Task: Look for space in Maudaha, India from 2nd June, 2023 to 15th June, 2023 for 2 adults and 1 pet in price range Rs.10000 to Rs.15000. Place can be entire place with 1  bedroom having 1 bed and 1 bathroom. Property type can be house, flat, guest house, hotel. Booking option can be shelf check-in. Required host language is English.
Action: Mouse moved to (537, 80)
Screenshot: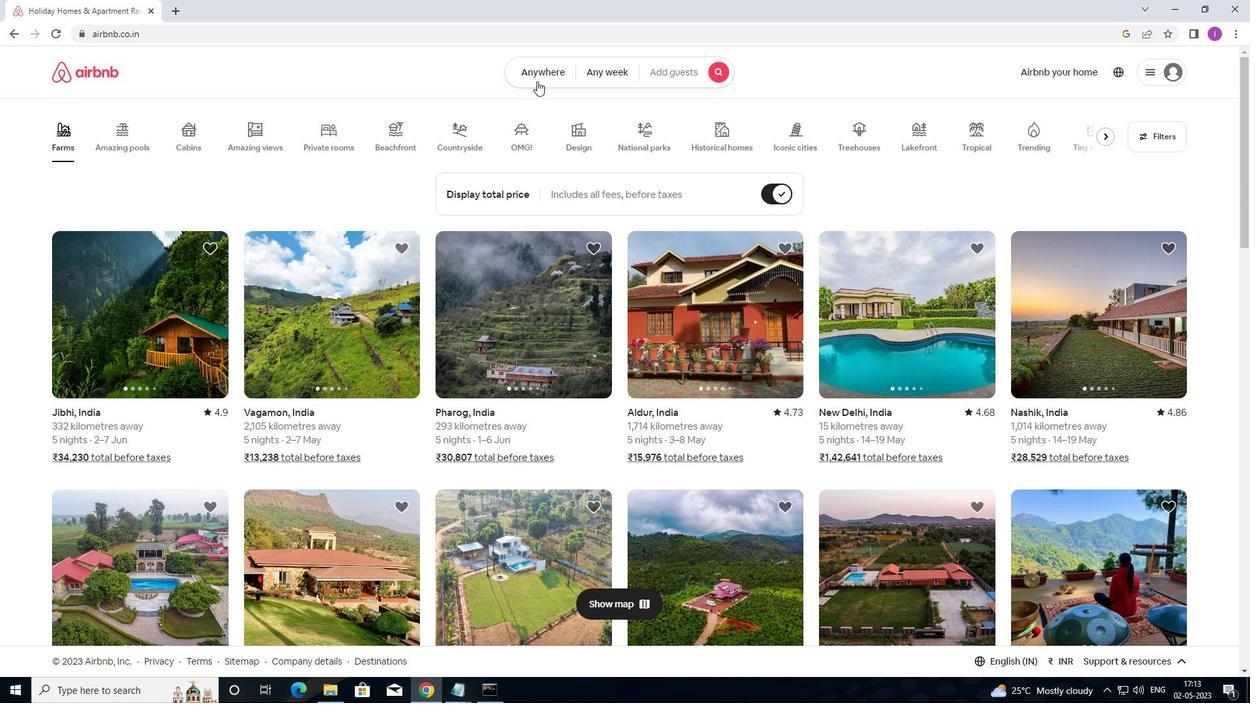 
Action: Mouse pressed left at (537, 80)
Screenshot: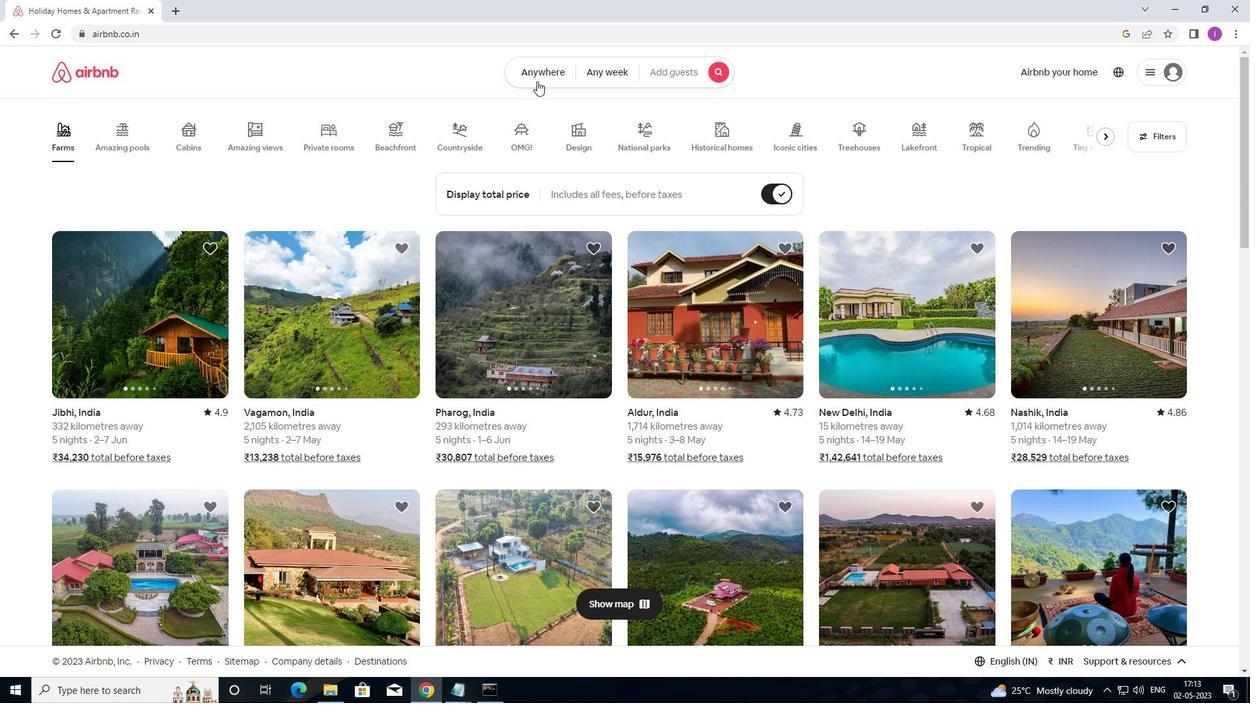 
Action: Mouse moved to (418, 132)
Screenshot: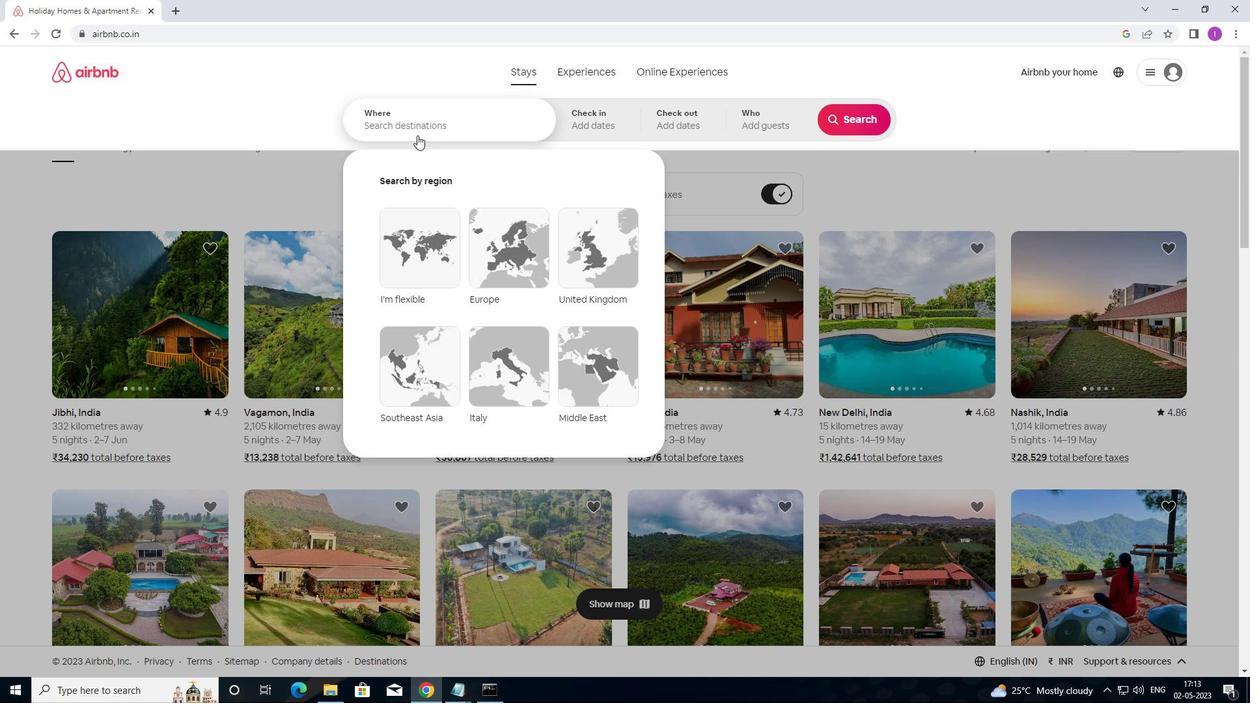 
Action: Mouse pressed left at (418, 132)
Screenshot: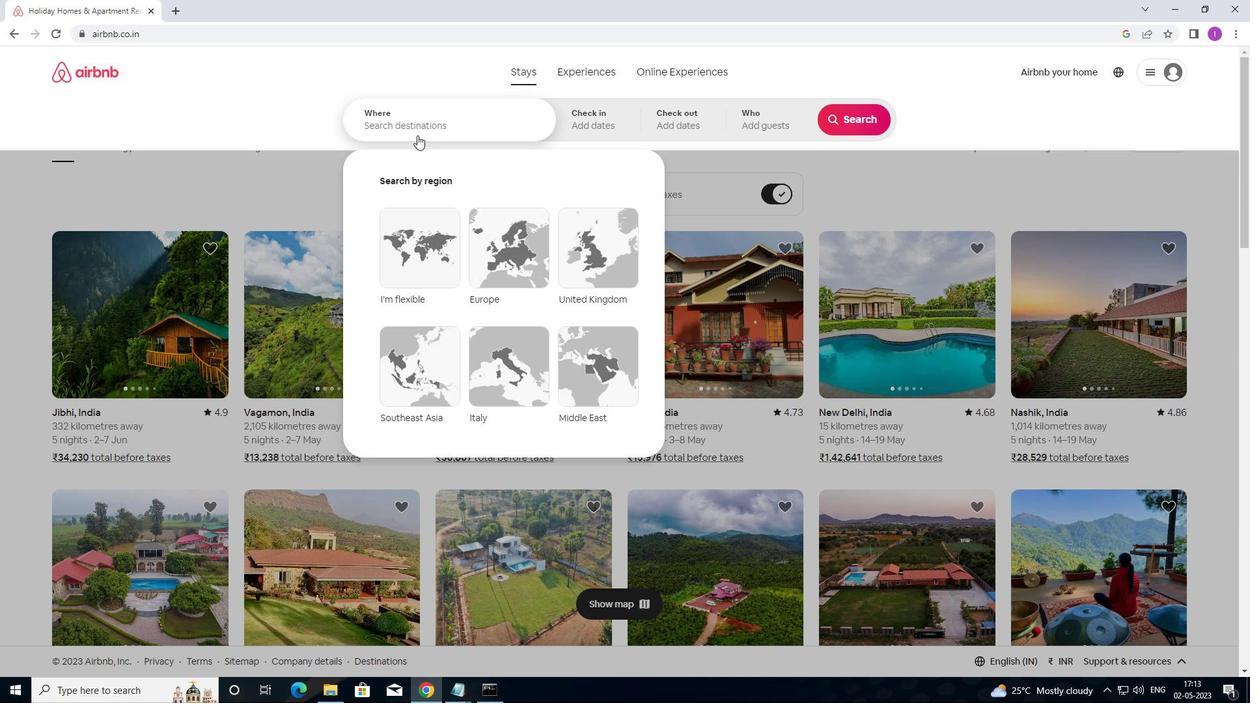 
Action: Mouse moved to (1250, 0)
Screenshot: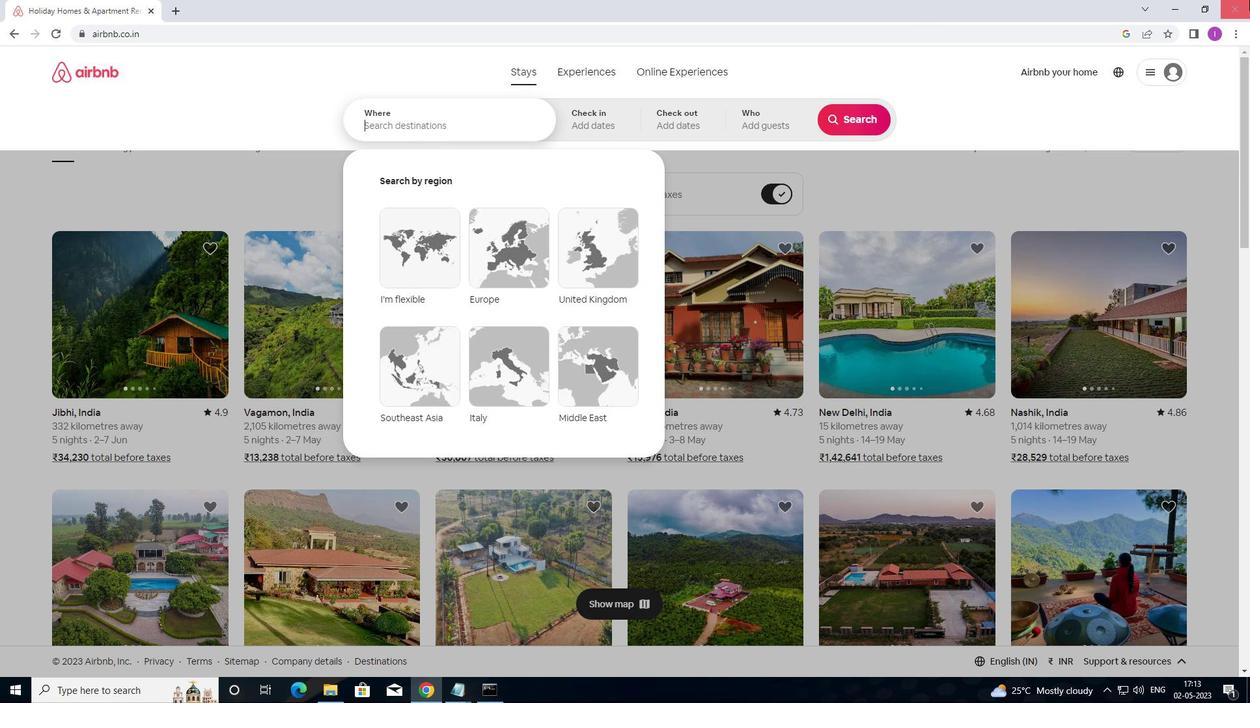 
Action: Key pressed <Key.shift>MAUDAHA,<Key.shift>INDIA
Screenshot: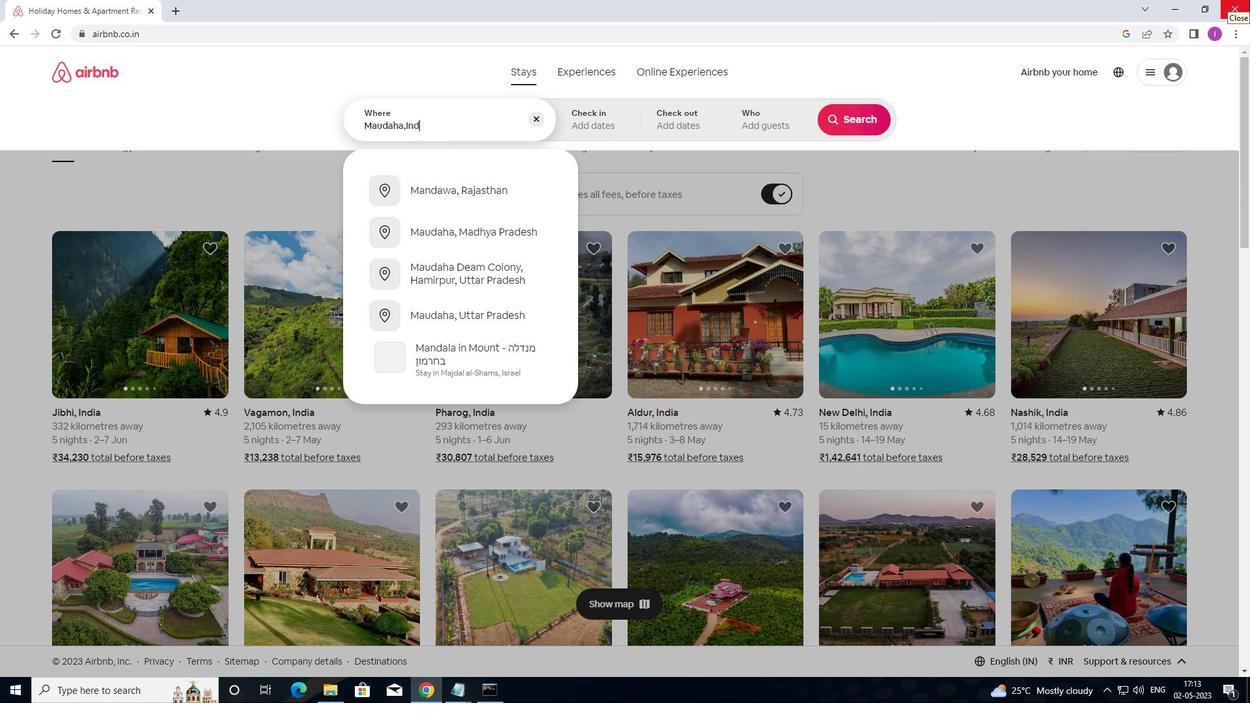
Action: Mouse moved to (608, 119)
Screenshot: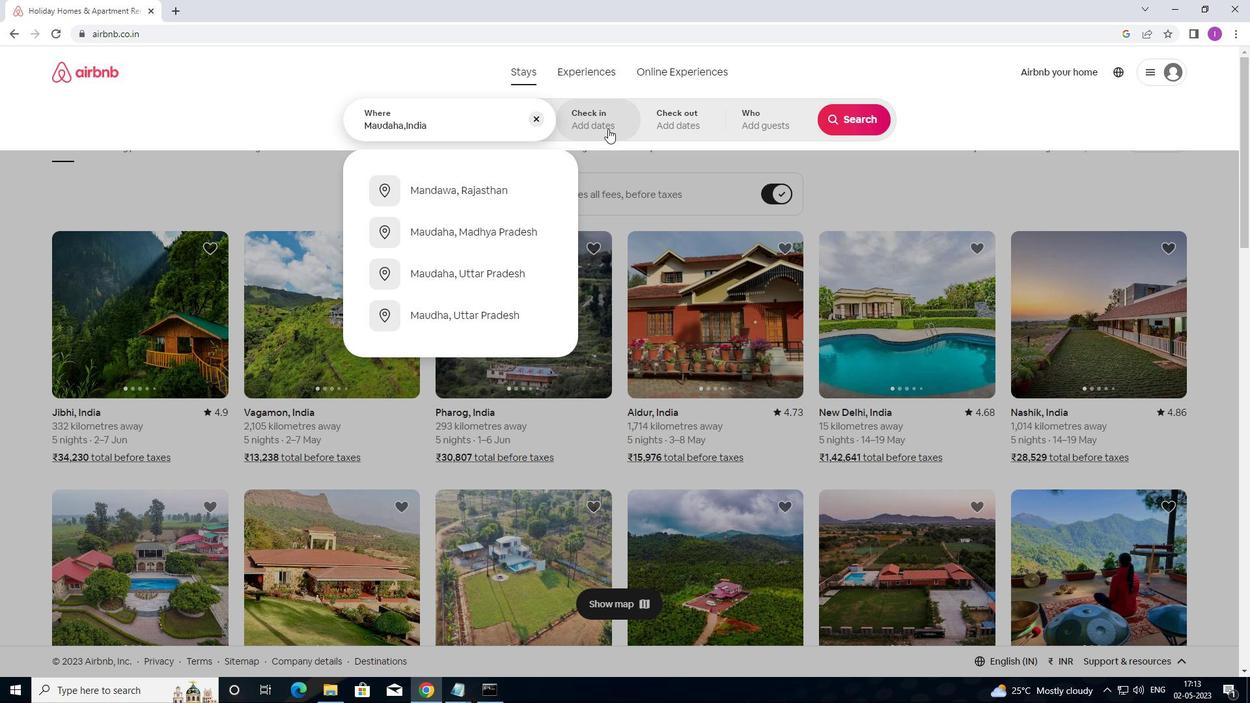 
Action: Mouse pressed left at (608, 119)
Screenshot: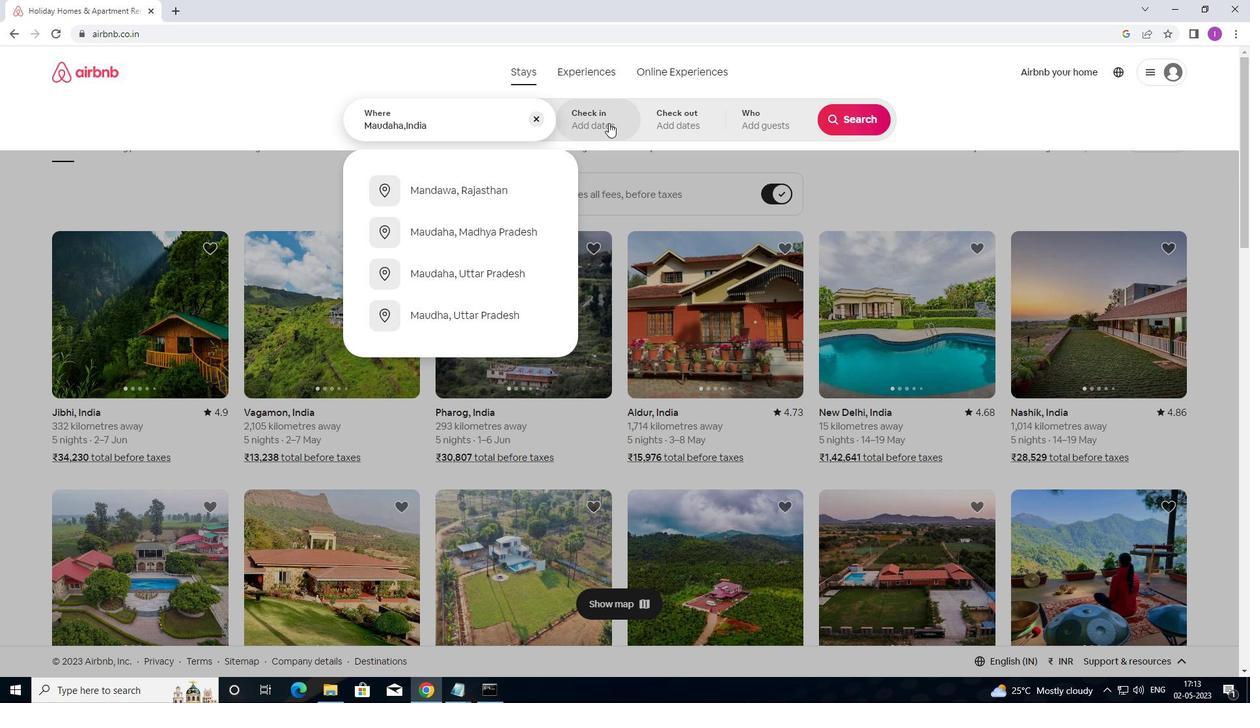 
Action: Mouse moved to (808, 281)
Screenshot: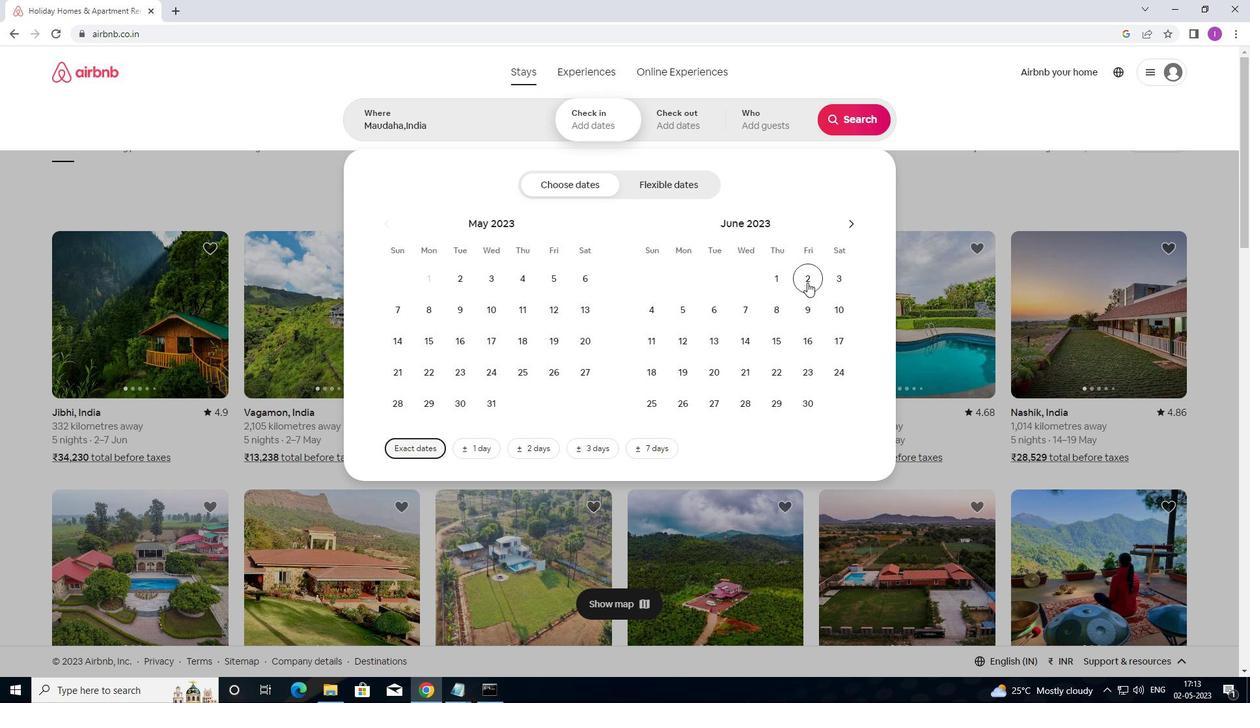 
Action: Mouse pressed left at (808, 281)
Screenshot: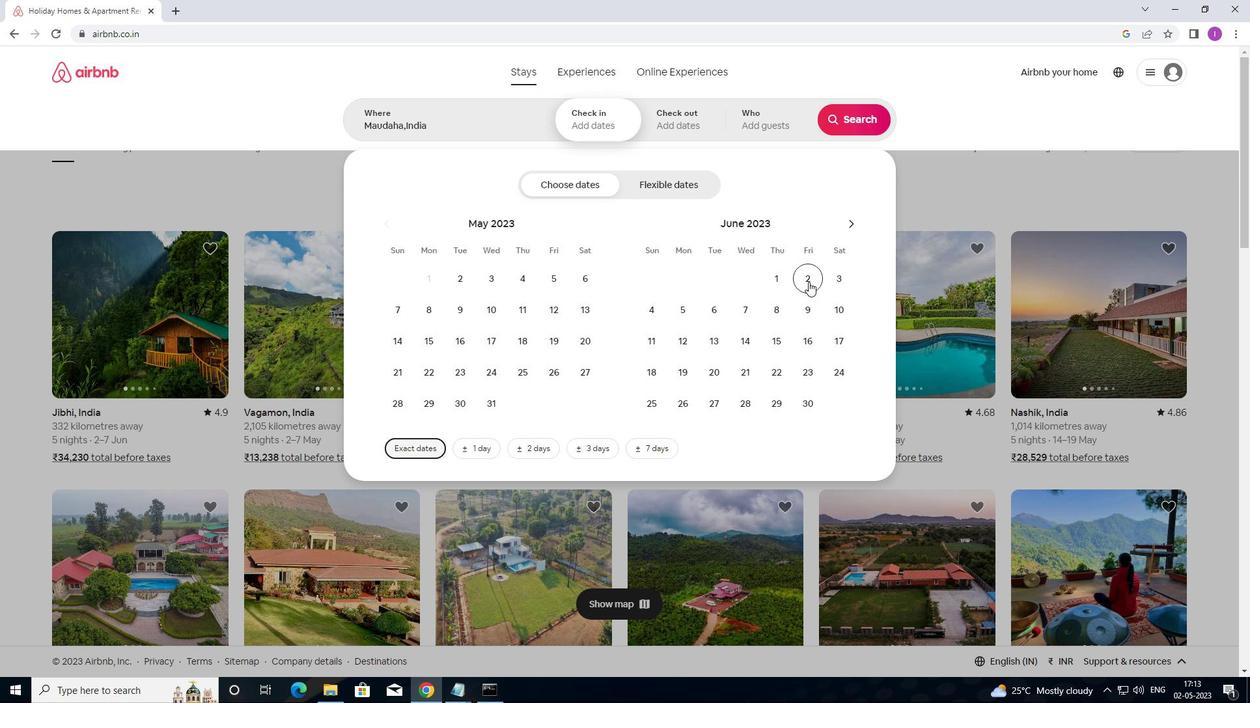
Action: Mouse moved to (785, 341)
Screenshot: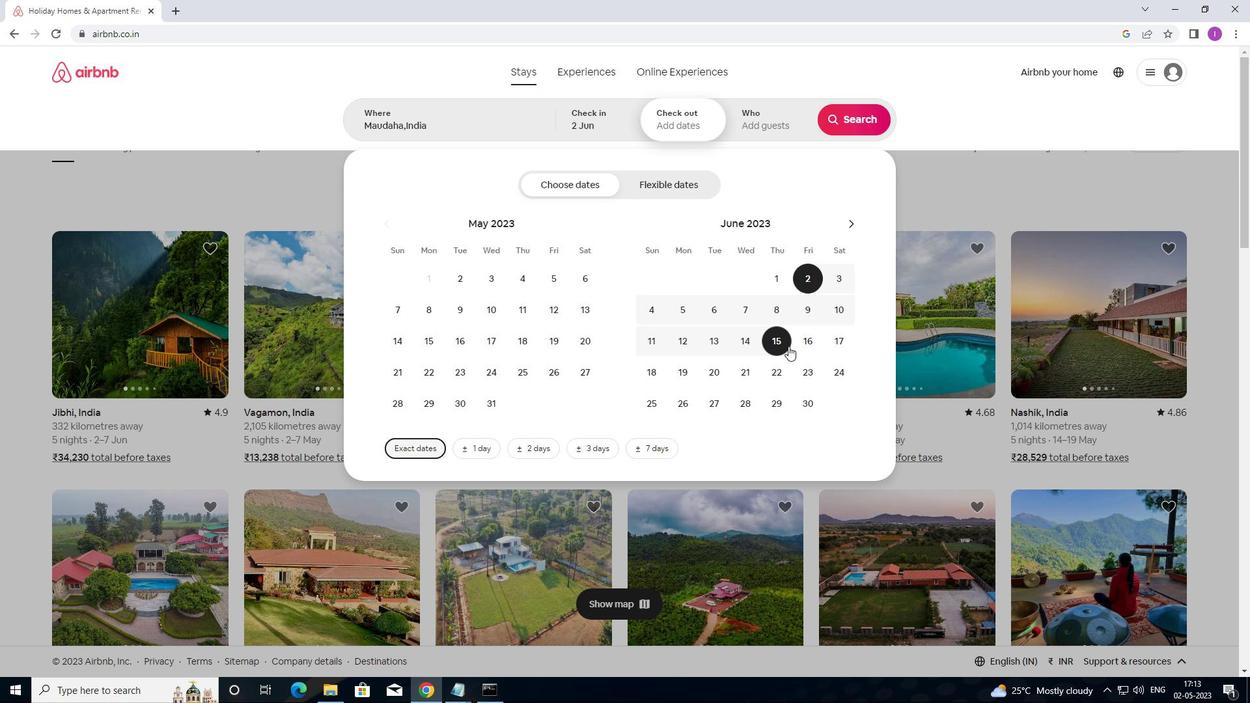 
Action: Mouse pressed left at (785, 341)
Screenshot: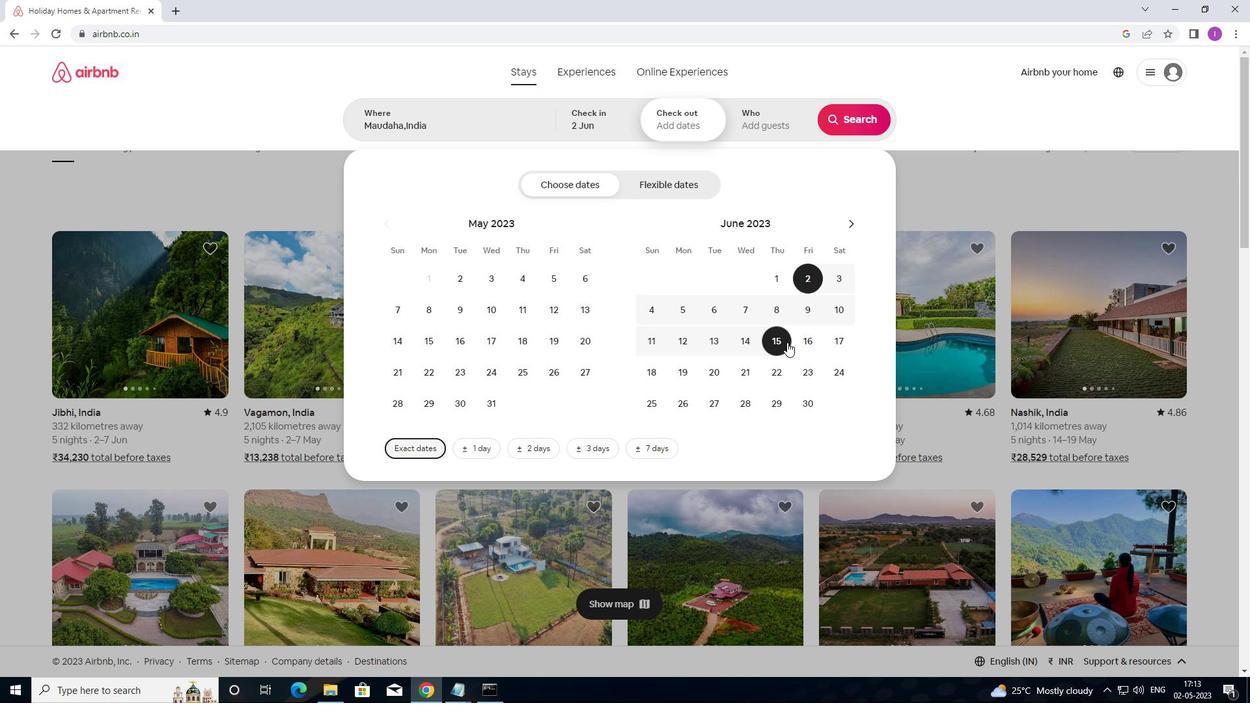
Action: Mouse moved to (791, 121)
Screenshot: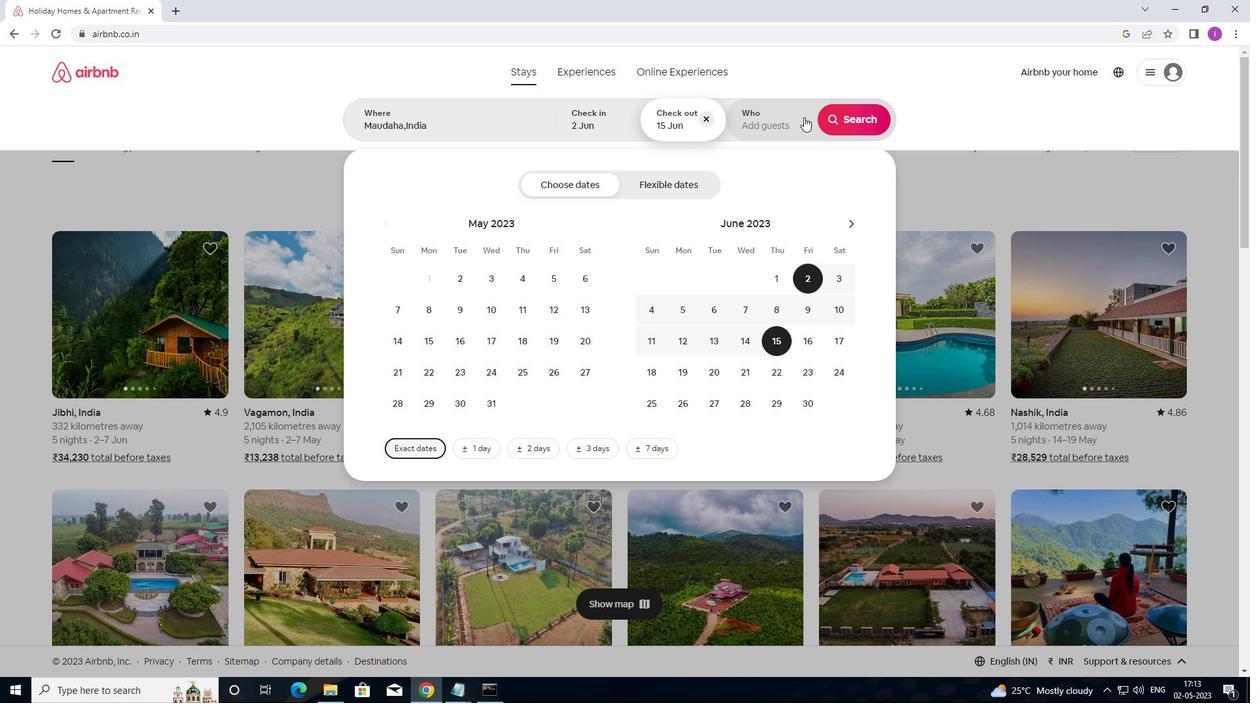 
Action: Mouse pressed left at (791, 121)
Screenshot: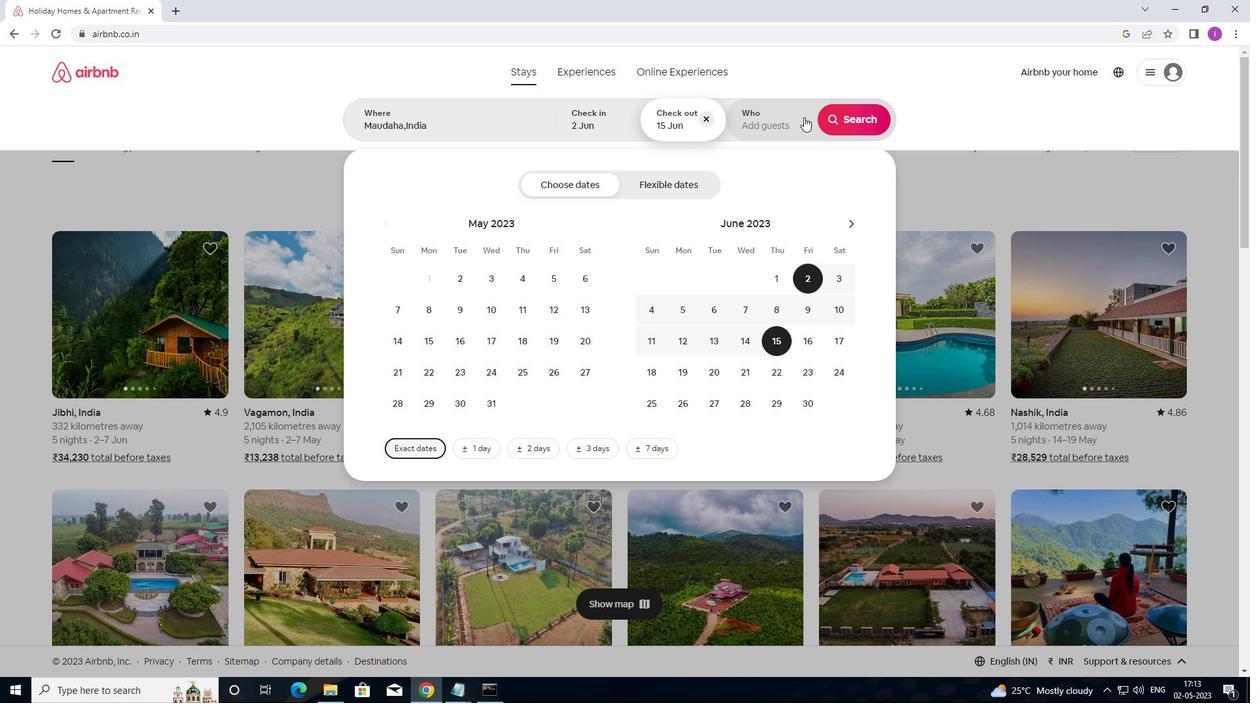 
Action: Mouse moved to (865, 187)
Screenshot: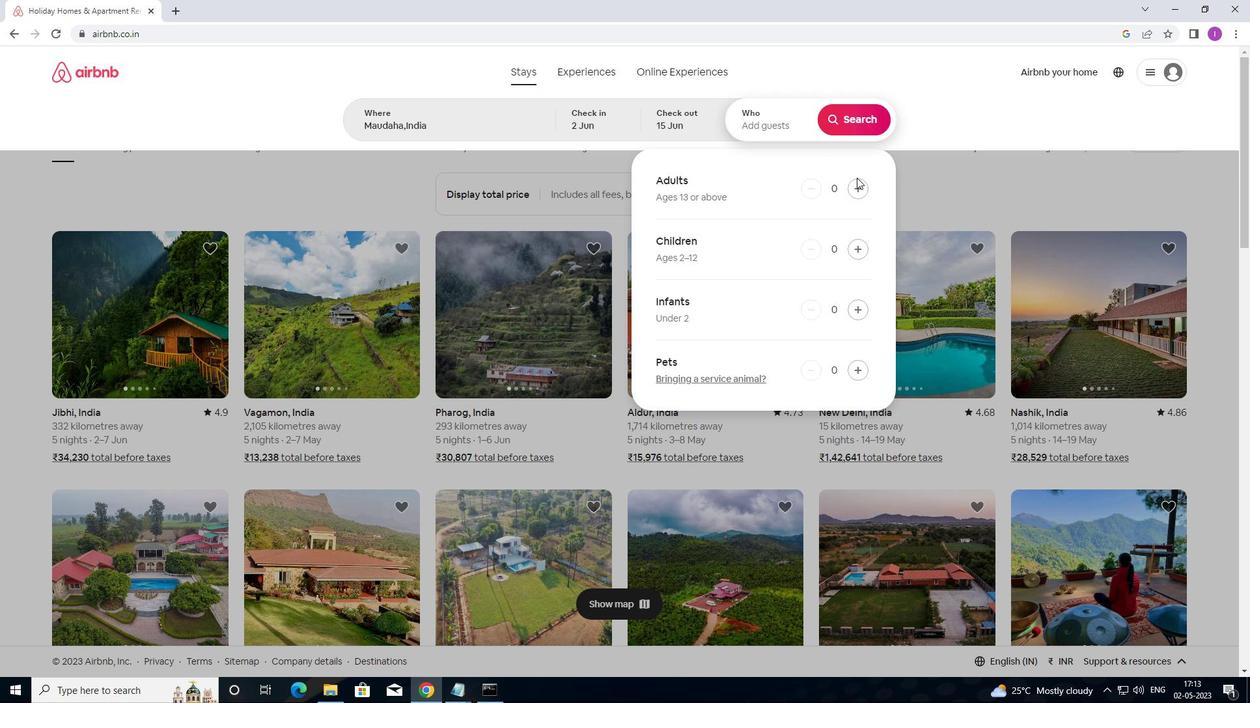 
Action: Mouse pressed left at (865, 187)
Screenshot: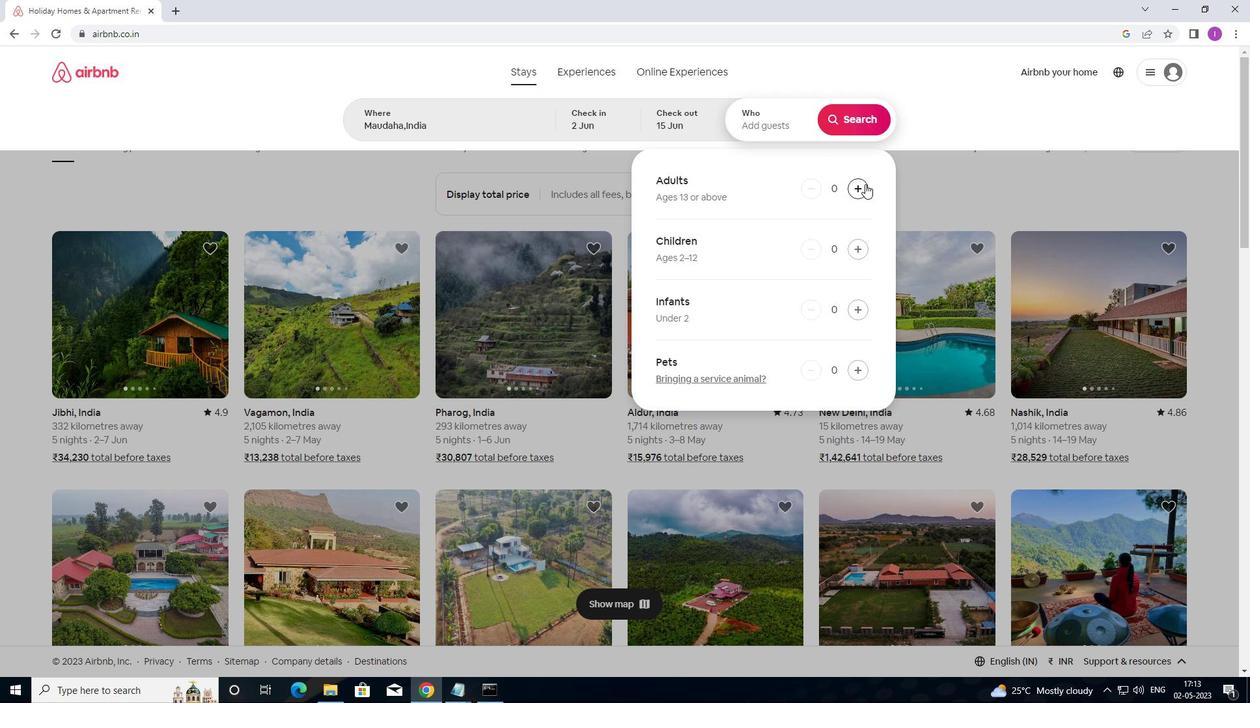
Action: Mouse moved to (867, 187)
Screenshot: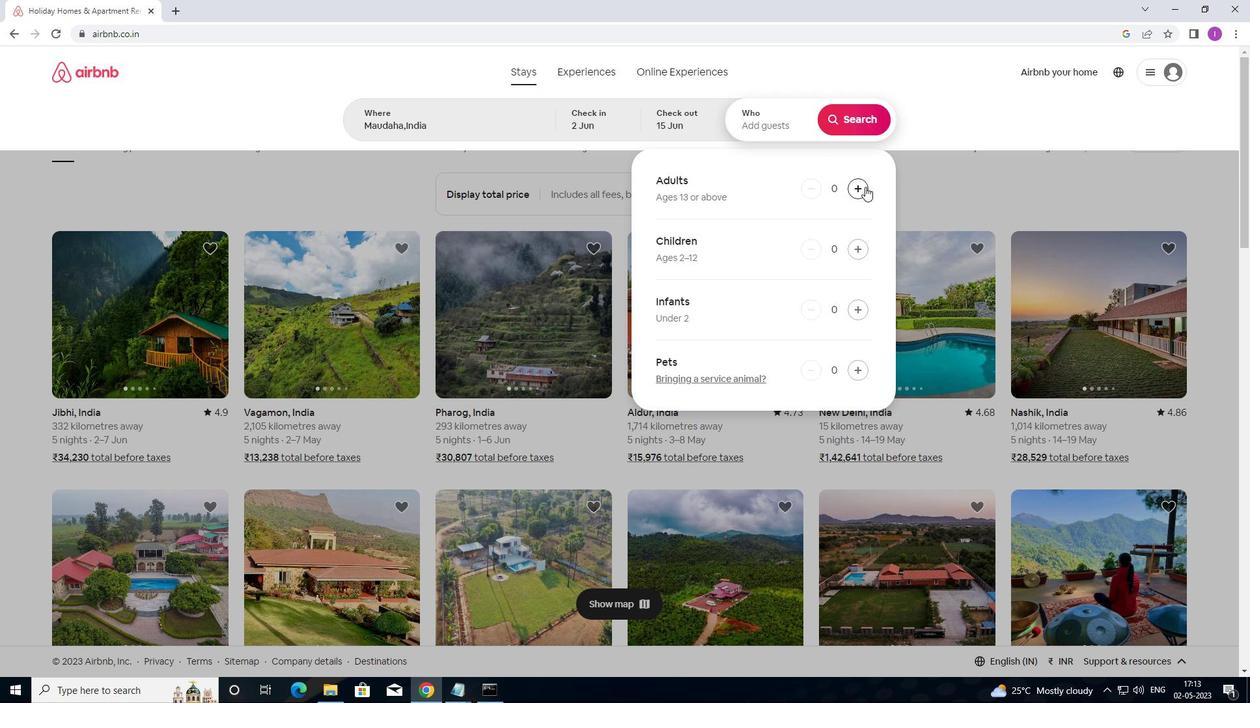 
Action: Mouse pressed left at (867, 187)
Screenshot: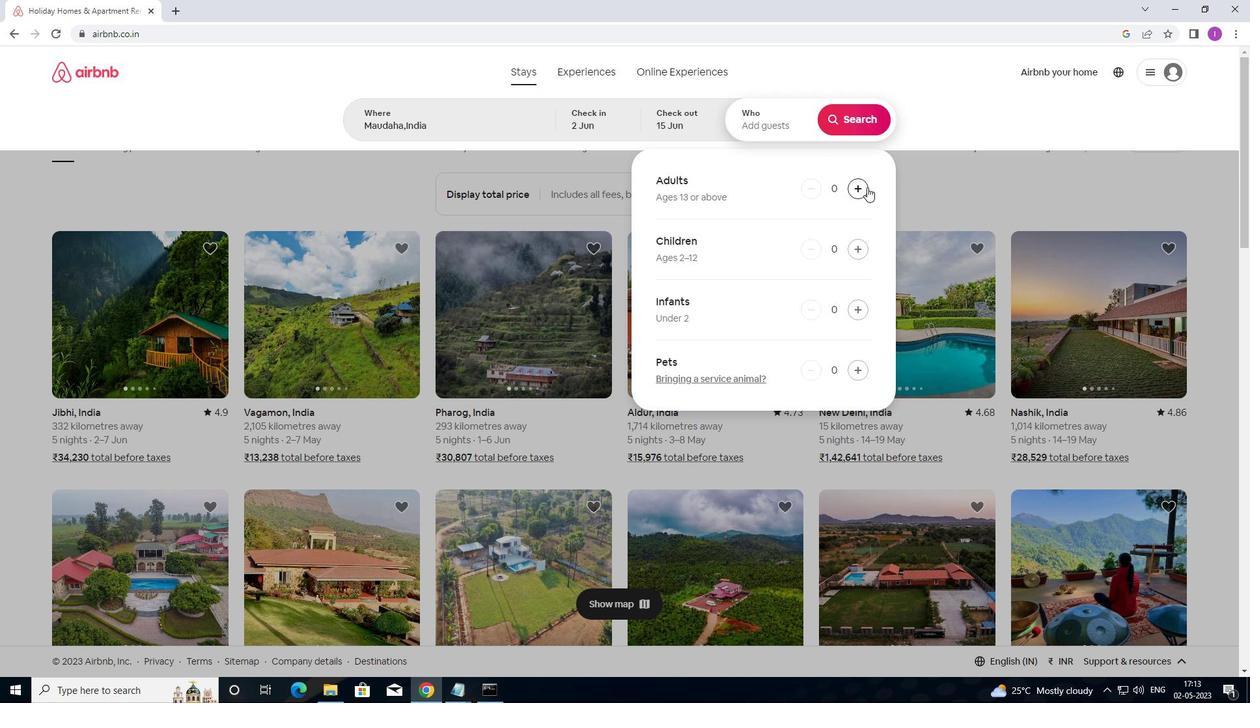 
Action: Mouse moved to (854, 186)
Screenshot: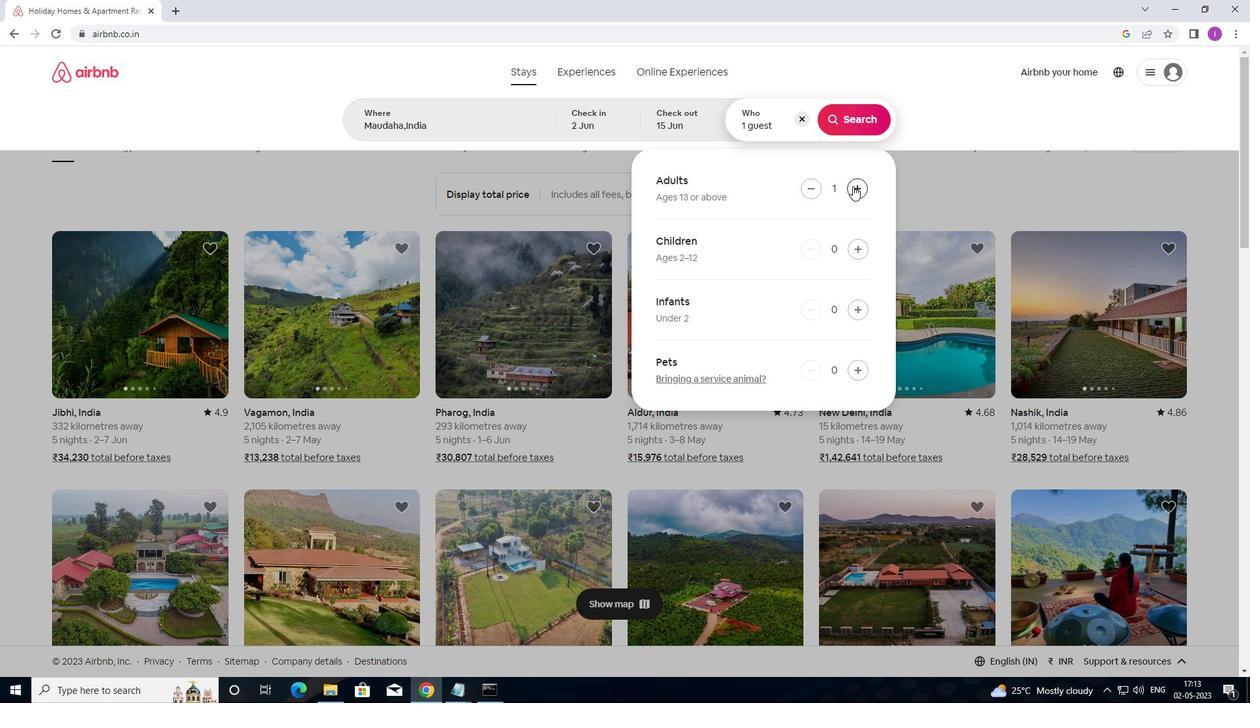 
Action: Mouse pressed left at (854, 186)
Screenshot: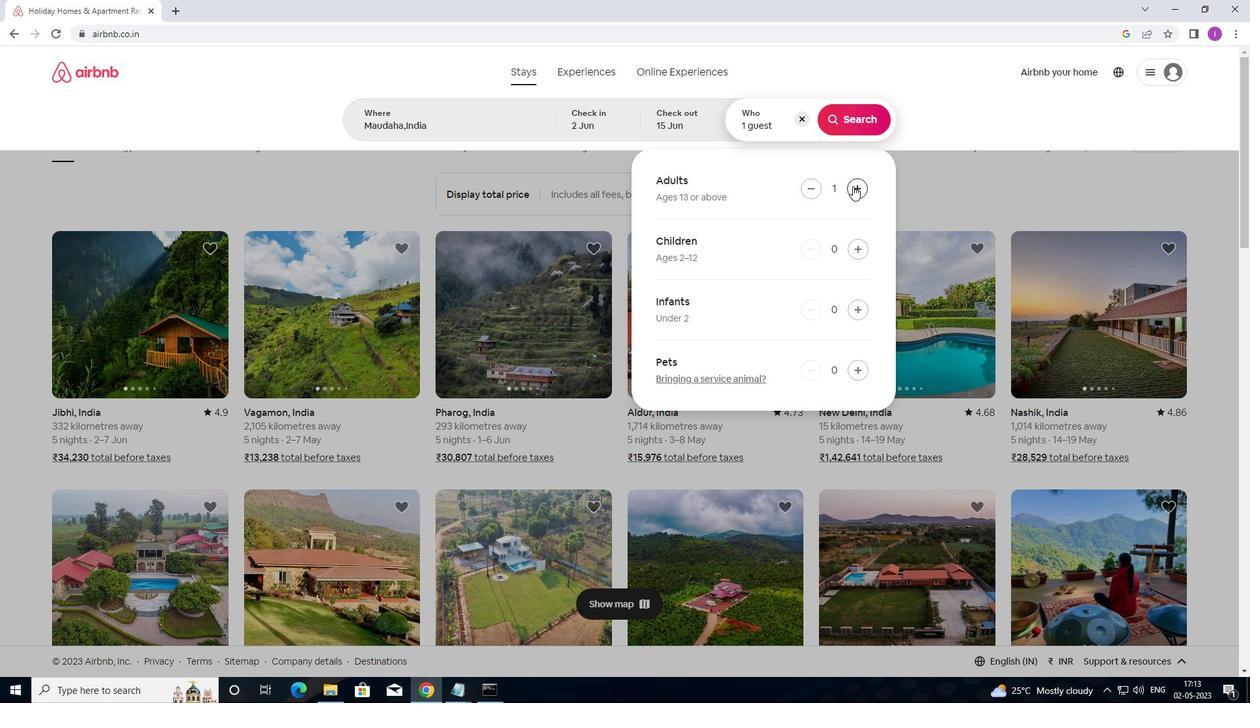 
Action: Mouse moved to (865, 364)
Screenshot: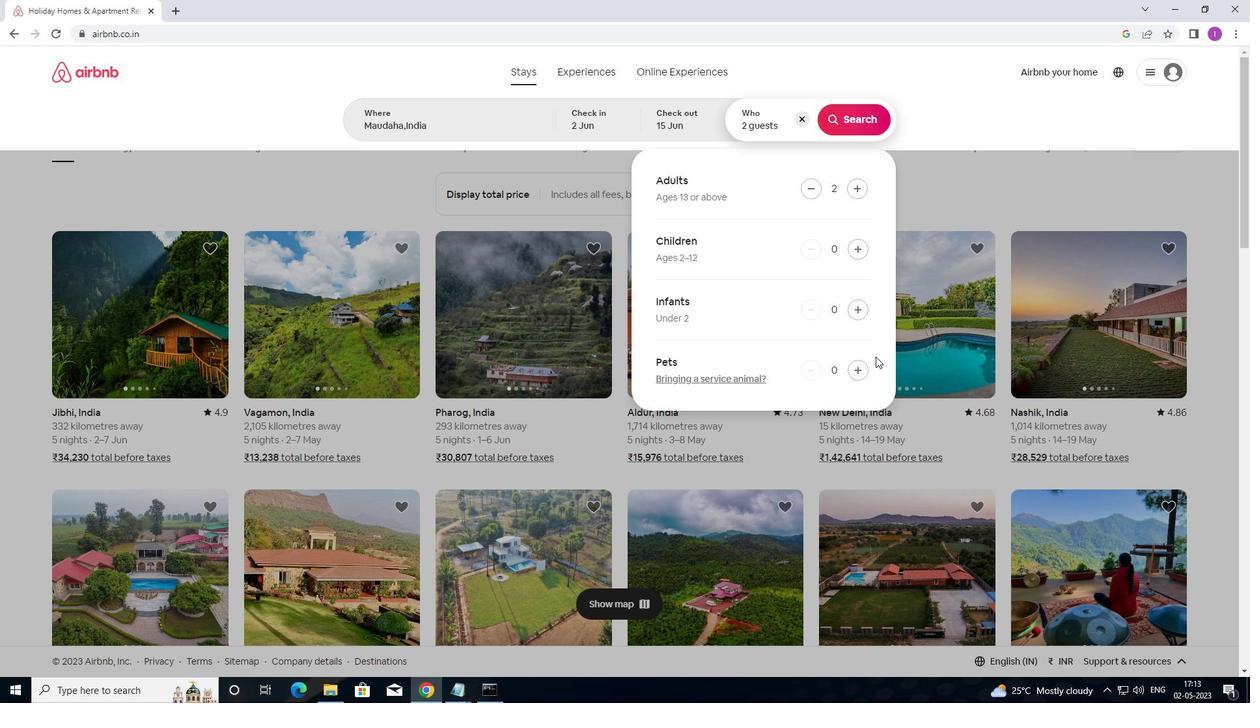 
Action: Mouse pressed left at (865, 364)
Screenshot: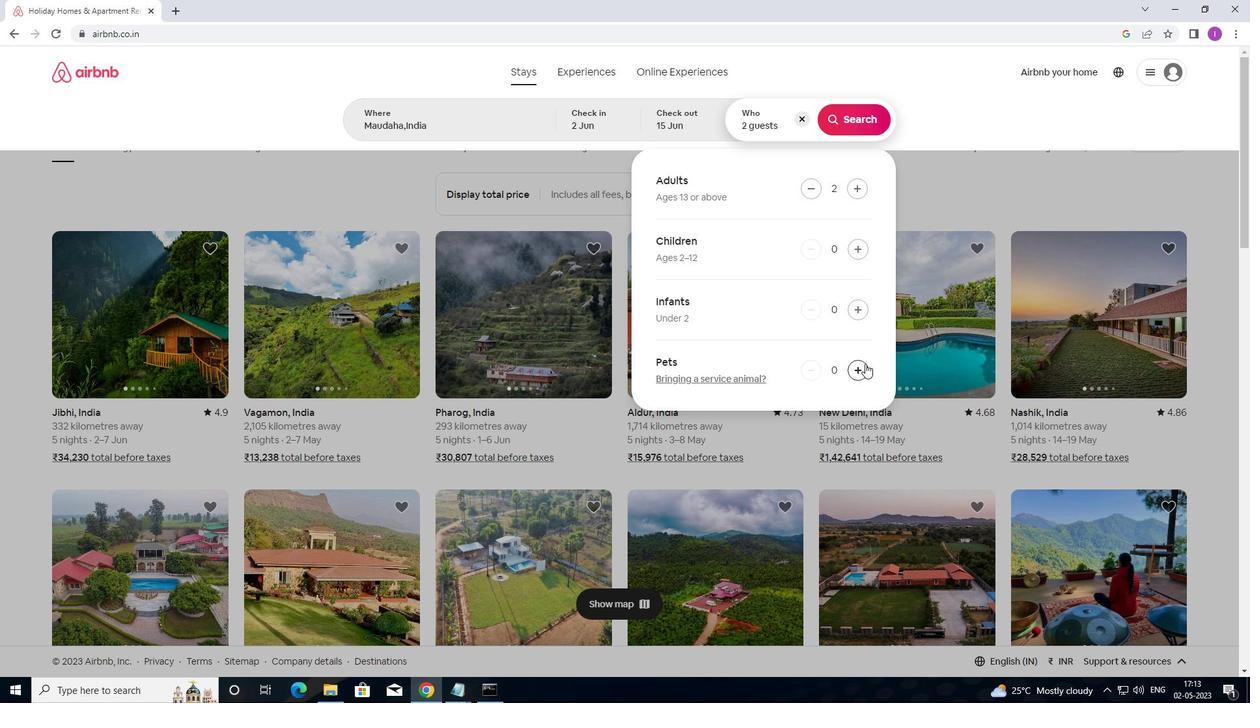 
Action: Mouse moved to (853, 116)
Screenshot: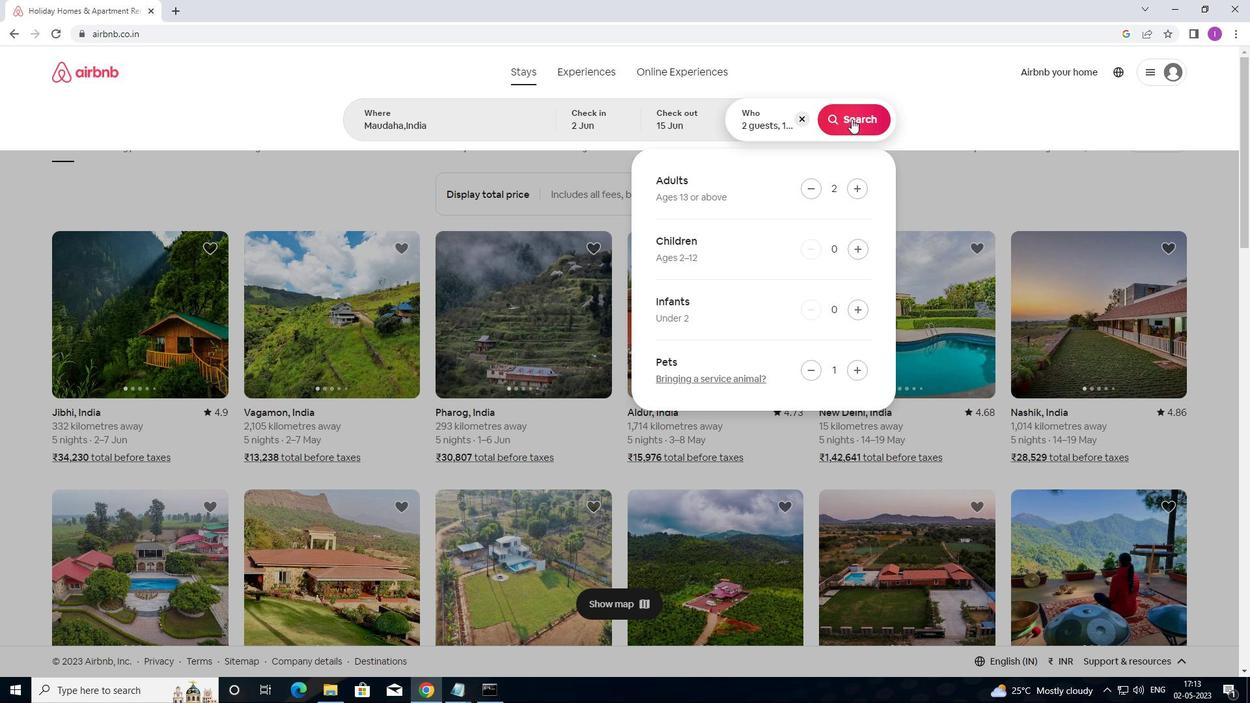 
Action: Mouse pressed left at (853, 116)
Screenshot: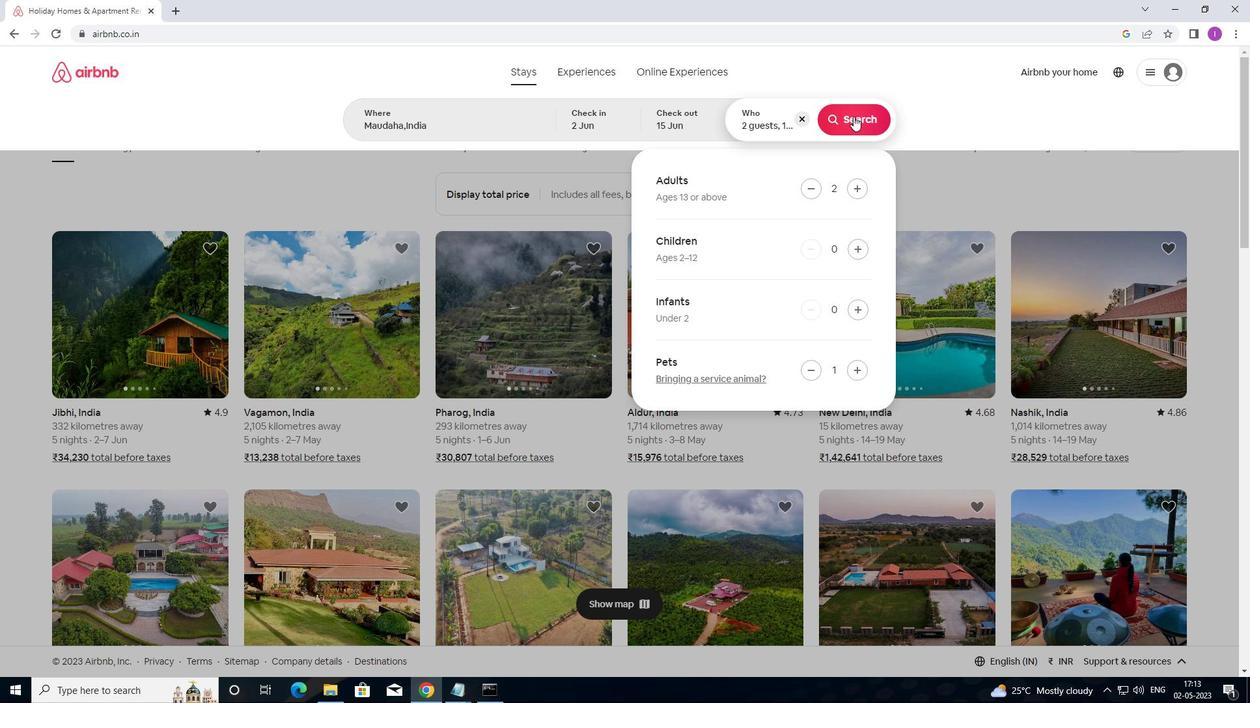 
Action: Mouse moved to (1203, 115)
Screenshot: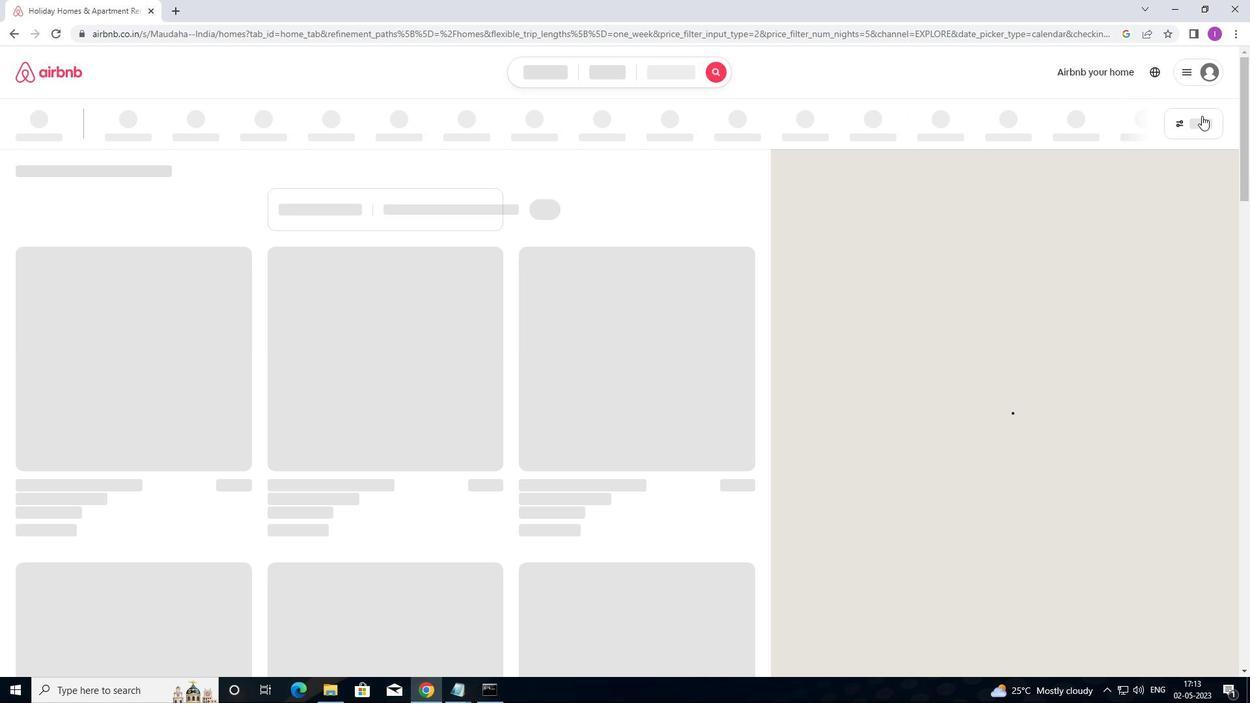 
Action: Mouse pressed left at (1203, 115)
Screenshot: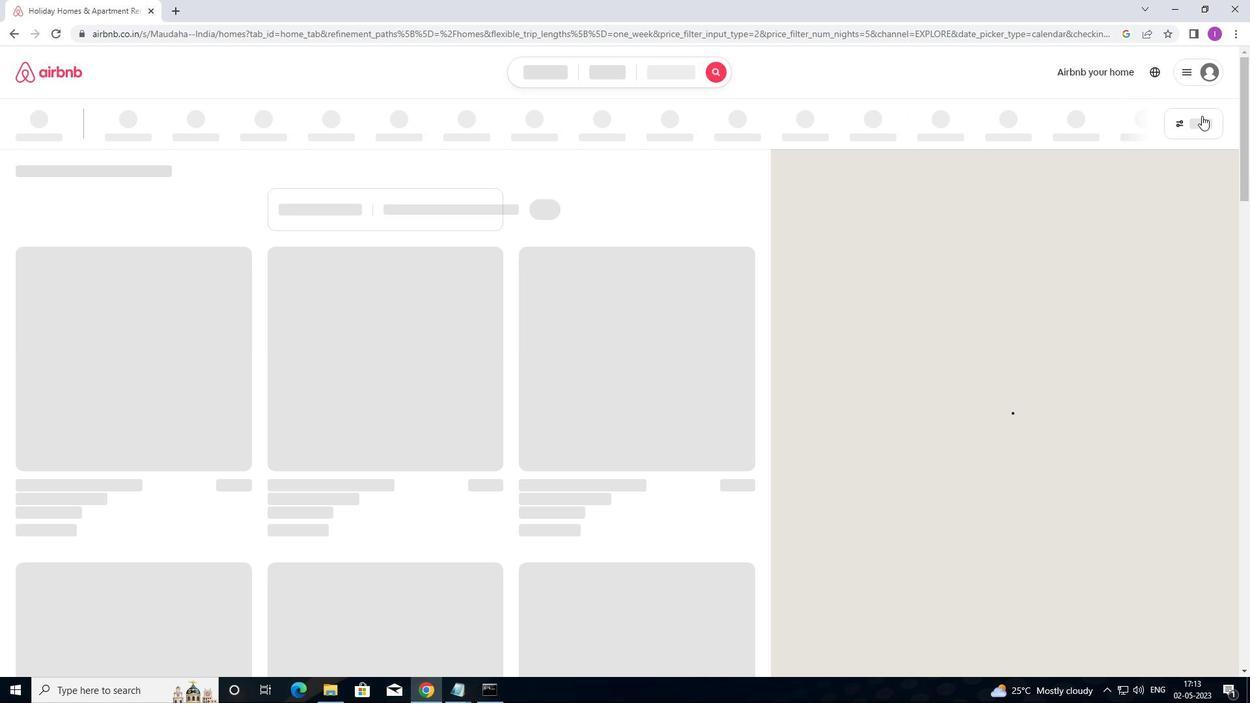 
Action: Mouse moved to (1202, 132)
Screenshot: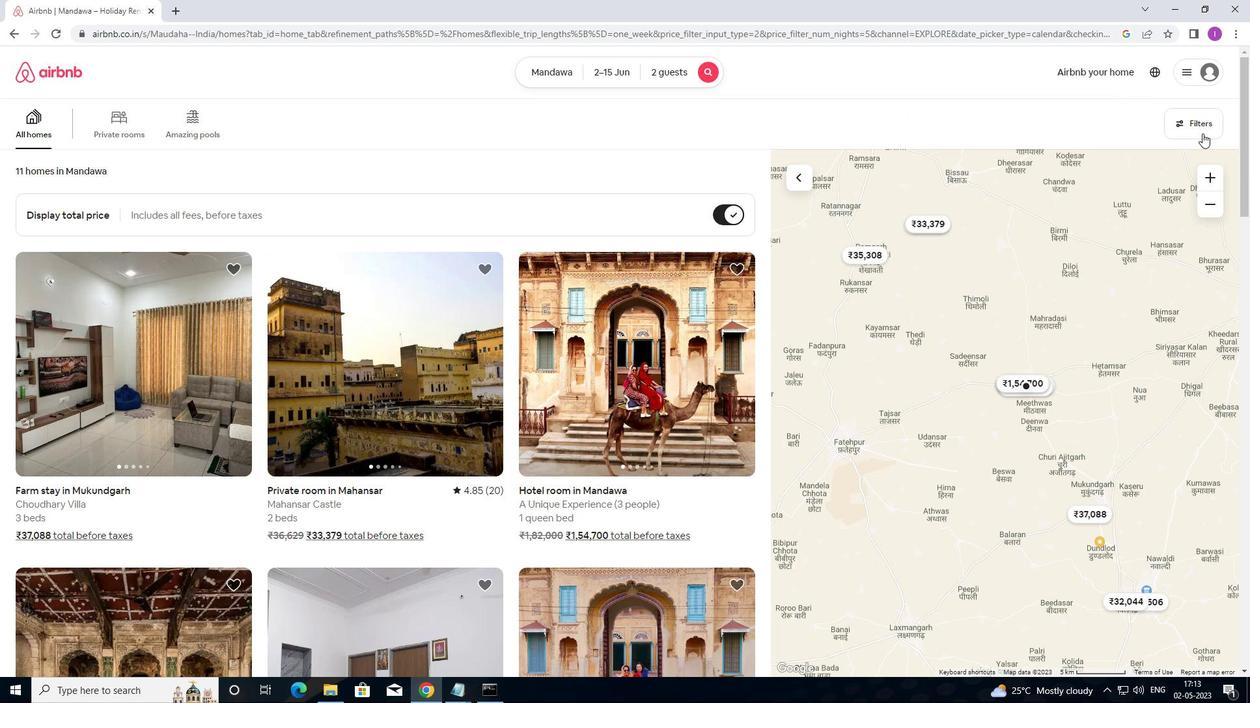 
Action: Mouse pressed left at (1202, 132)
Screenshot: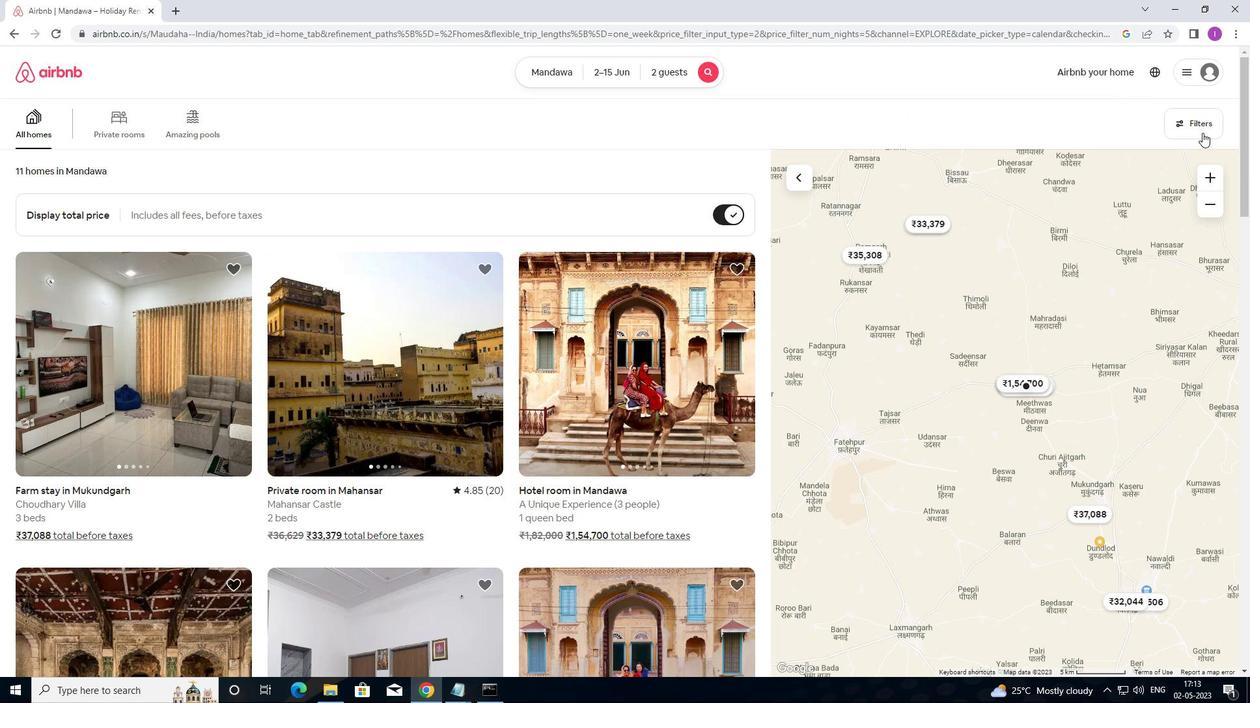 
Action: Mouse moved to (471, 285)
Screenshot: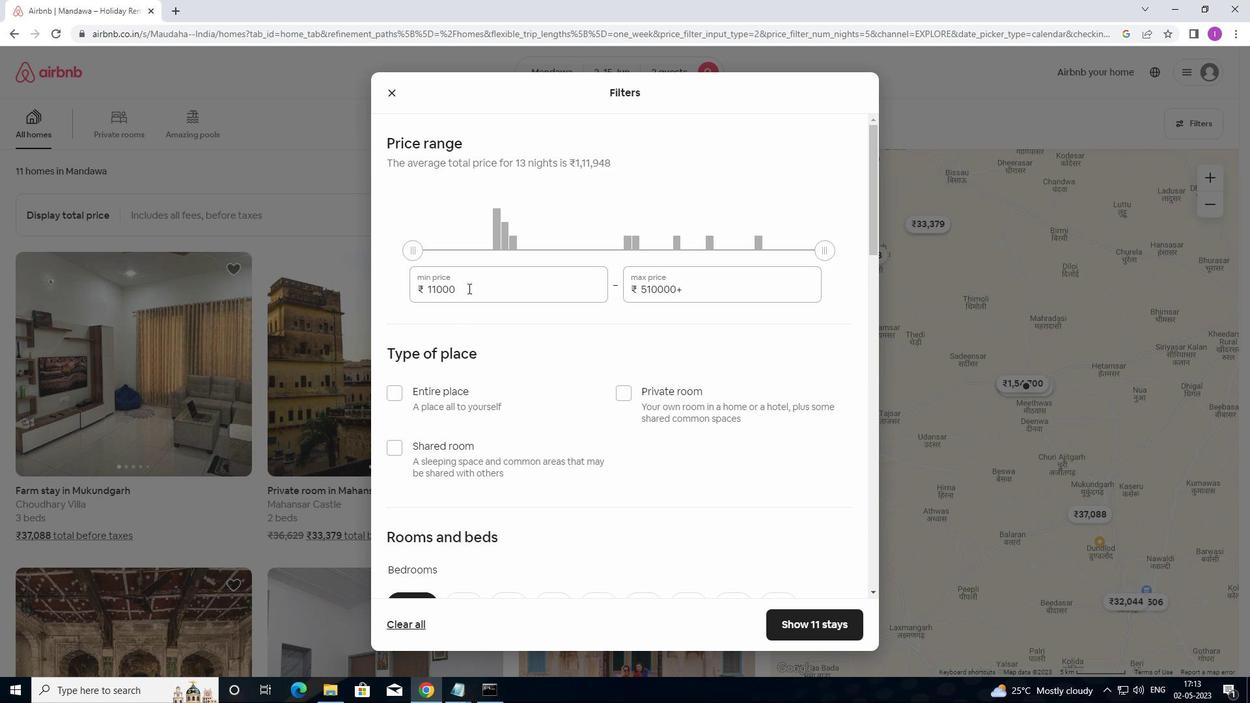 
Action: Mouse pressed left at (471, 285)
Screenshot: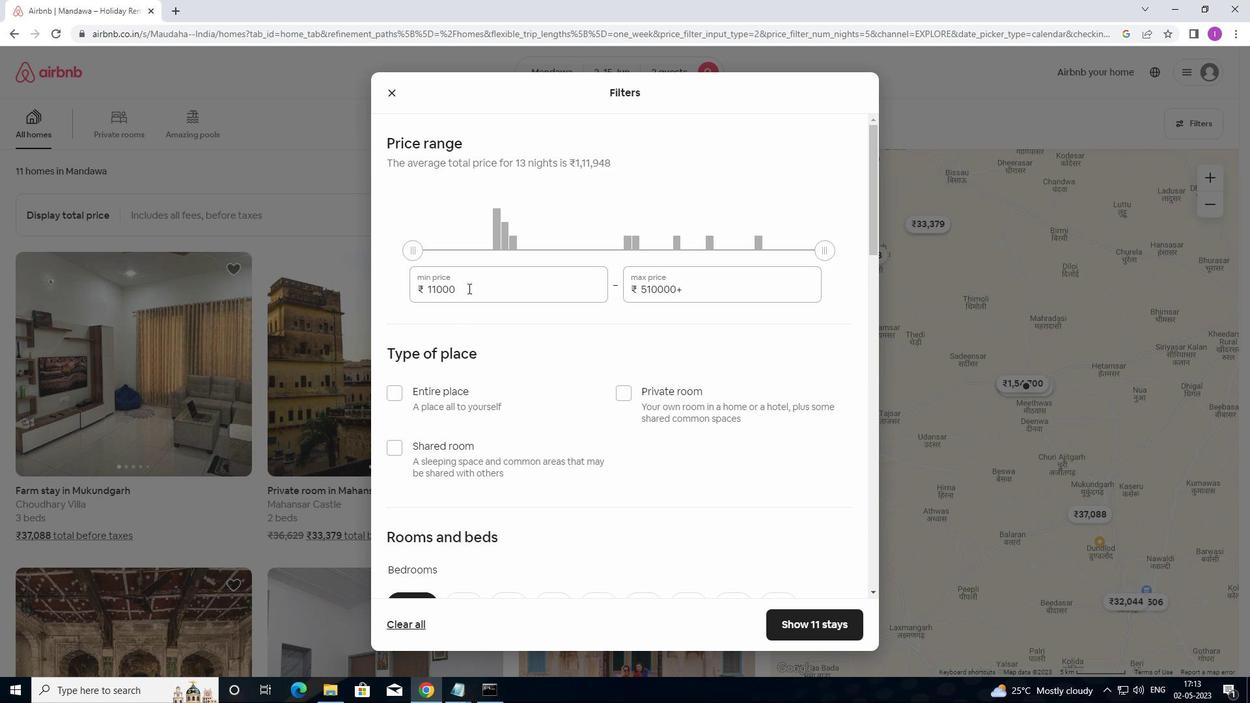 
Action: Mouse moved to (413, 291)
Screenshot: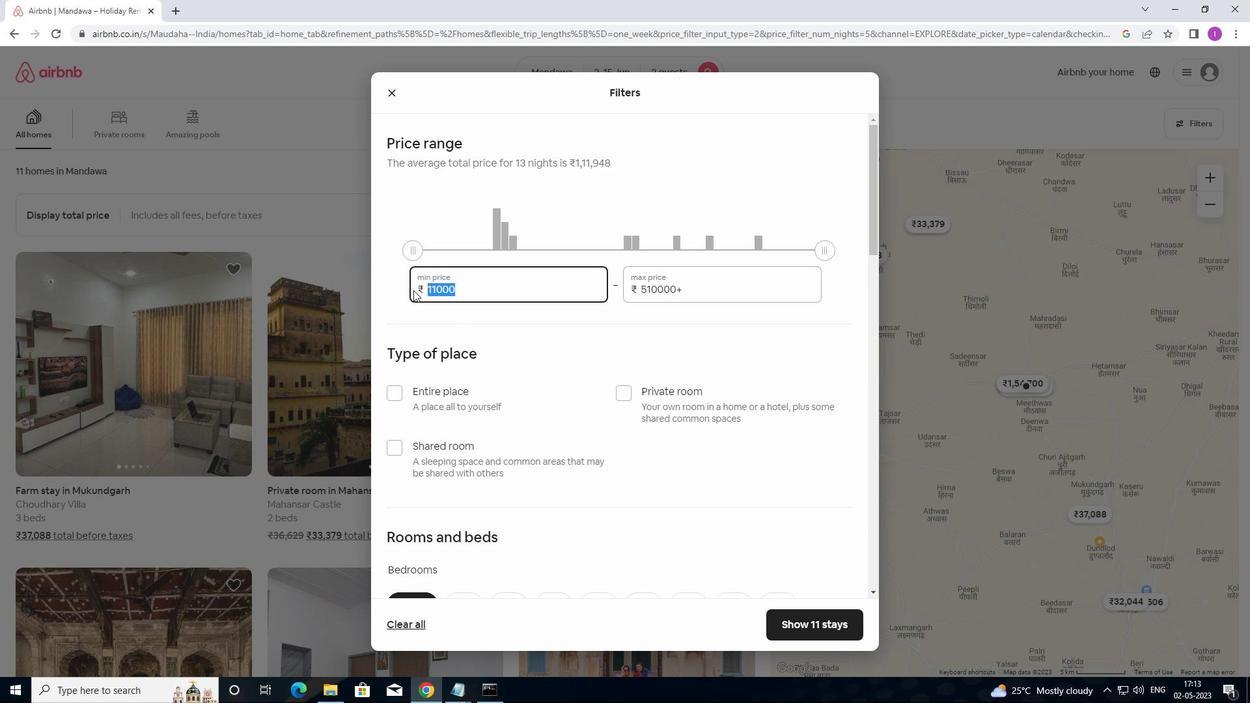 
Action: Key pressed 1
Screenshot: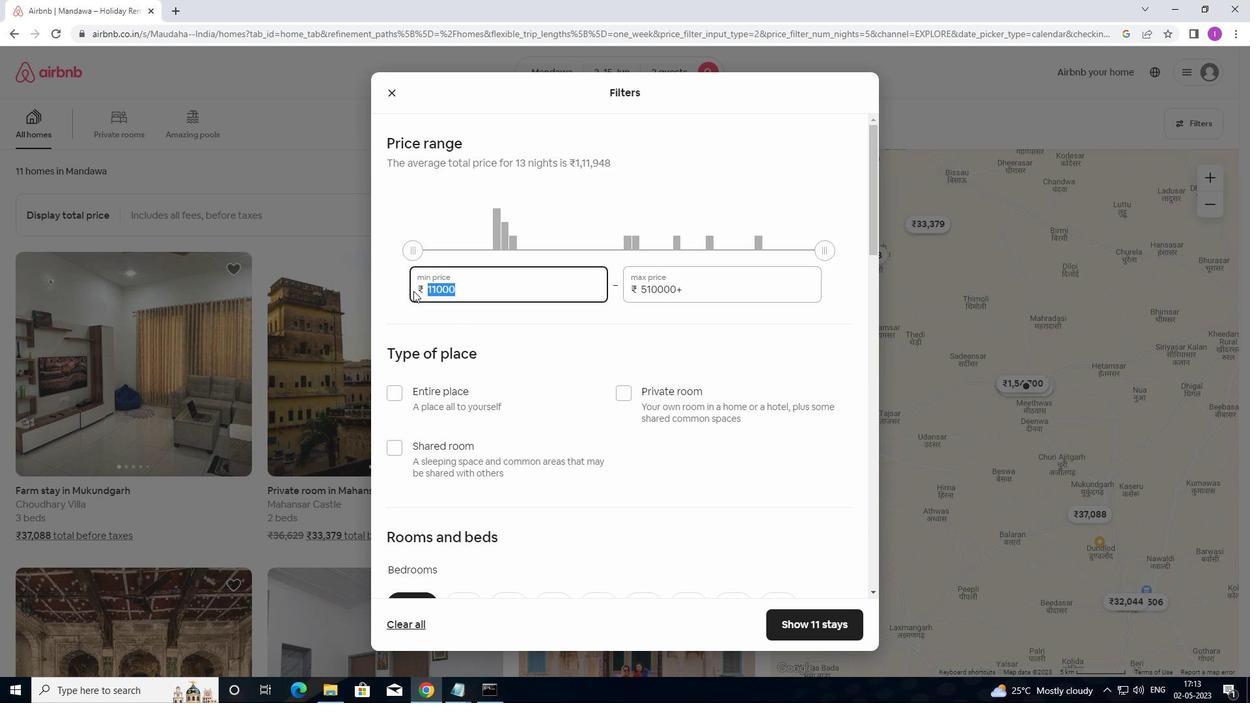 
Action: Mouse moved to (421, 287)
Screenshot: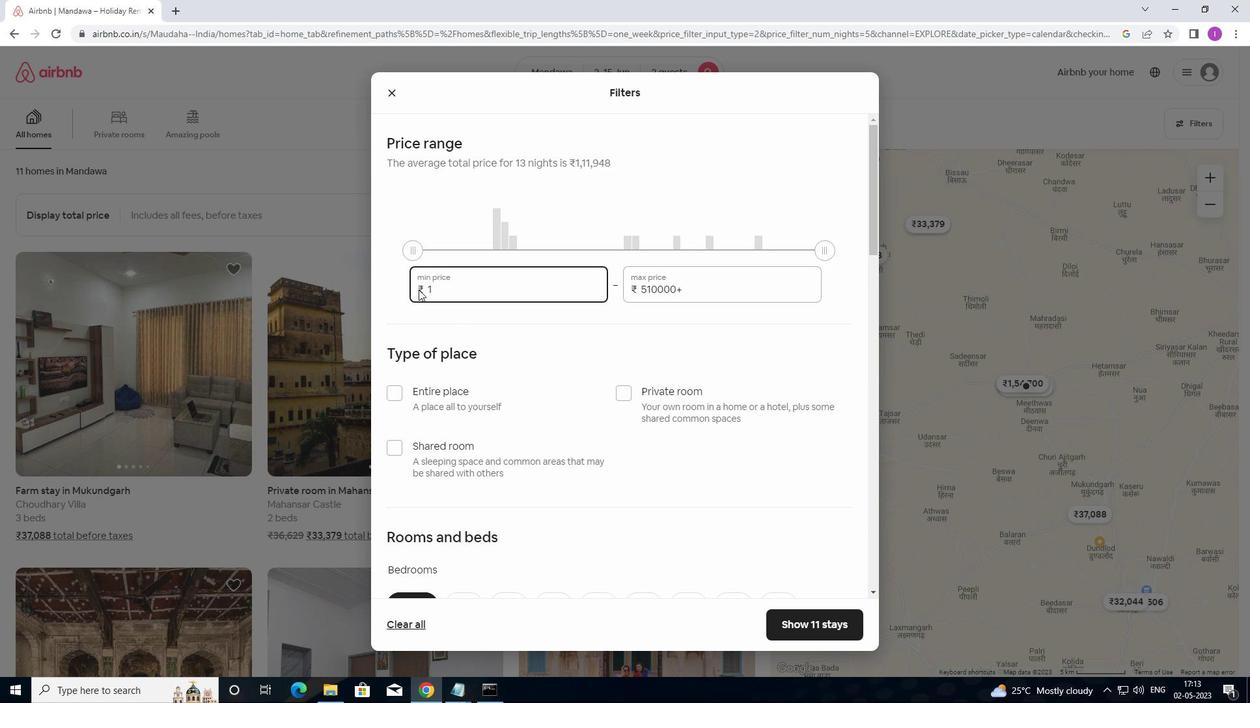 
Action: Key pressed 0
Screenshot: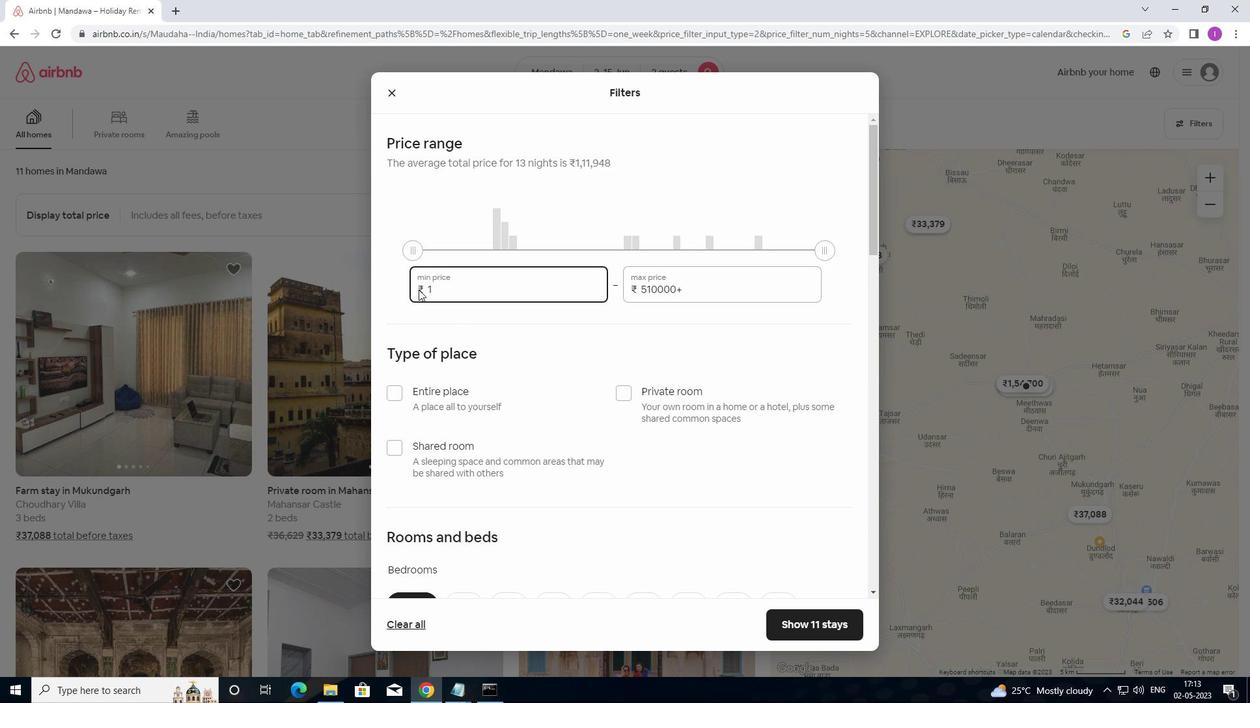 
Action: Mouse moved to (434, 282)
Screenshot: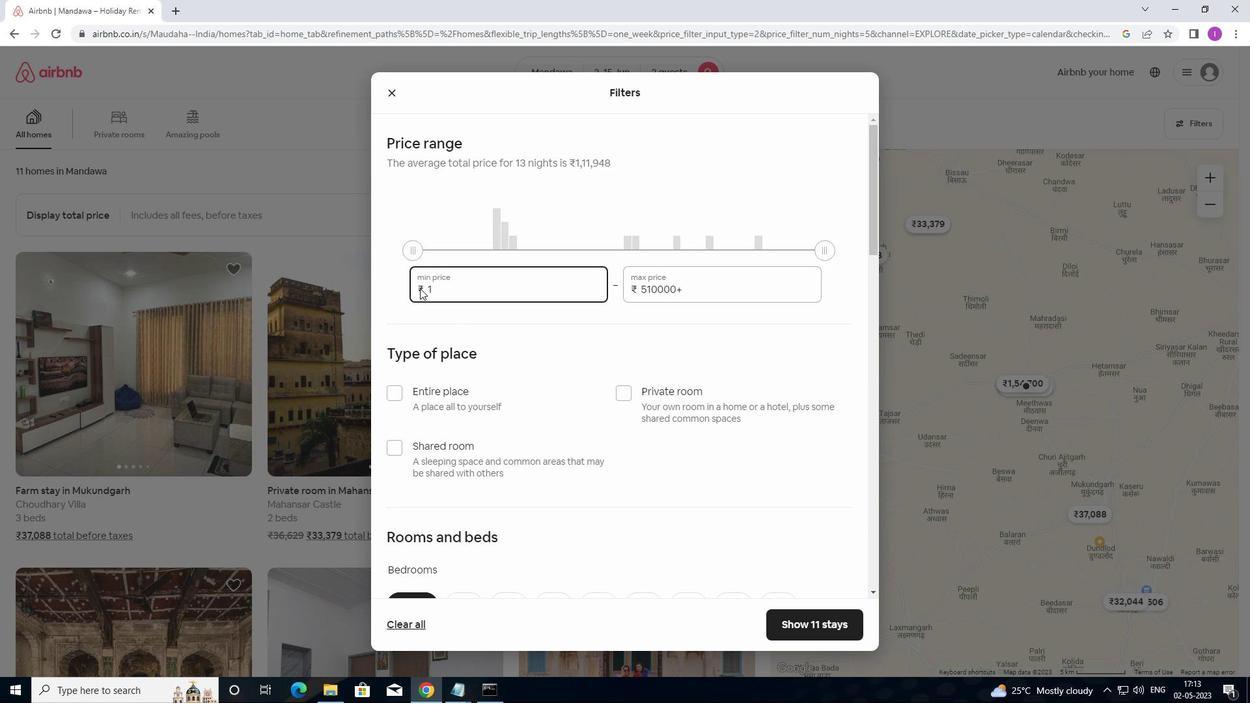 
Action: Key pressed 0
Screenshot: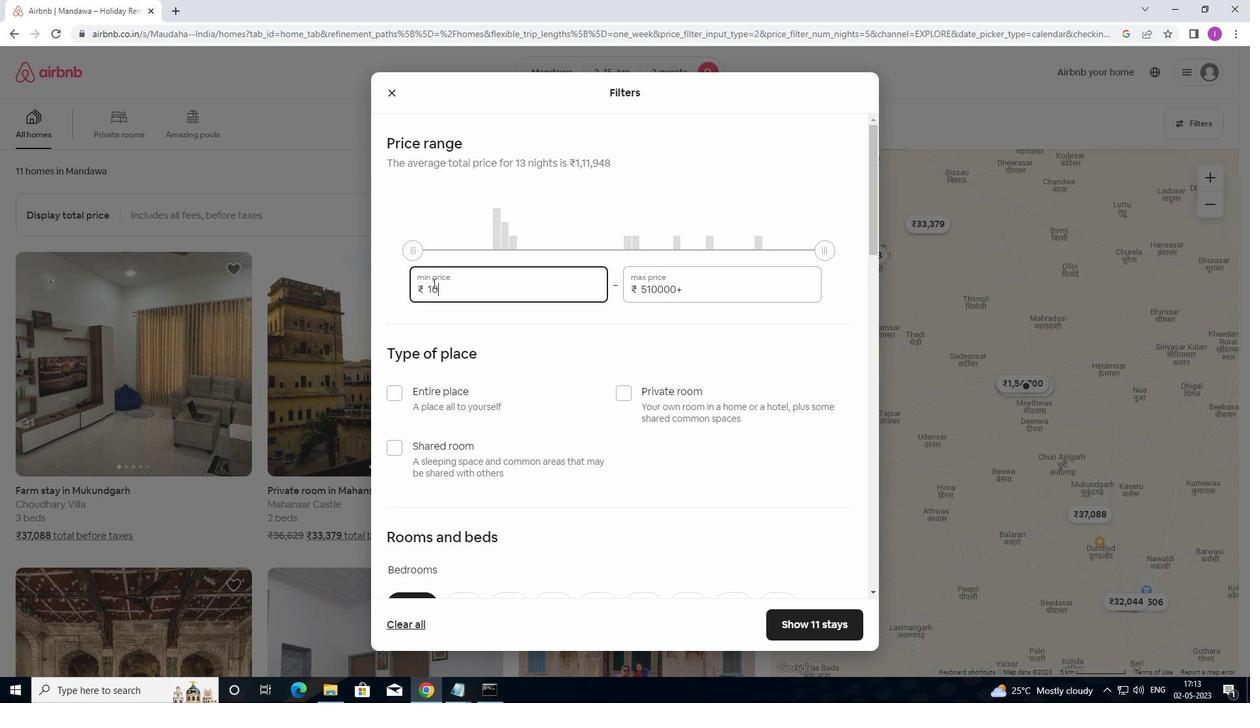
Action: Mouse moved to (434, 282)
Screenshot: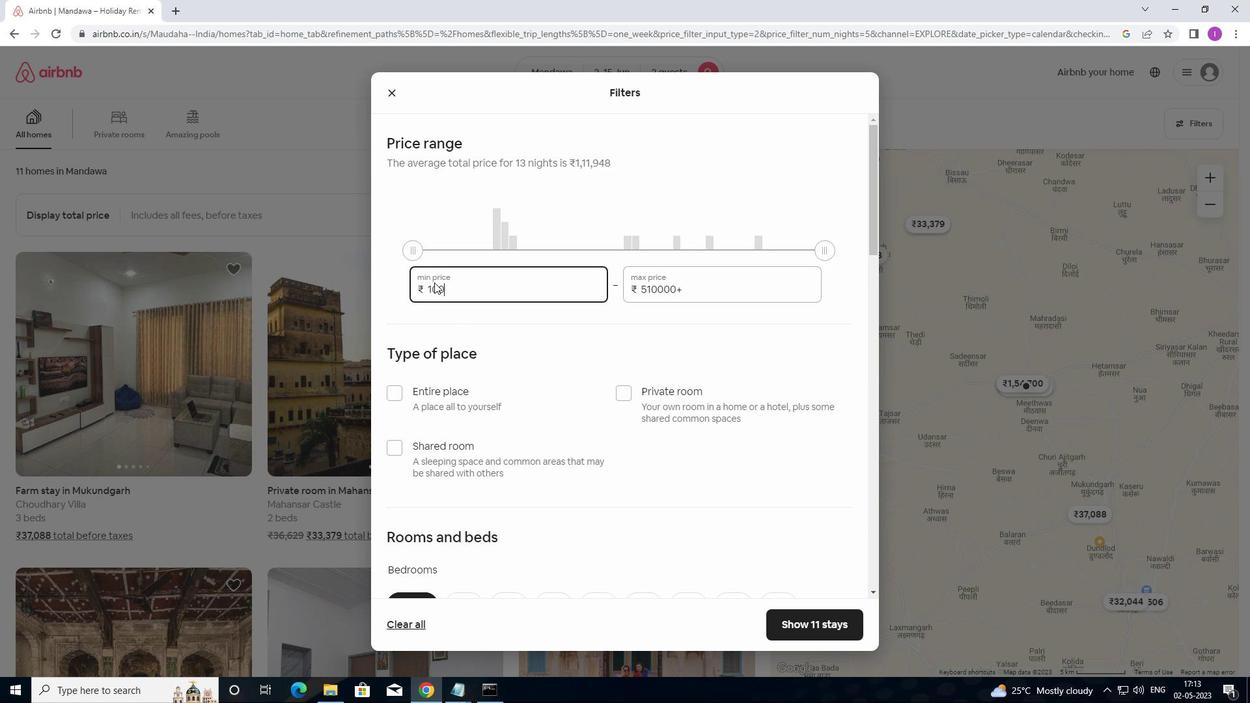 
Action: Key pressed 0
Screenshot: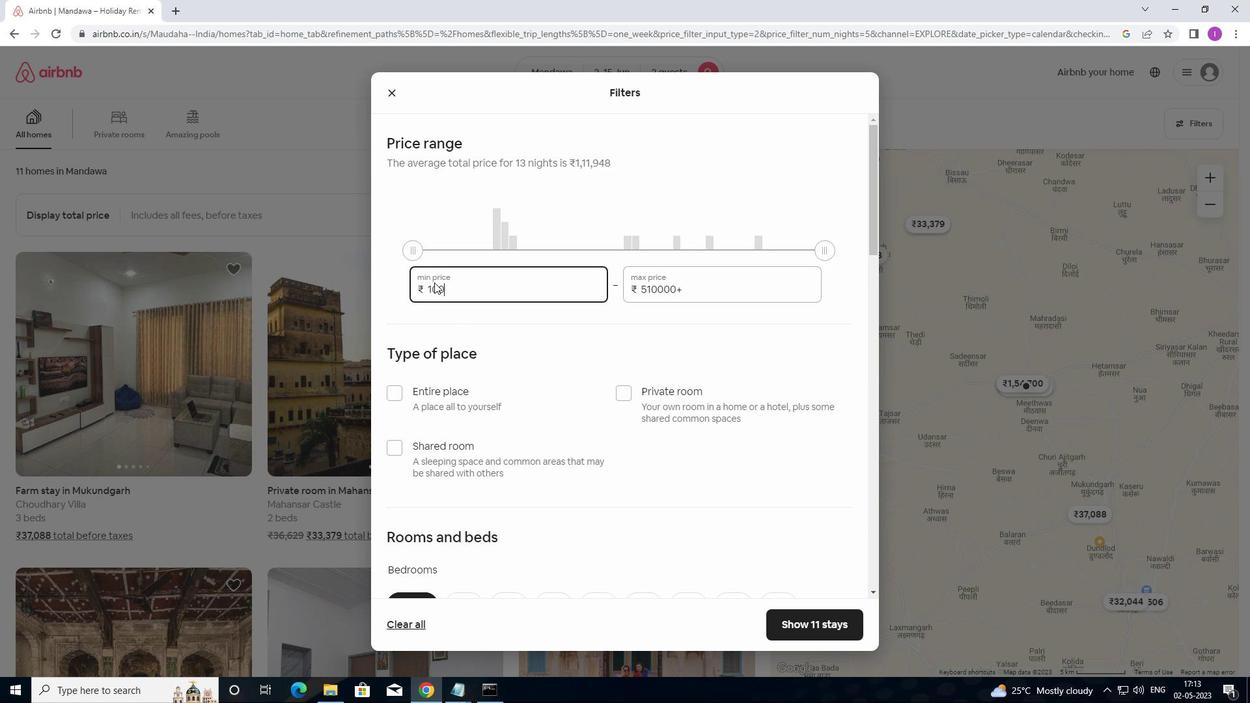 
Action: Mouse moved to (473, 273)
Screenshot: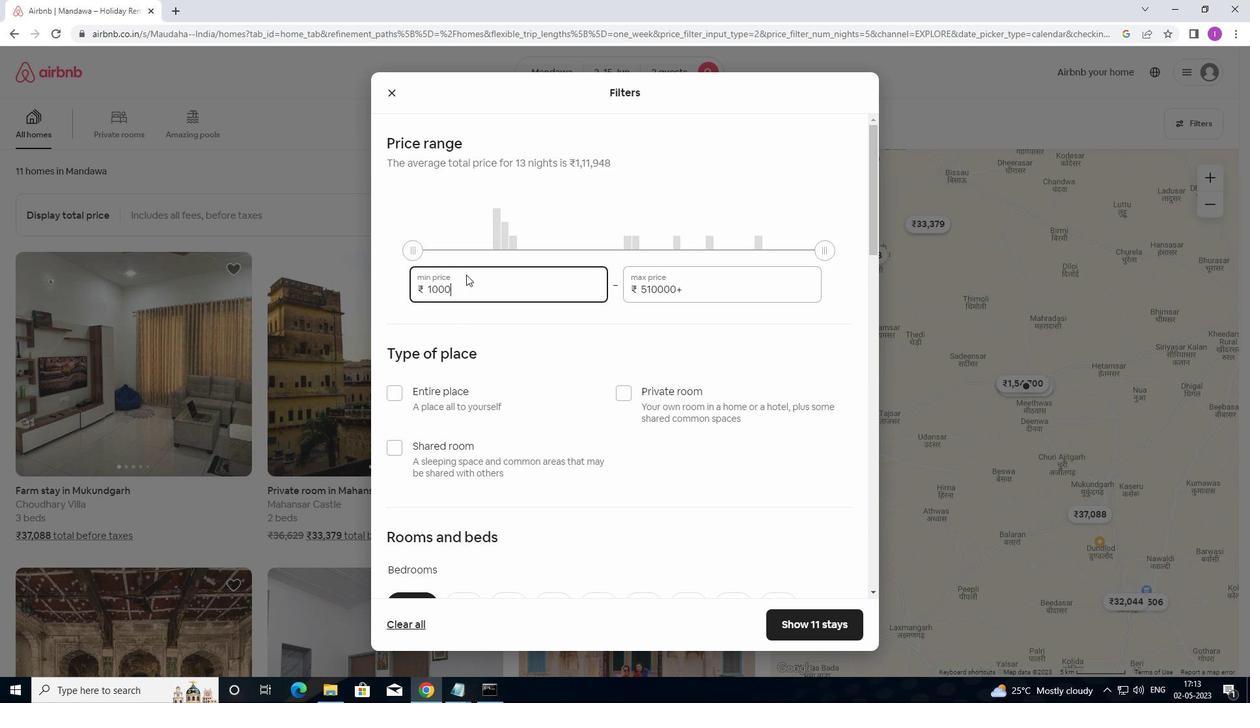 
Action: Key pressed 0
Screenshot: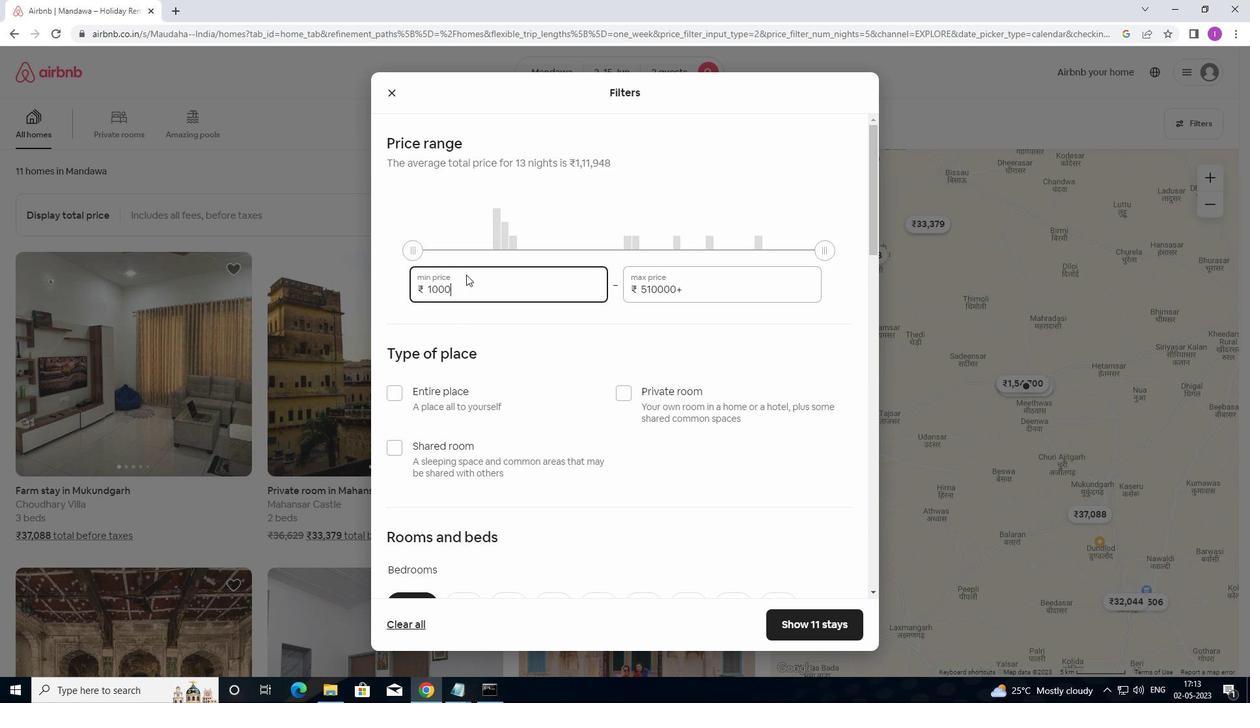 
Action: Mouse moved to (681, 289)
Screenshot: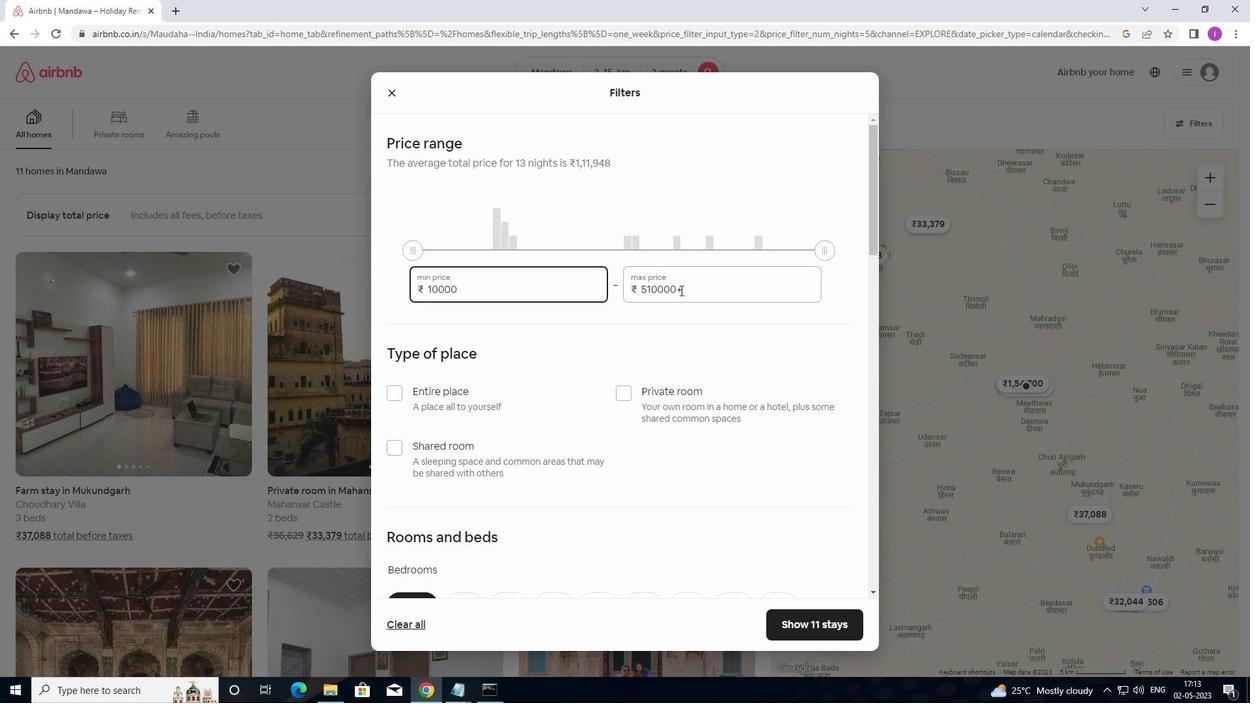 
Action: Mouse pressed left at (681, 289)
Screenshot: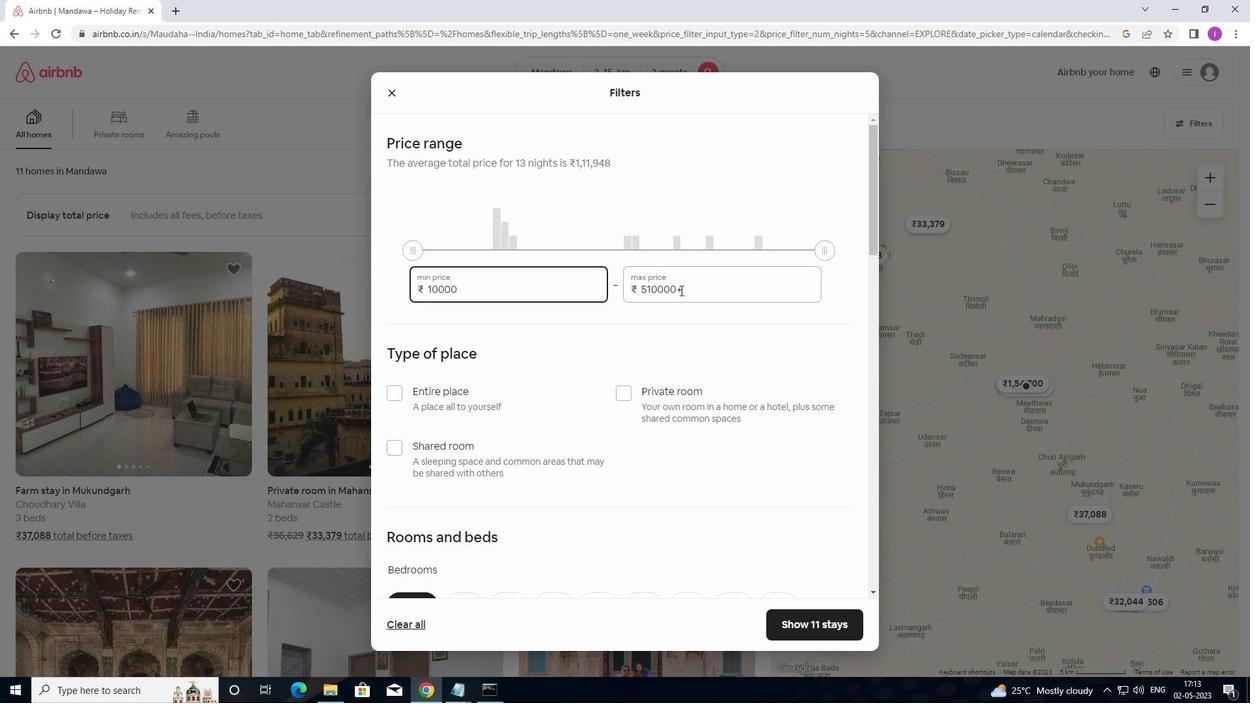 
Action: Mouse moved to (627, 289)
Screenshot: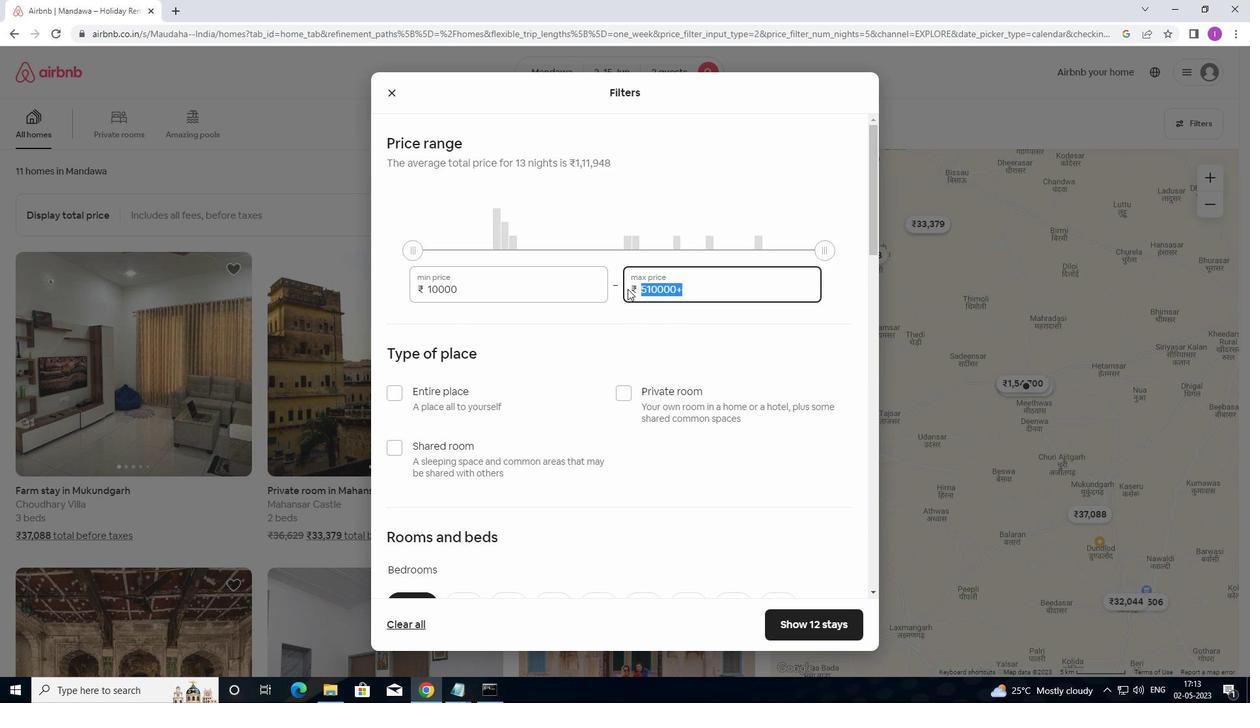 
Action: Key pressed 1
Screenshot: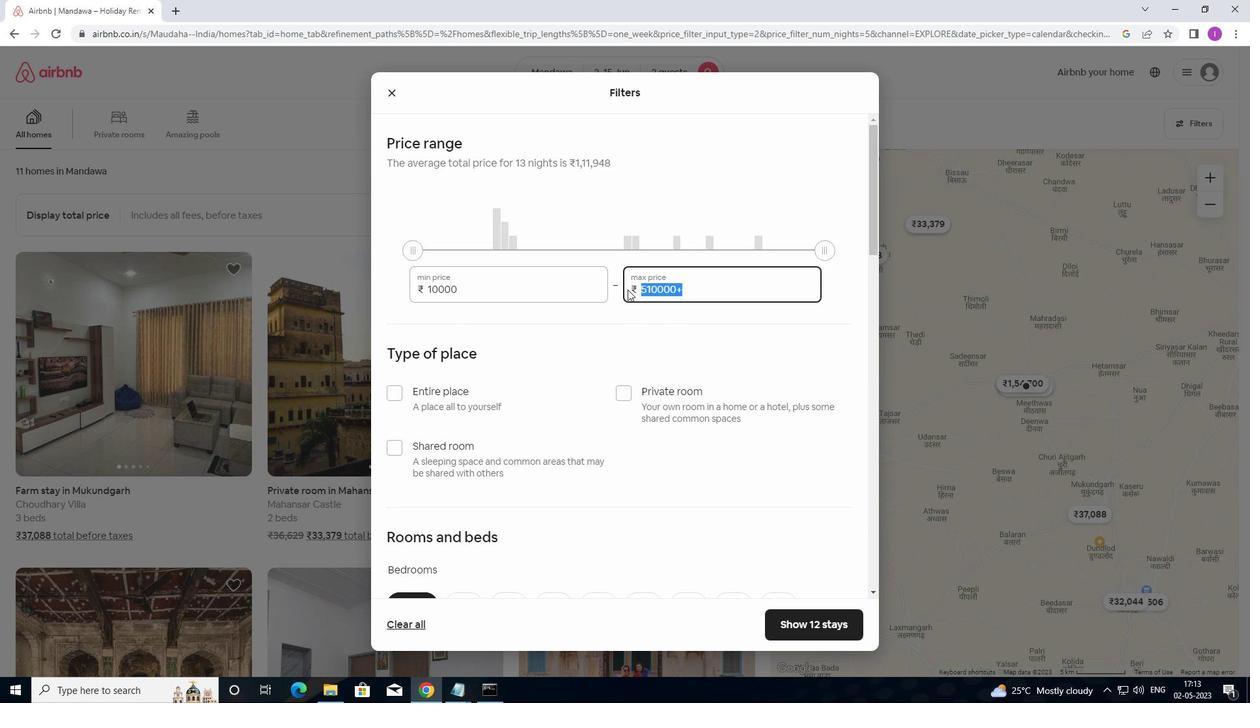 
Action: Mouse moved to (627, 289)
Screenshot: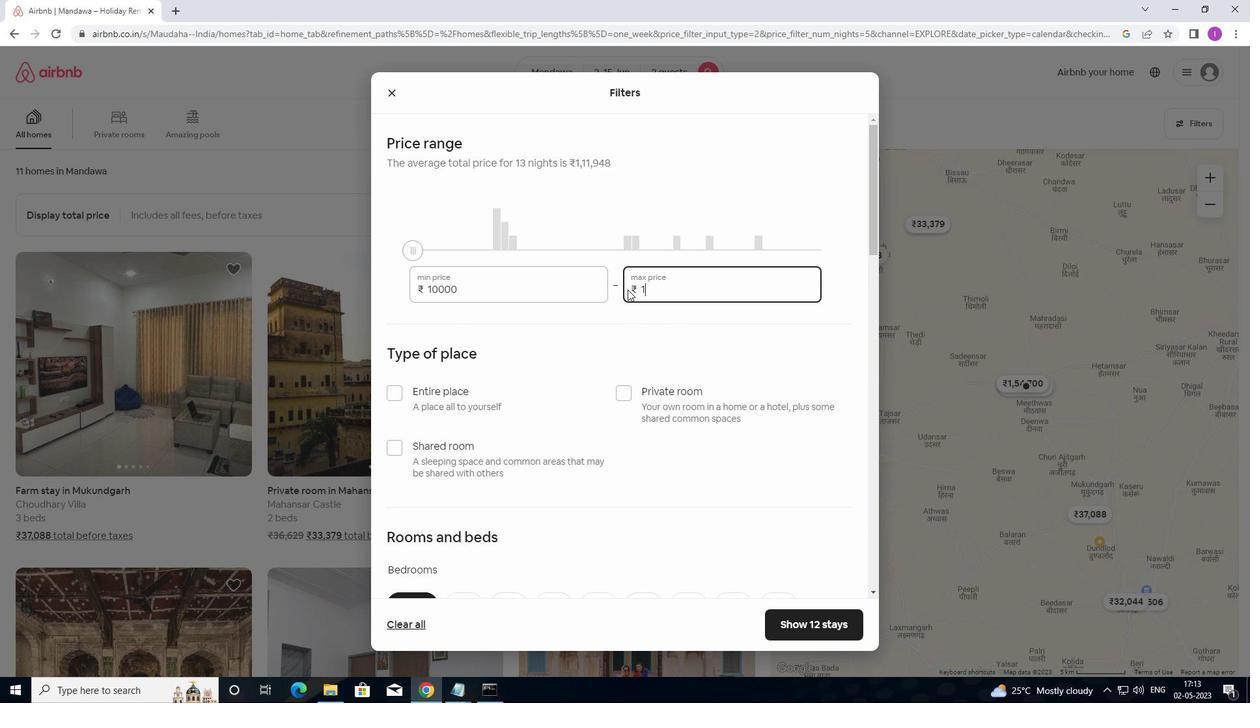 
Action: Key pressed 5
Screenshot: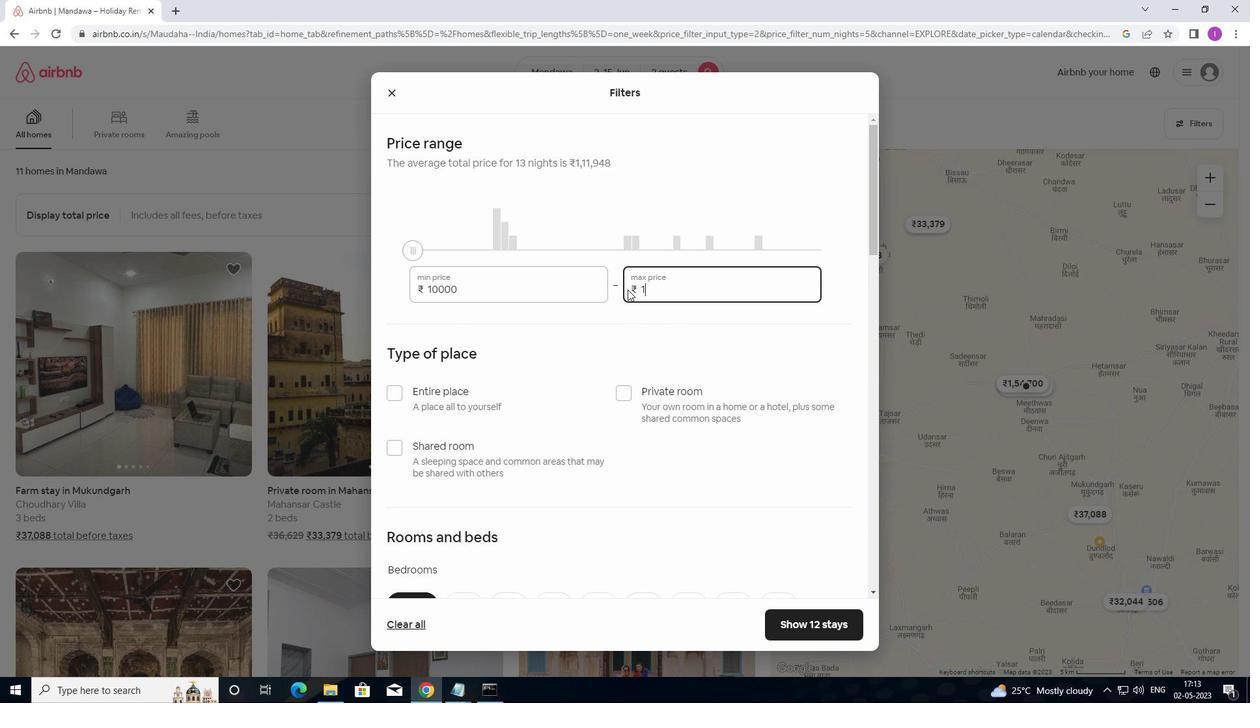 
Action: Mouse moved to (628, 289)
Screenshot: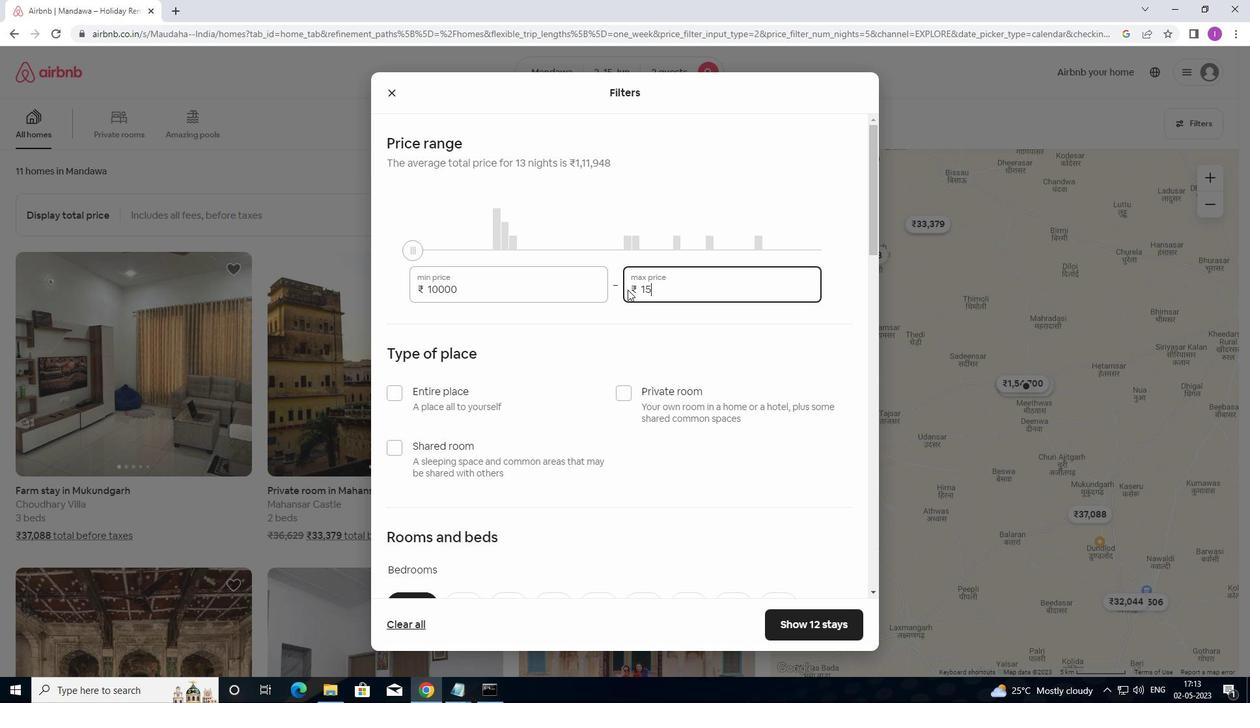 
Action: Key pressed 0
Screenshot: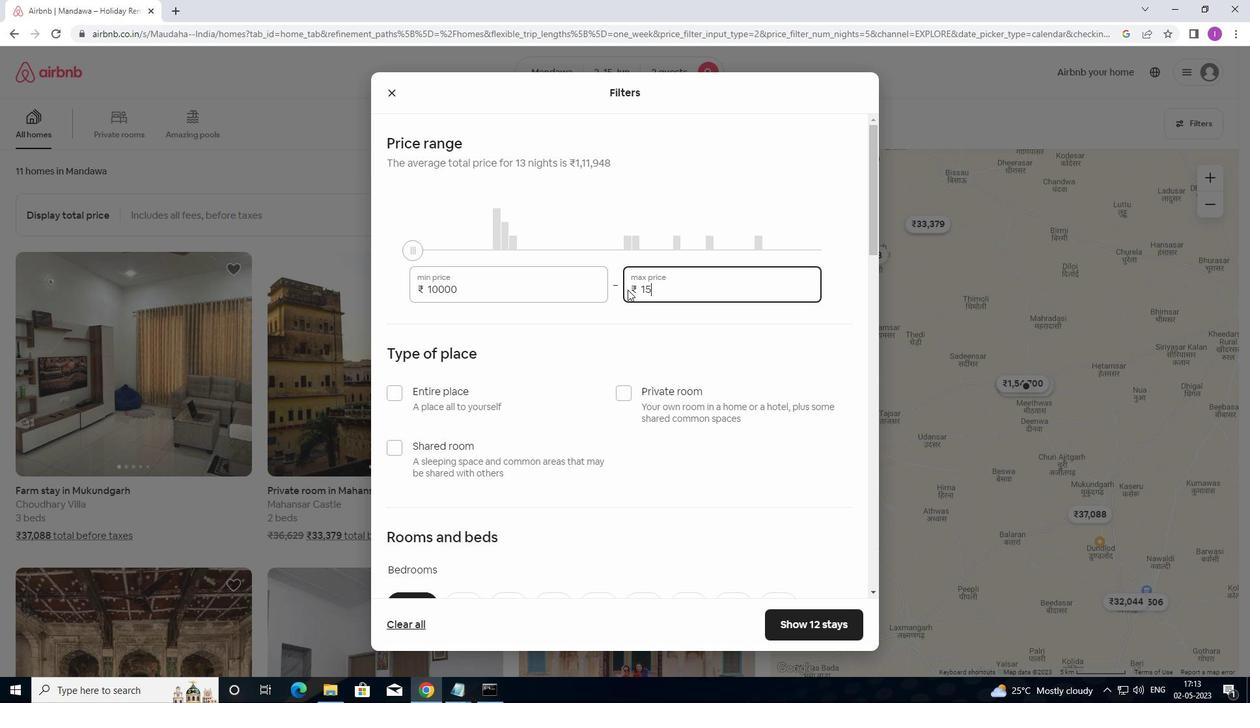 
Action: Mouse moved to (629, 289)
Screenshot: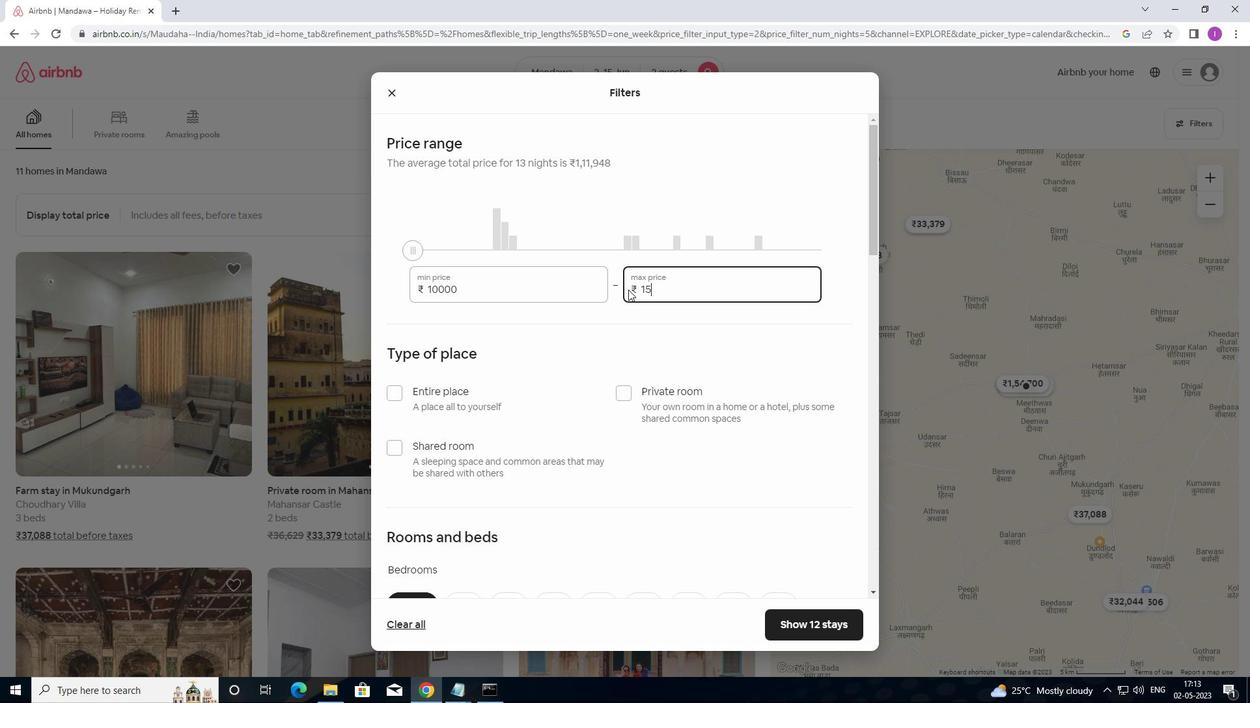 
Action: Key pressed 0
Screenshot: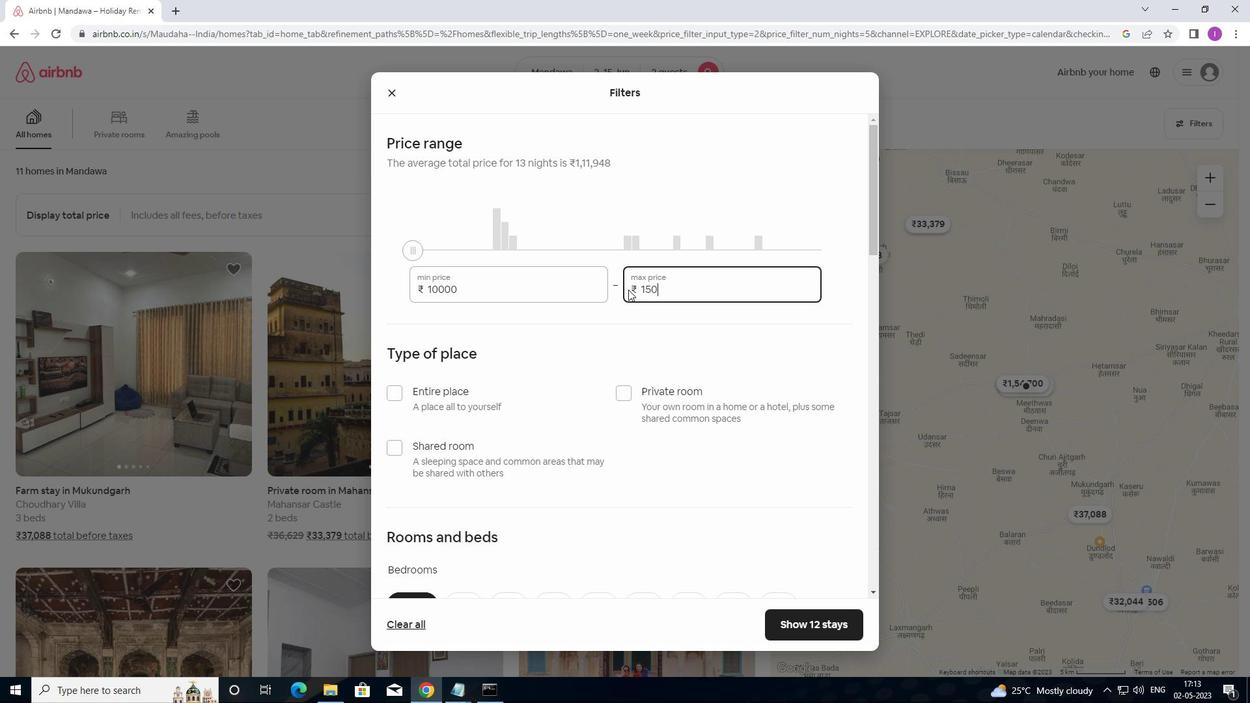 
Action: Mouse moved to (658, 284)
Screenshot: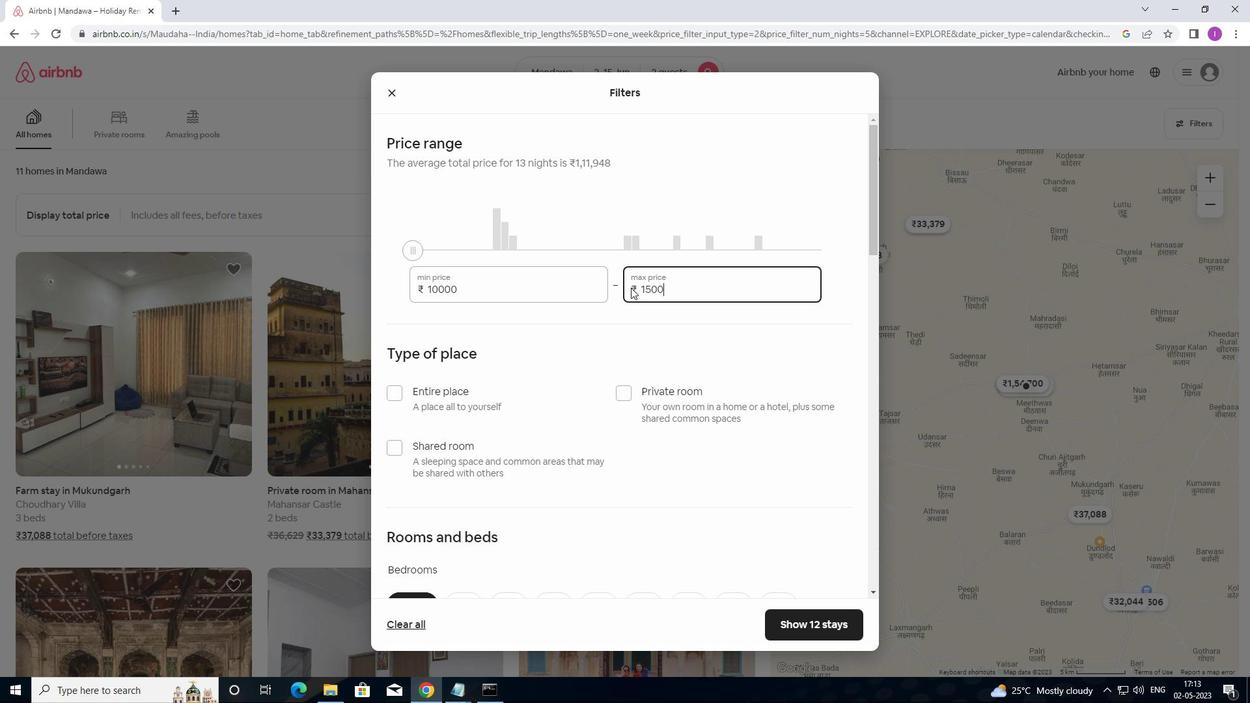 
Action: Key pressed 0
Screenshot: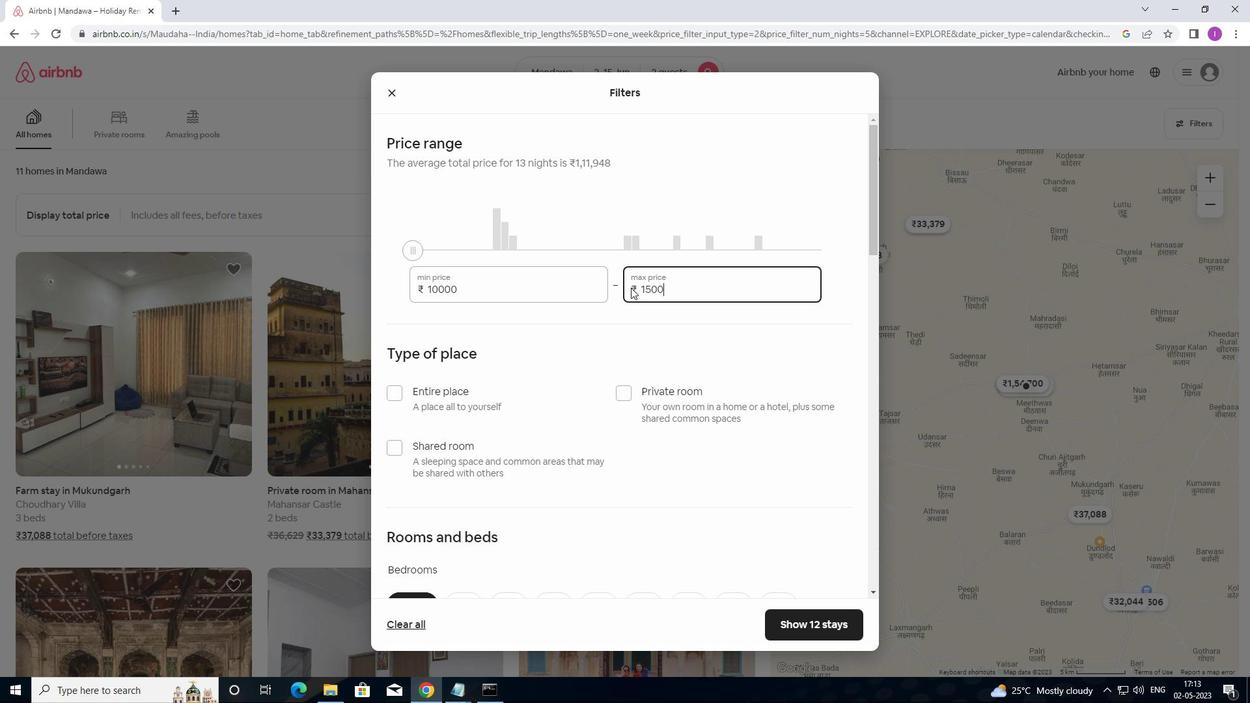 
Action: Mouse moved to (453, 430)
Screenshot: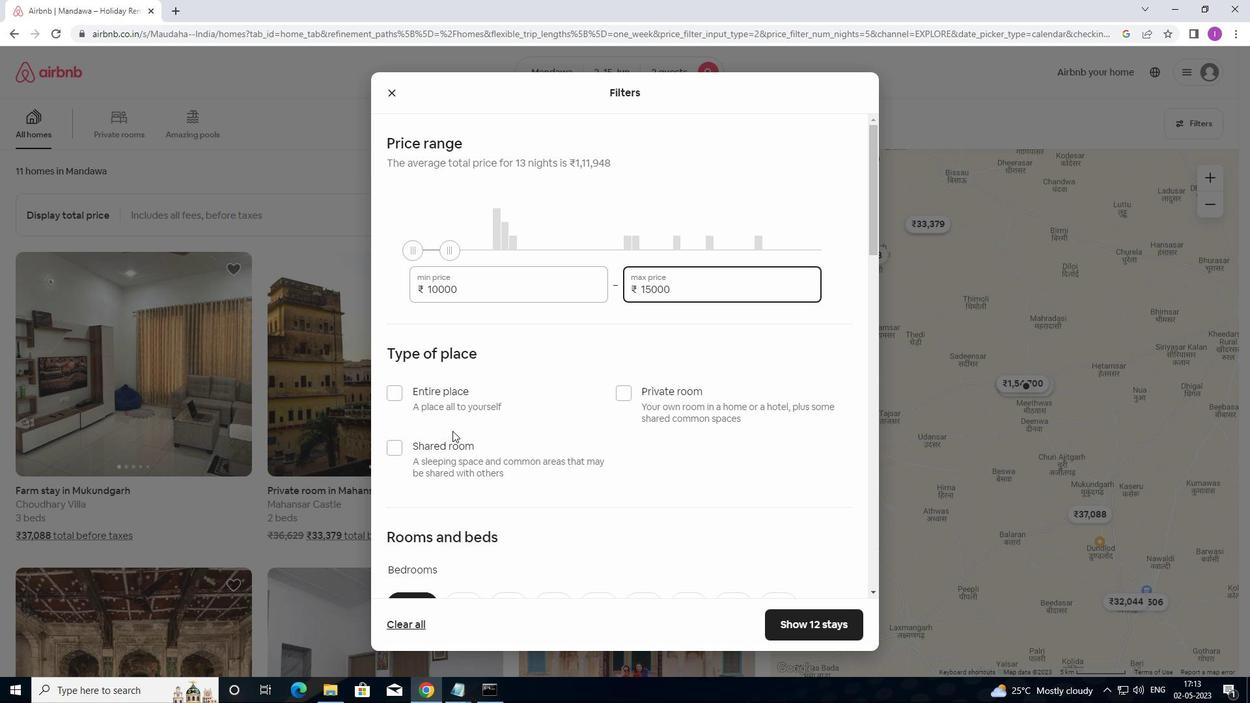 
Action: Mouse scrolled (453, 429) with delta (0, 0)
Screenshot: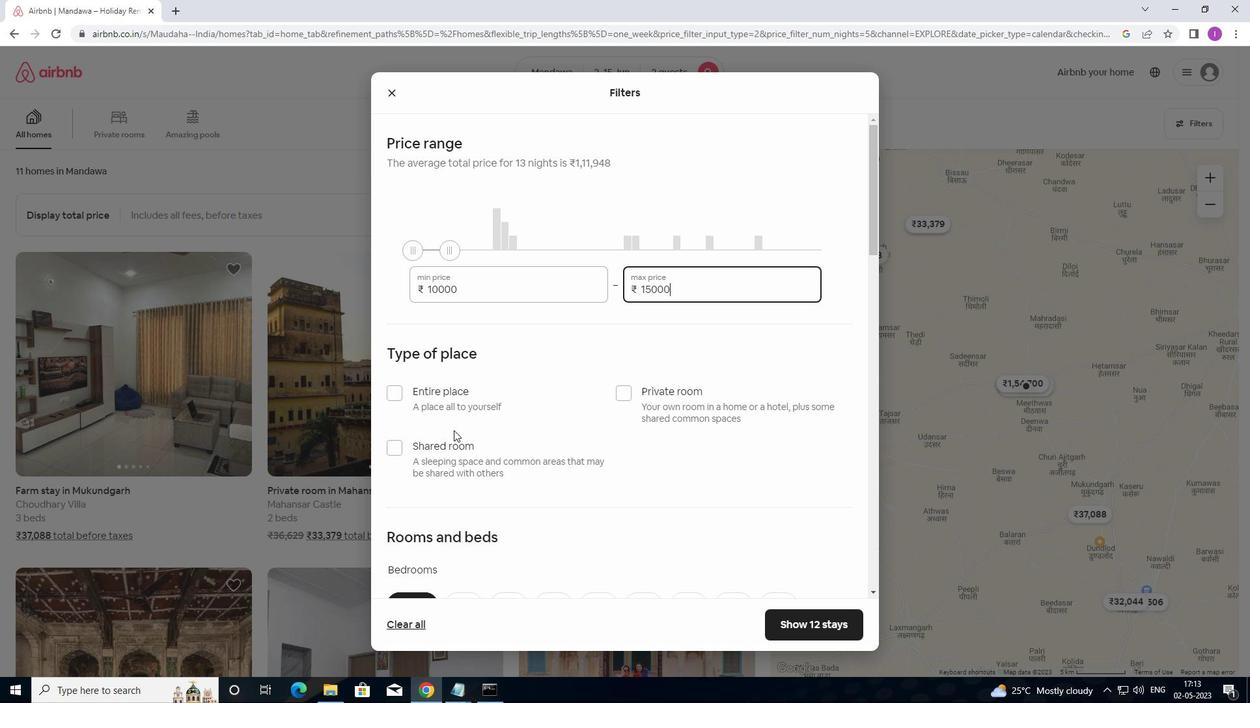 
Action: Mouse moved to (398, 329)
Screenshot: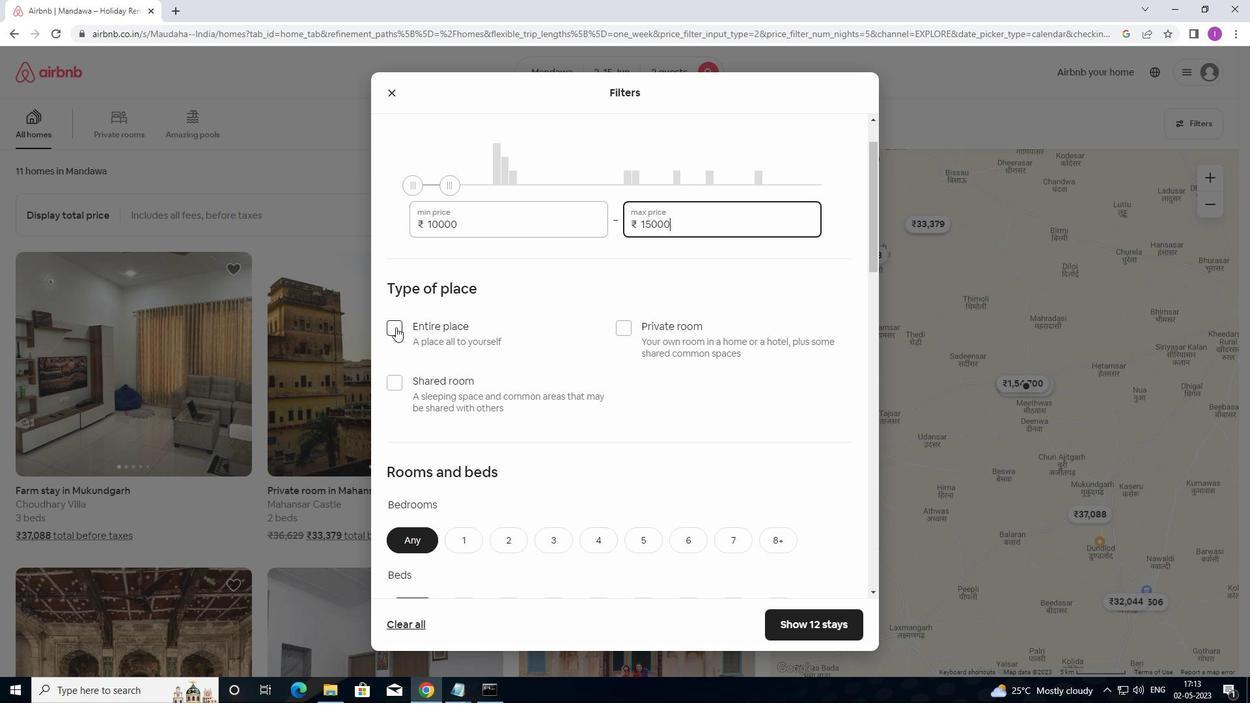 
Action: Mouse pressed left at (398, 329)
Screenshot: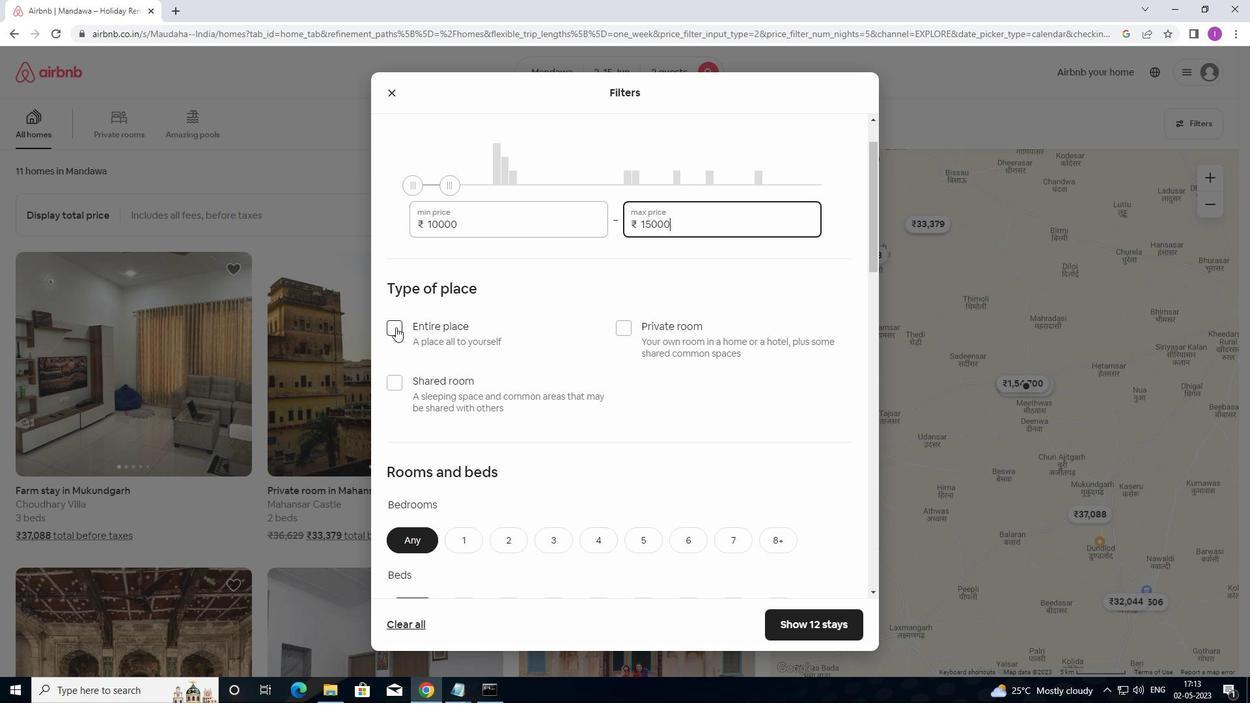 
Action: Mouse moved to (479, 348)
Screenshot: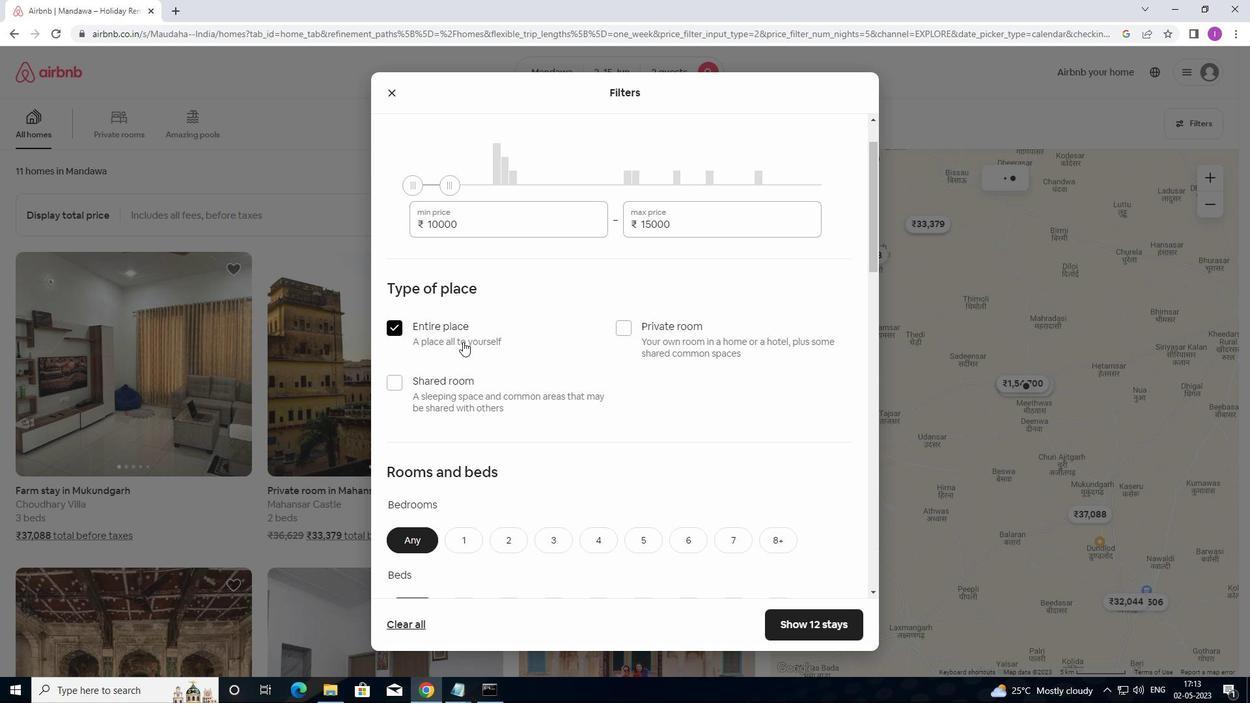 
Action: Mouse scrolled (479, 347) with delta (0, 0)
Screenshot: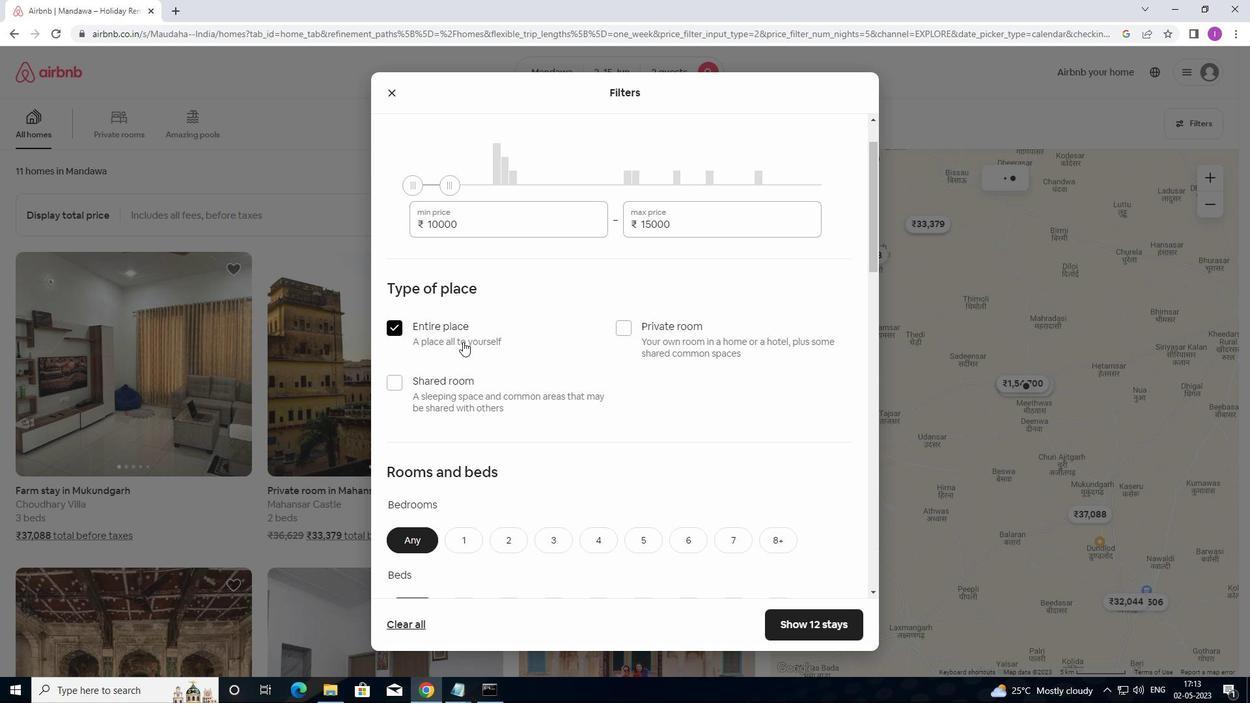 
Action: Mouse moved to (479, 349)
Screenshot: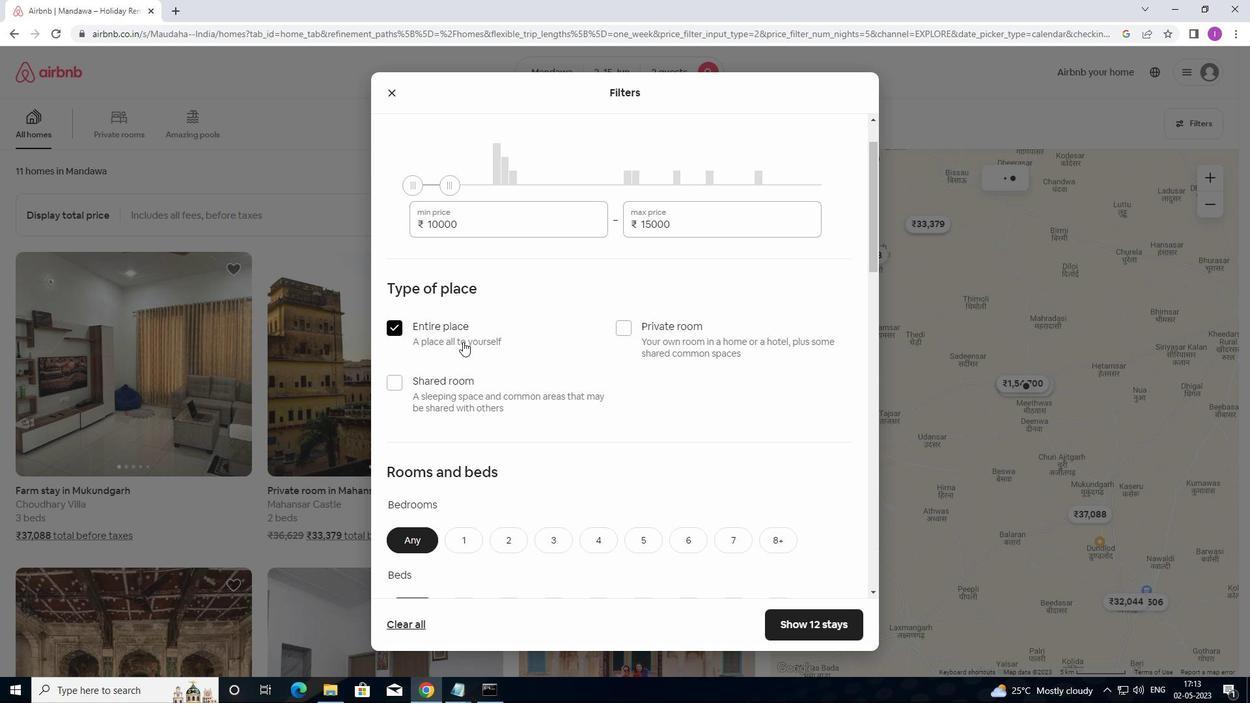
Action: Mouse scrolled (479, 349) with delta (0, 0)
Screenshot: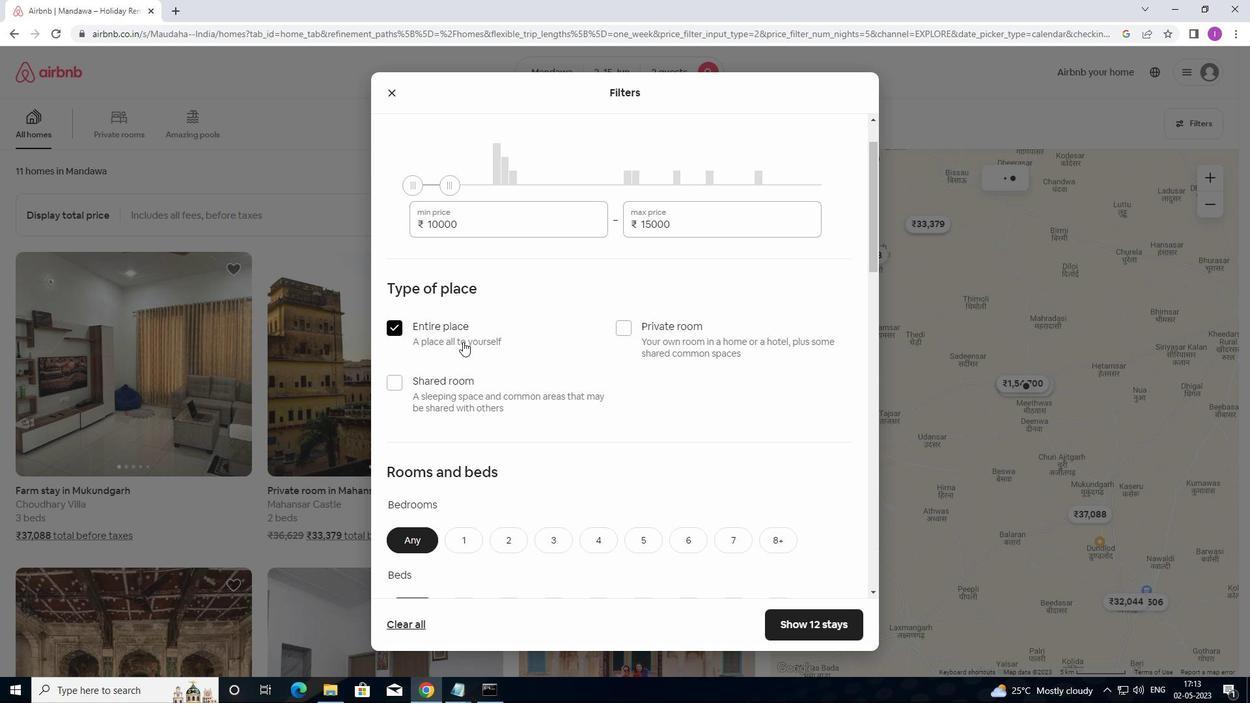 
Action: Mouse moved to (484, 360)
Screenshot: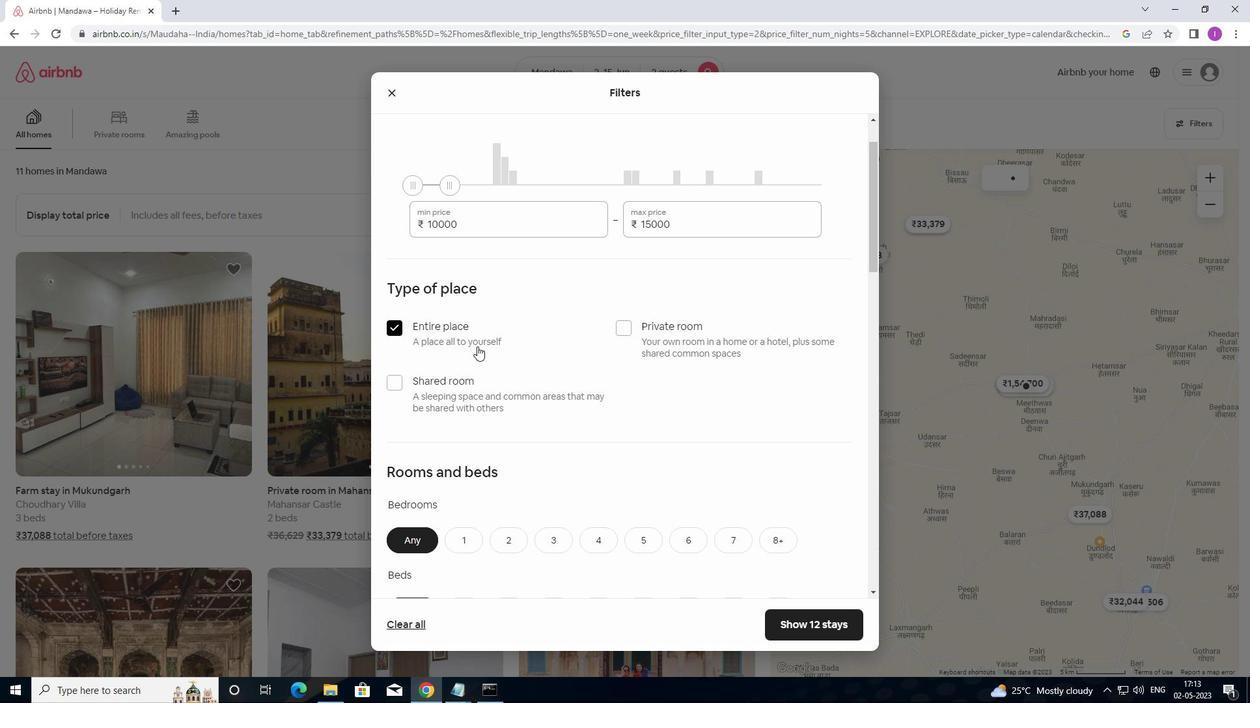 
Action: Mouse scrolled (484, 360) with delta (0, 0)
Screenshot: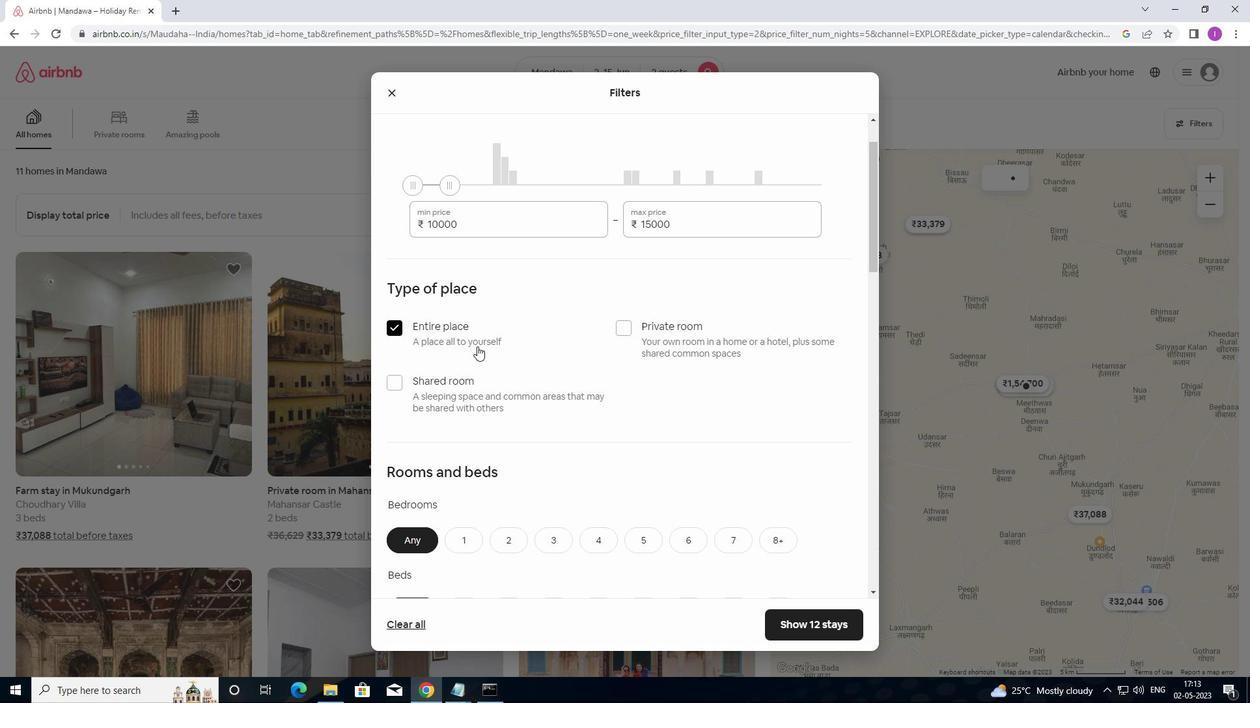 
Action: Mouse moved to (464, 349)
Screenshot: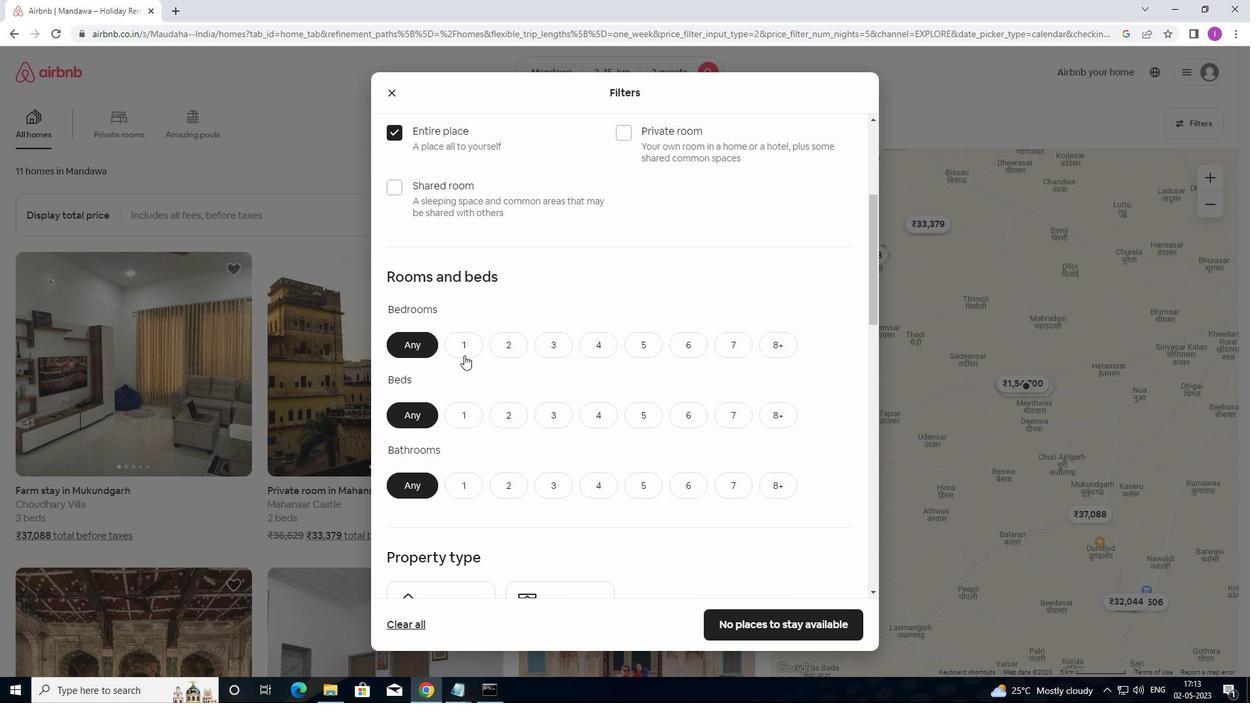 
Action: Mouse pressed left at (464, 349)
Screenshot: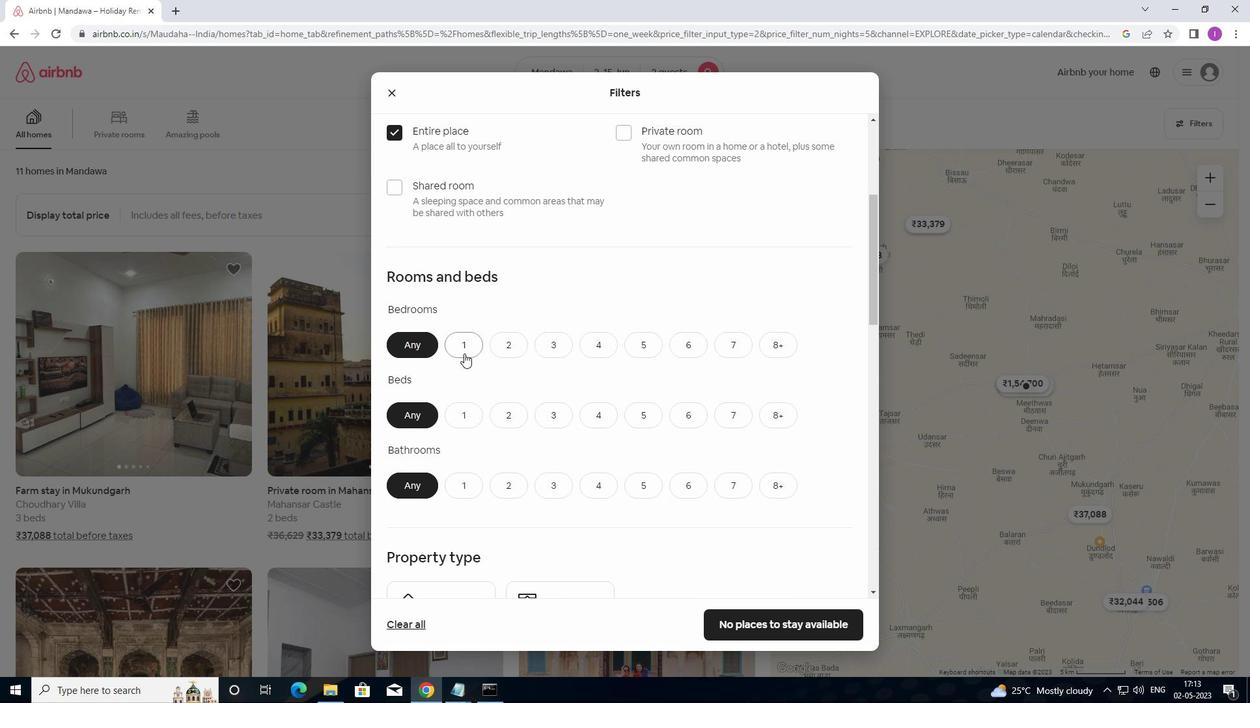
Action: Mouse moved to (462, 412)
Screenshot: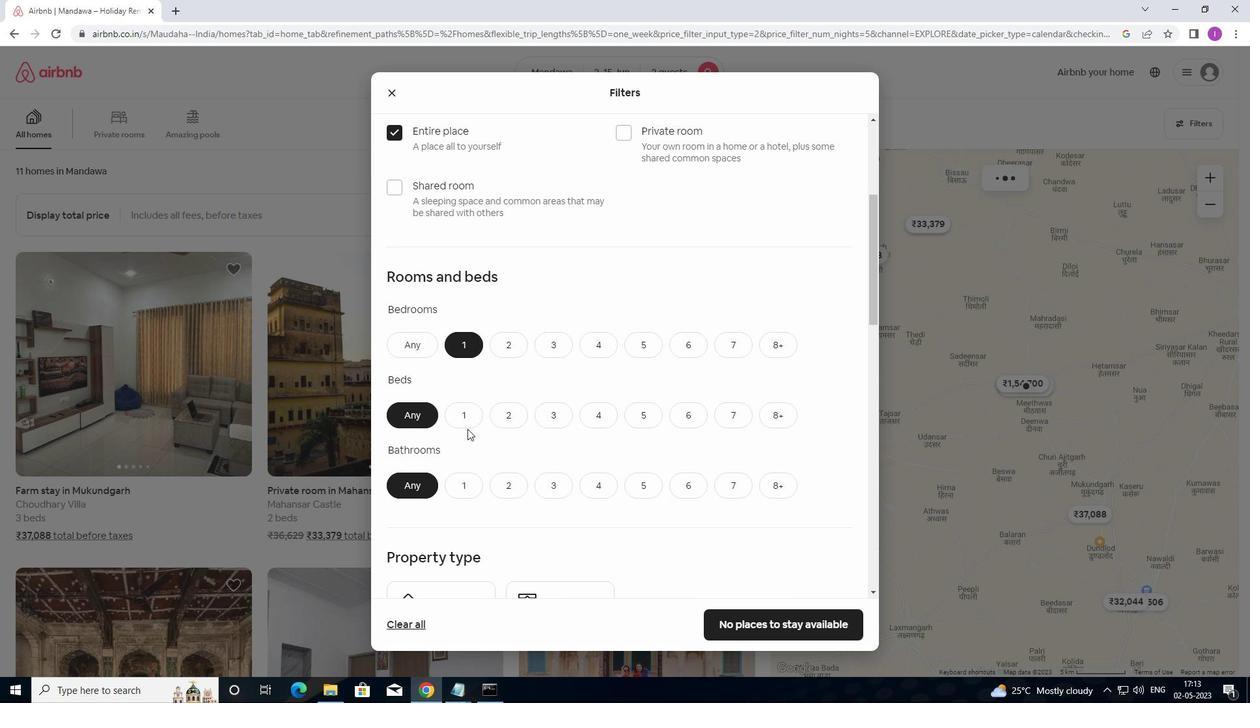 
Action: Mouse pressed left at (462, 412)
Screenshot: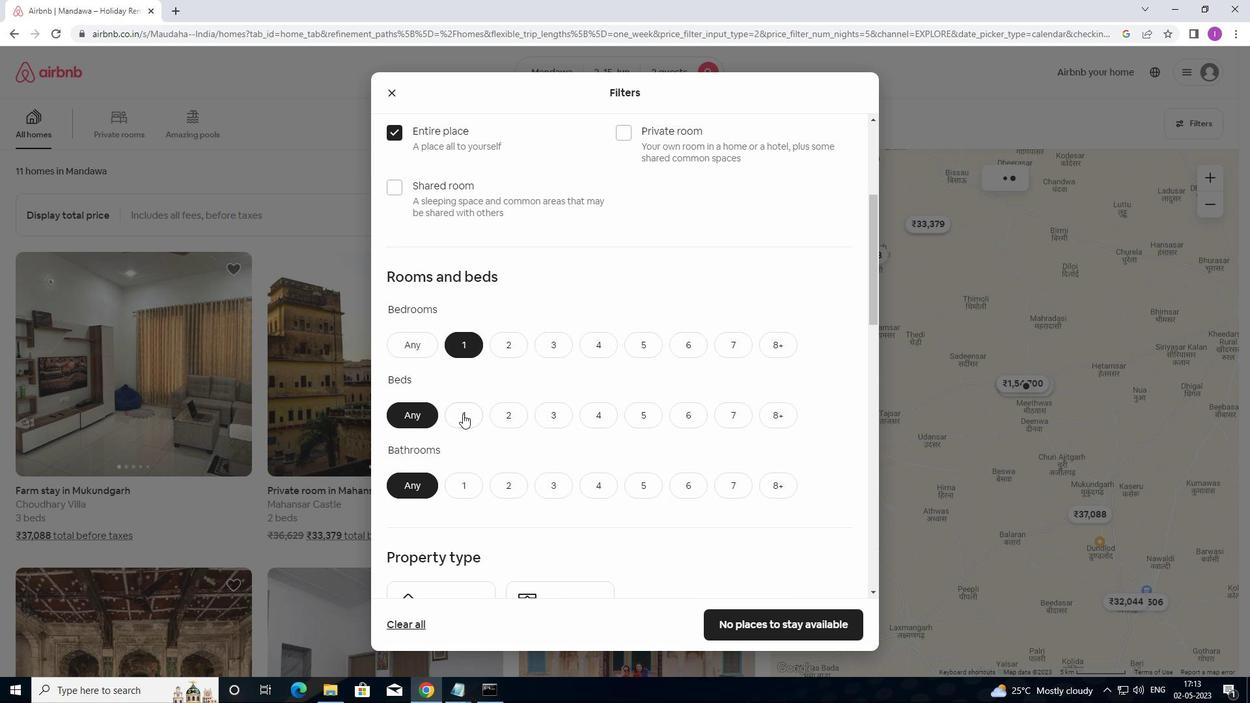 
Action: Mouse moved to (467, 485)
Screenshot: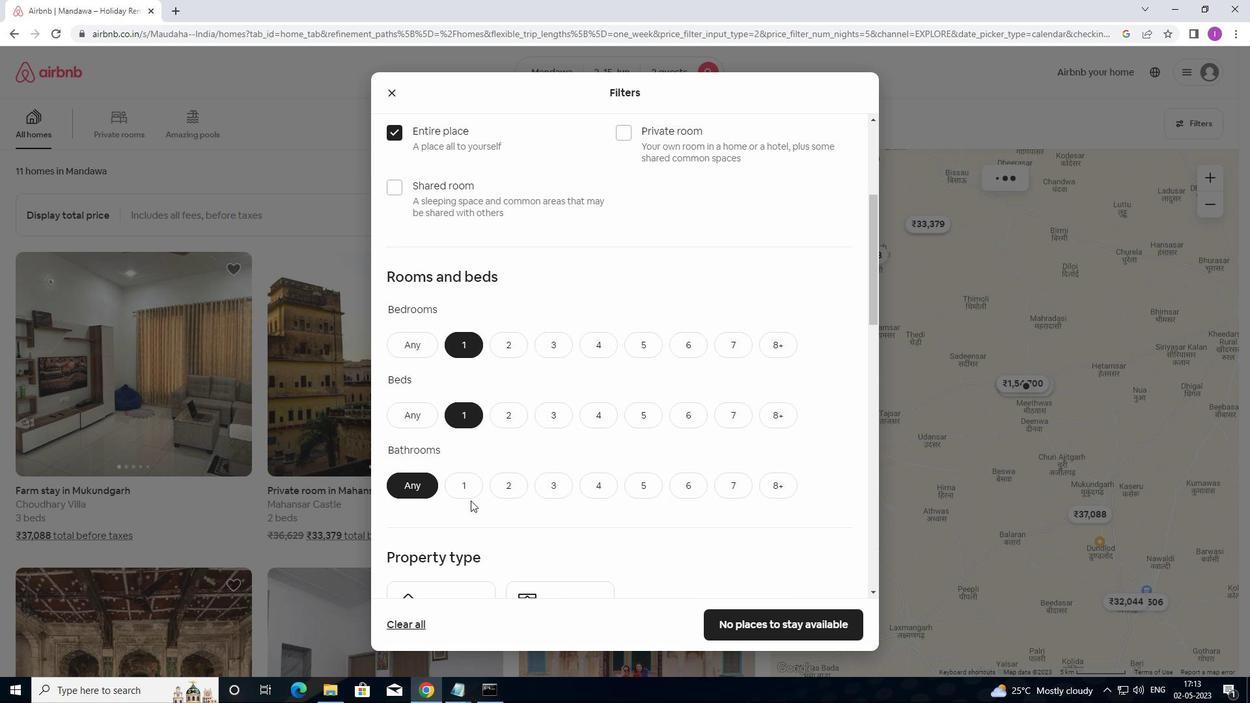 
Action: Mouse pressed left at (467, 485)
Screenshot: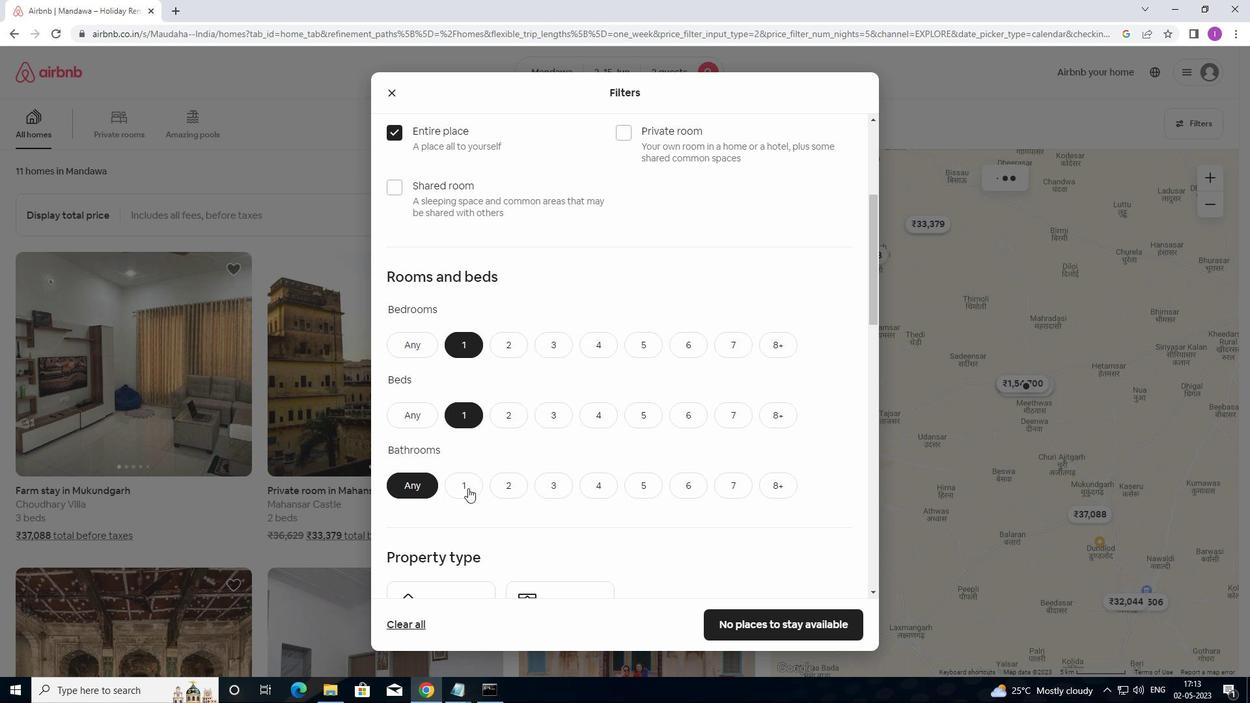 
Action: Mouse moved to (507, 500)
Screenshot: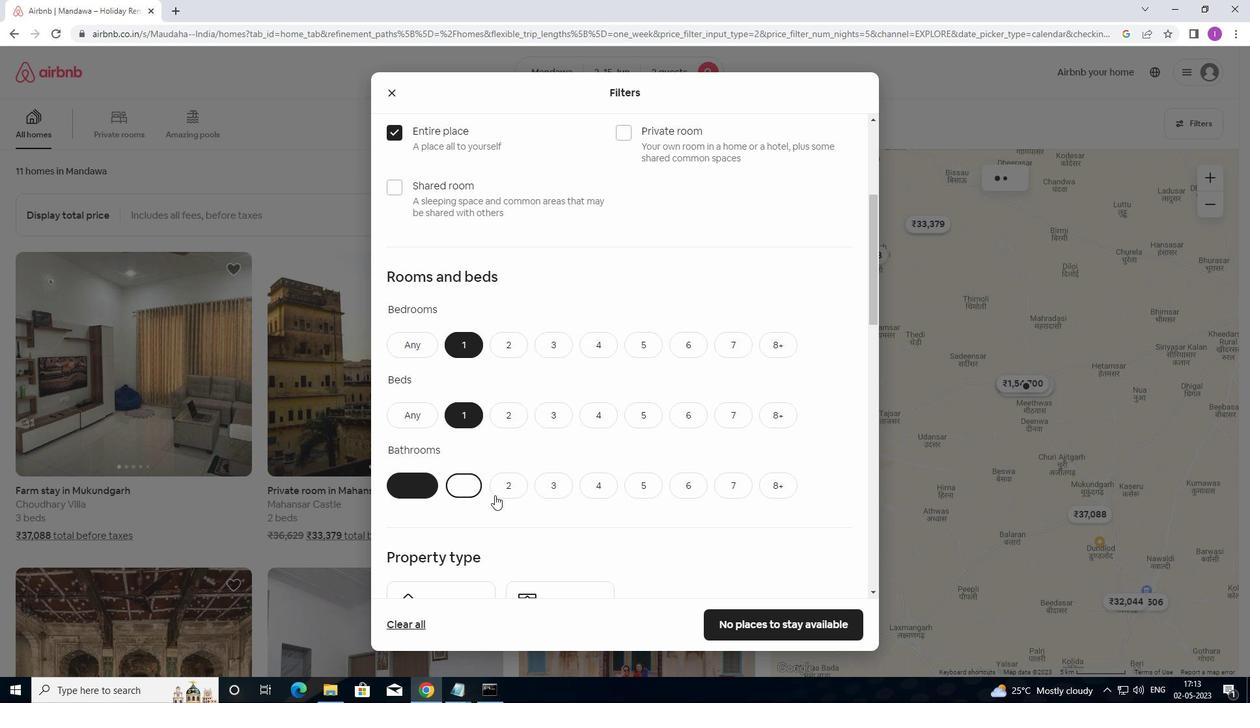 
Action: Mouse scrolled (507, 500) with delta (0, 0)
Screenshot: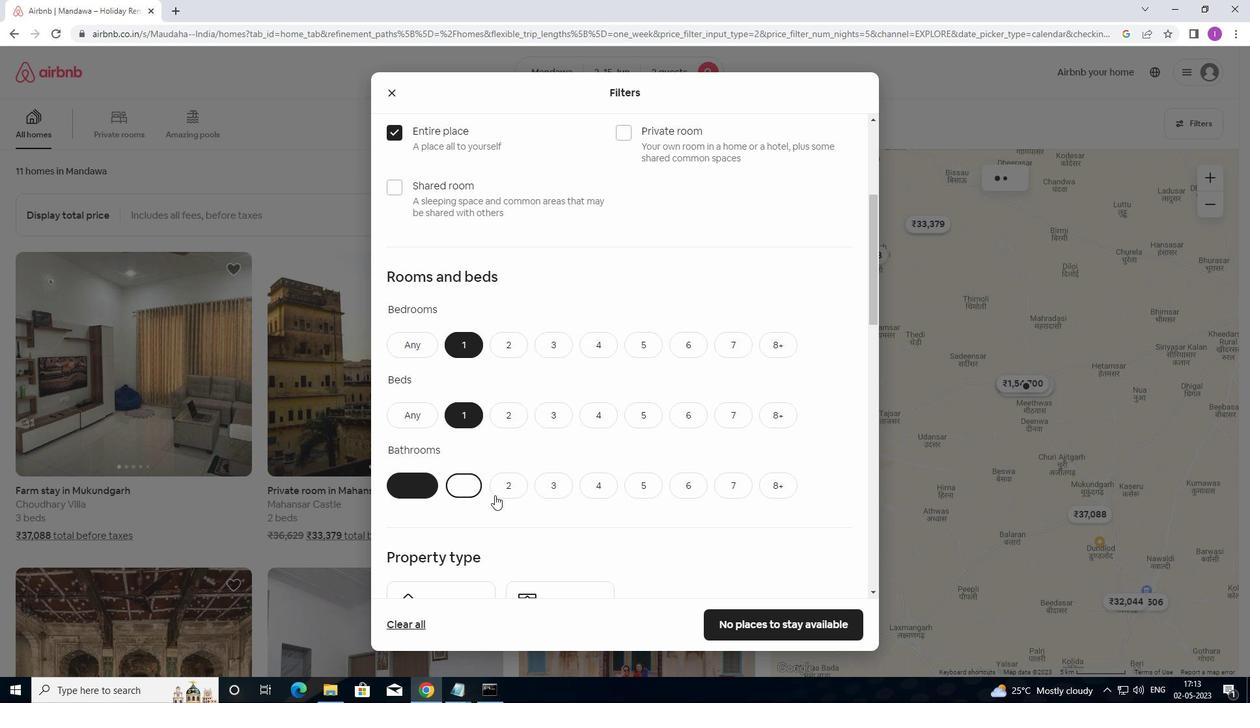 
Action: Mouse scrolled (507, 500) with delta (0, 0)
Screenshot: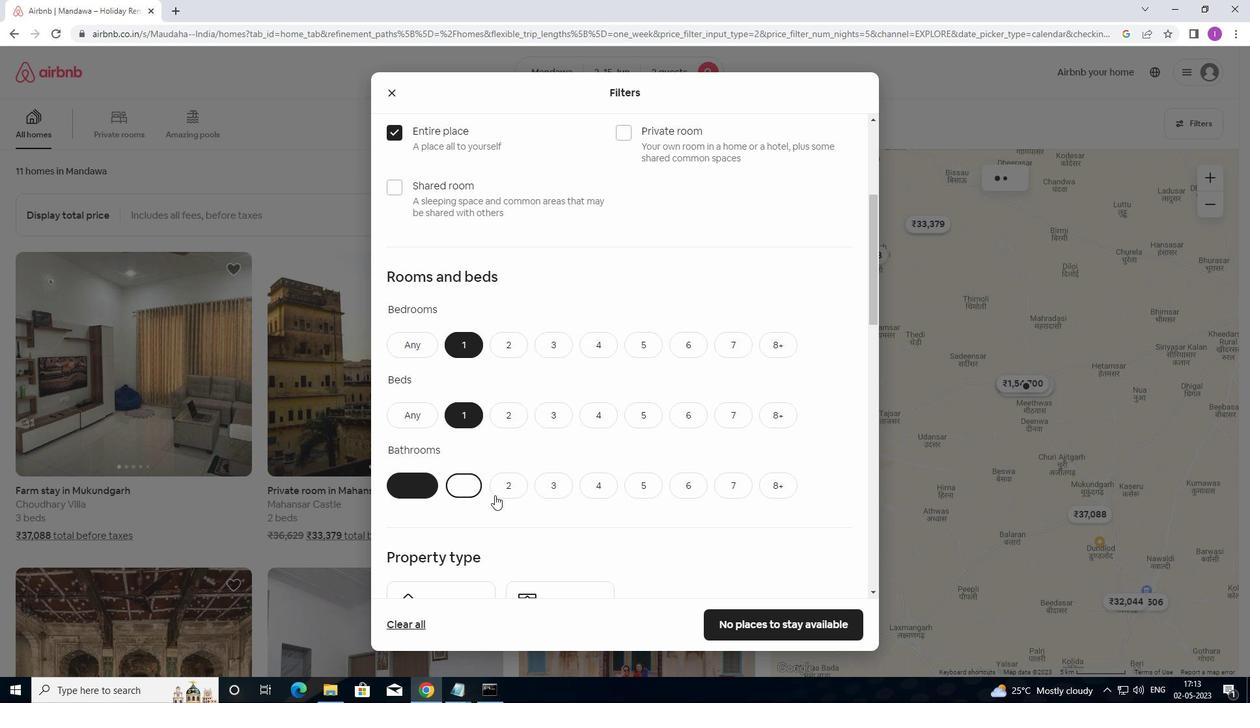 
Action: Mouse moved to (507, 500)
Screenshot: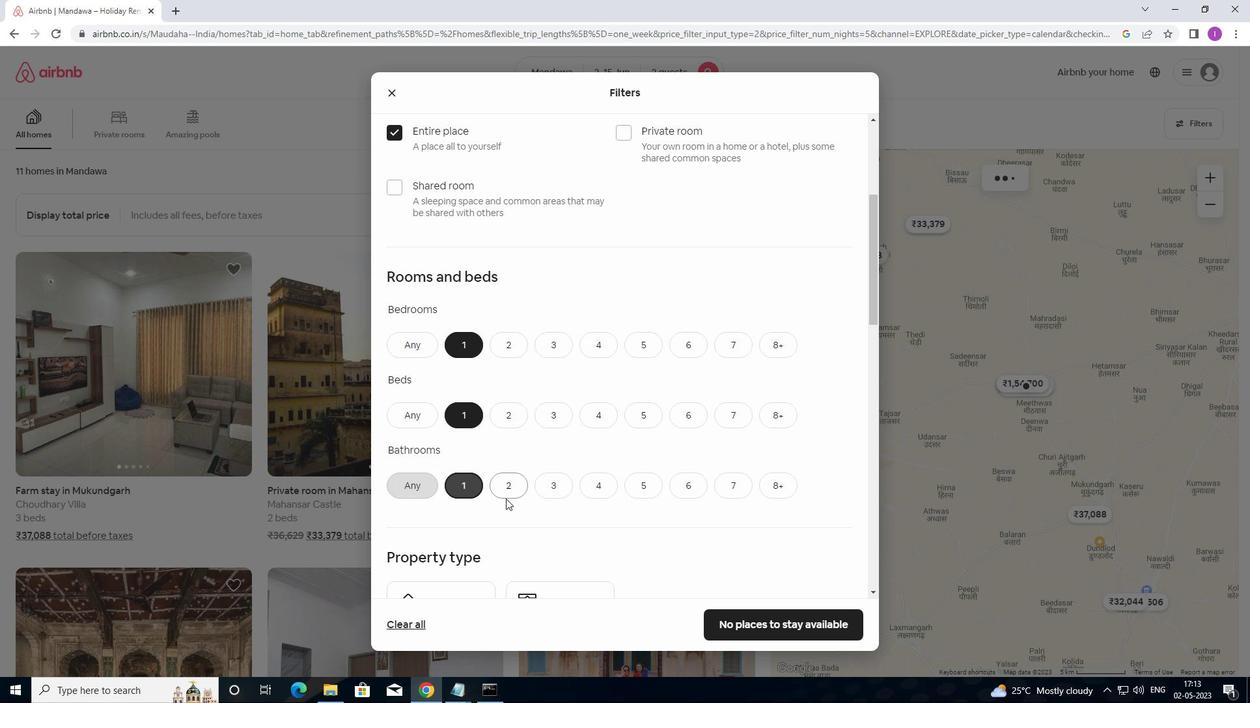 
Action: Mouse scrolled (507, 500) with delta (0, 0)
Screenshot: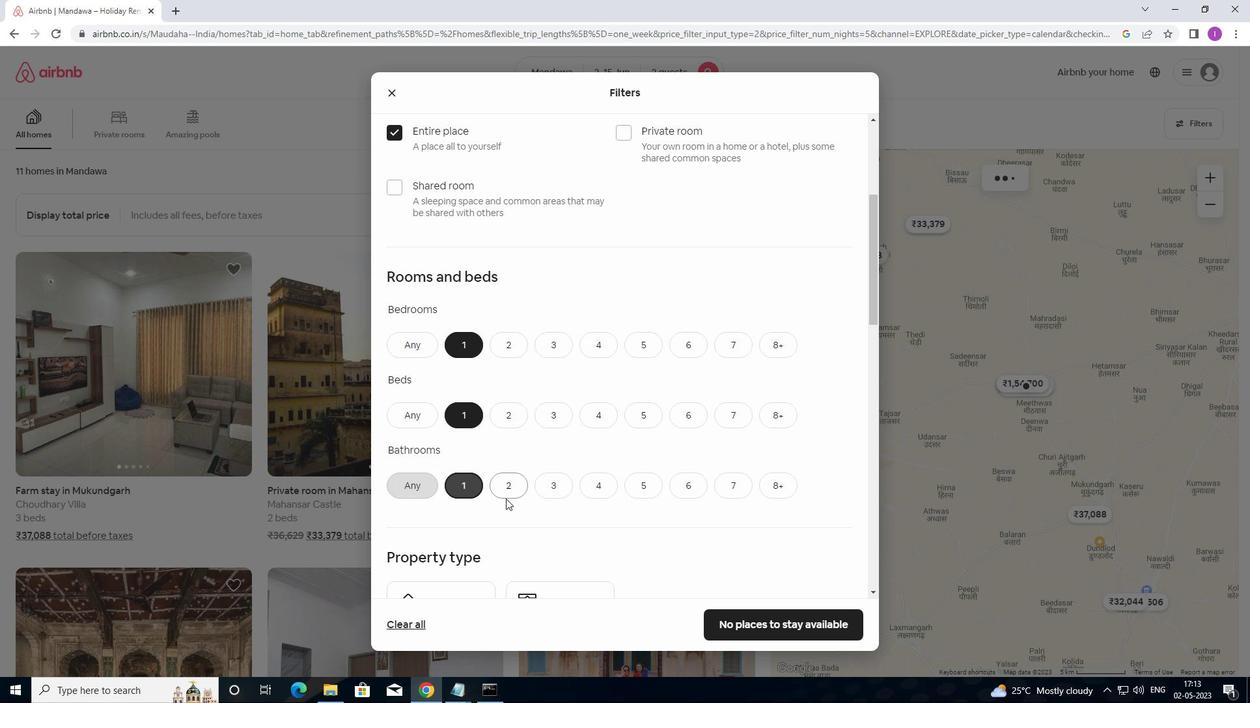 
Action: Mouse scrolled (507, 500) with delta (0, 0)
Screenshot: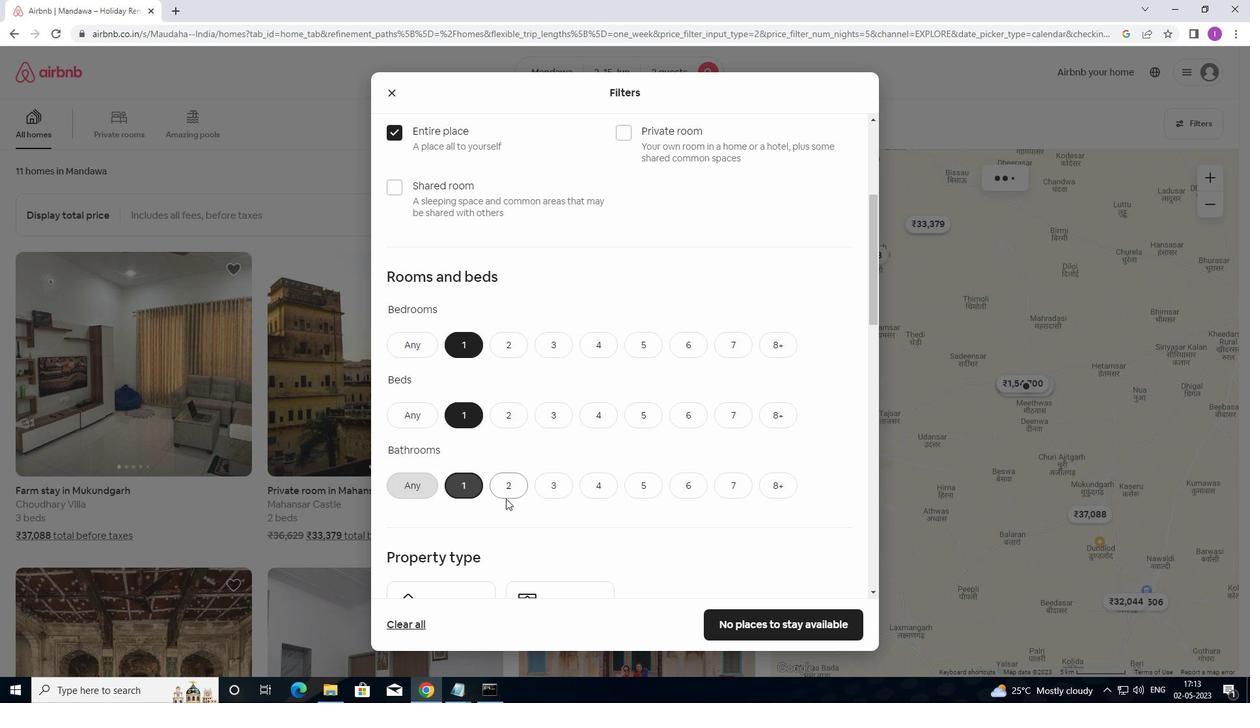 
Action: Mouse moved to (445, 374)
Screenshot: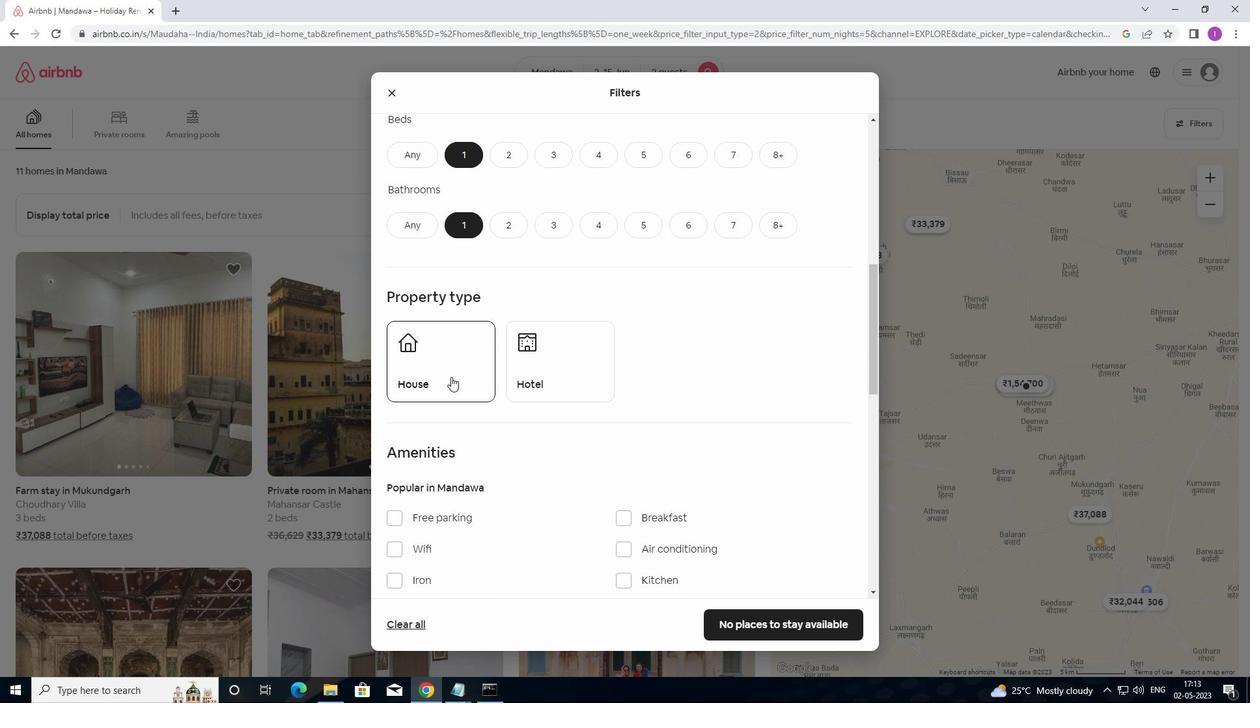 
Action: Mouse pressed left at (445, 374)
Screenshot: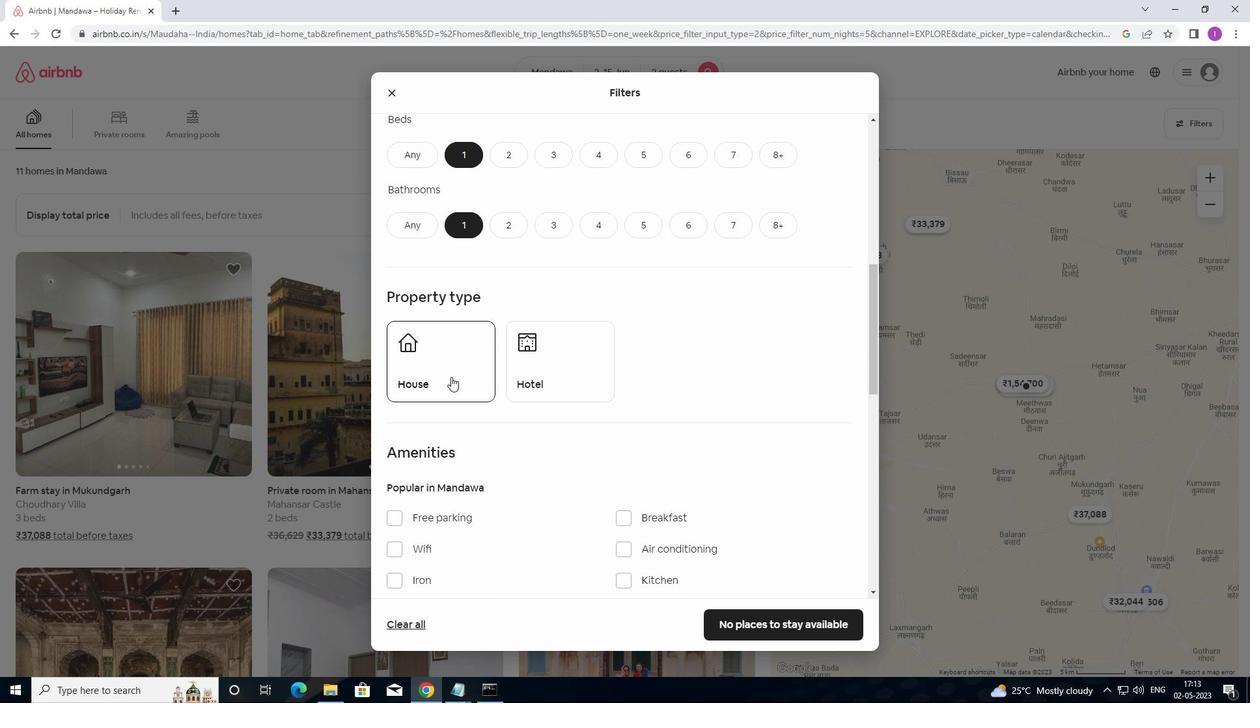 
Action: Mouse moved to (539, 386)
Screenshot: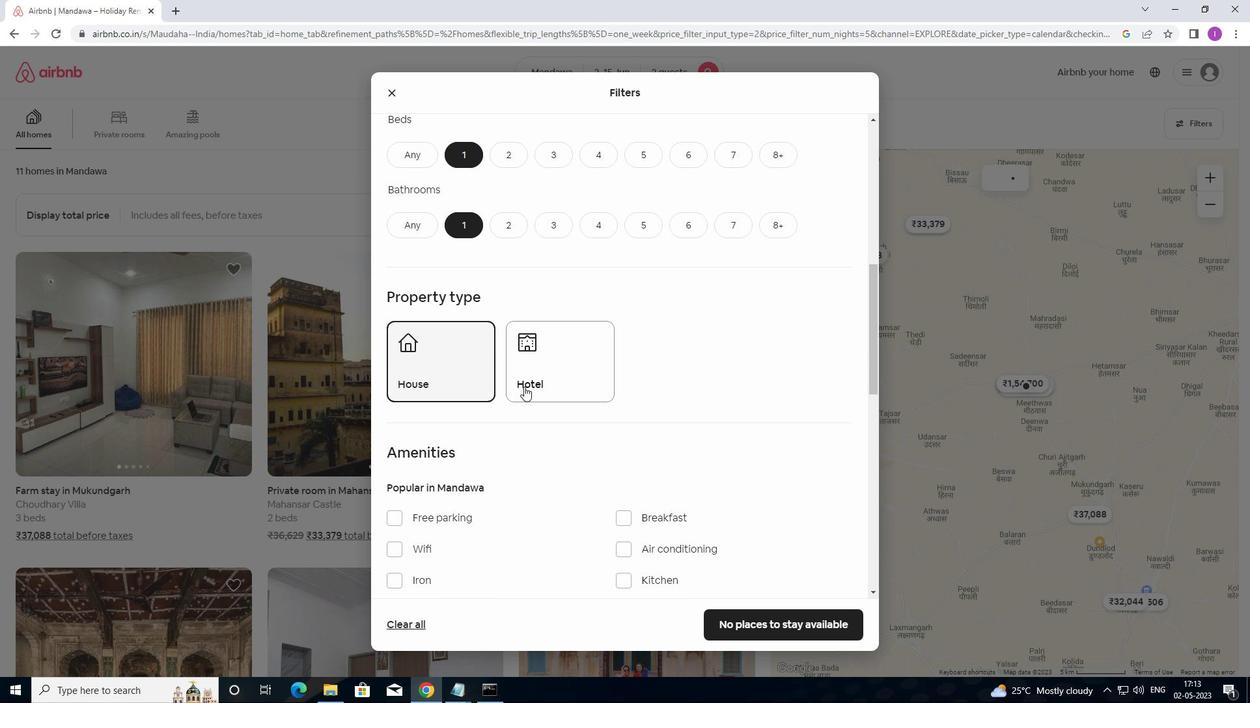 
Action: Mouse scrolled (539, 385) with delta (0, 0)
Screenshot: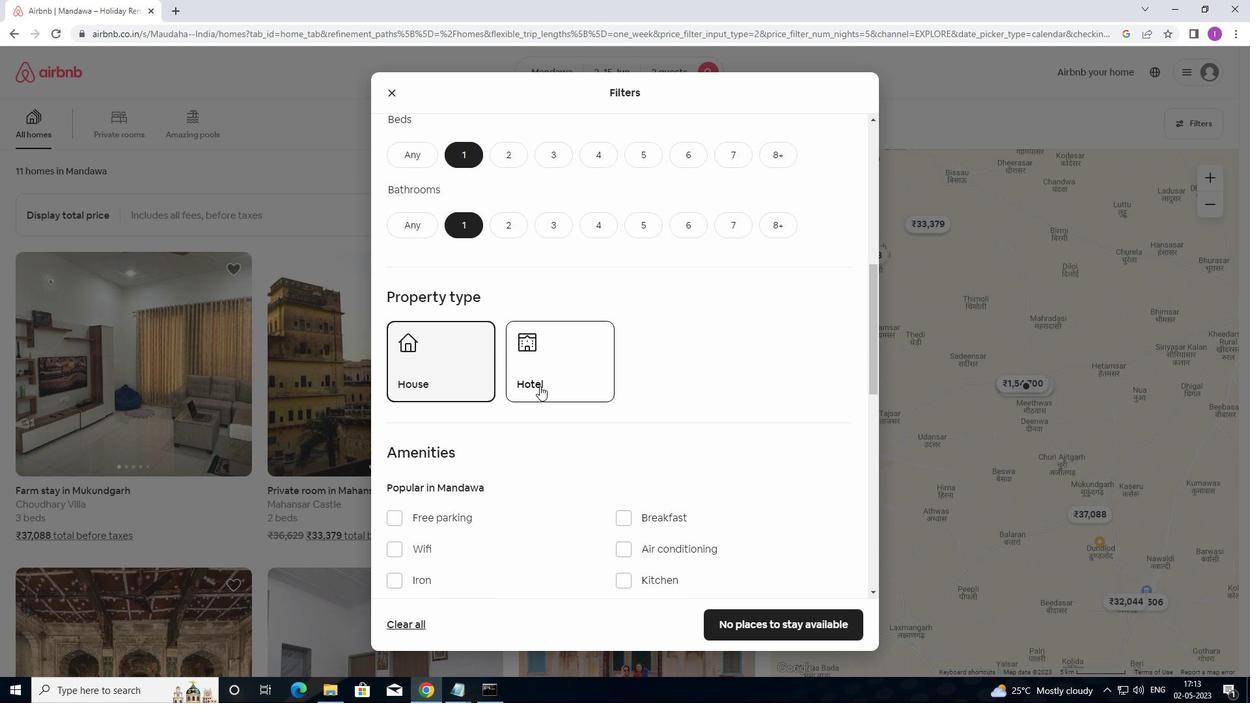 
Action: Mouse moved to (563, 326)
Screenshot: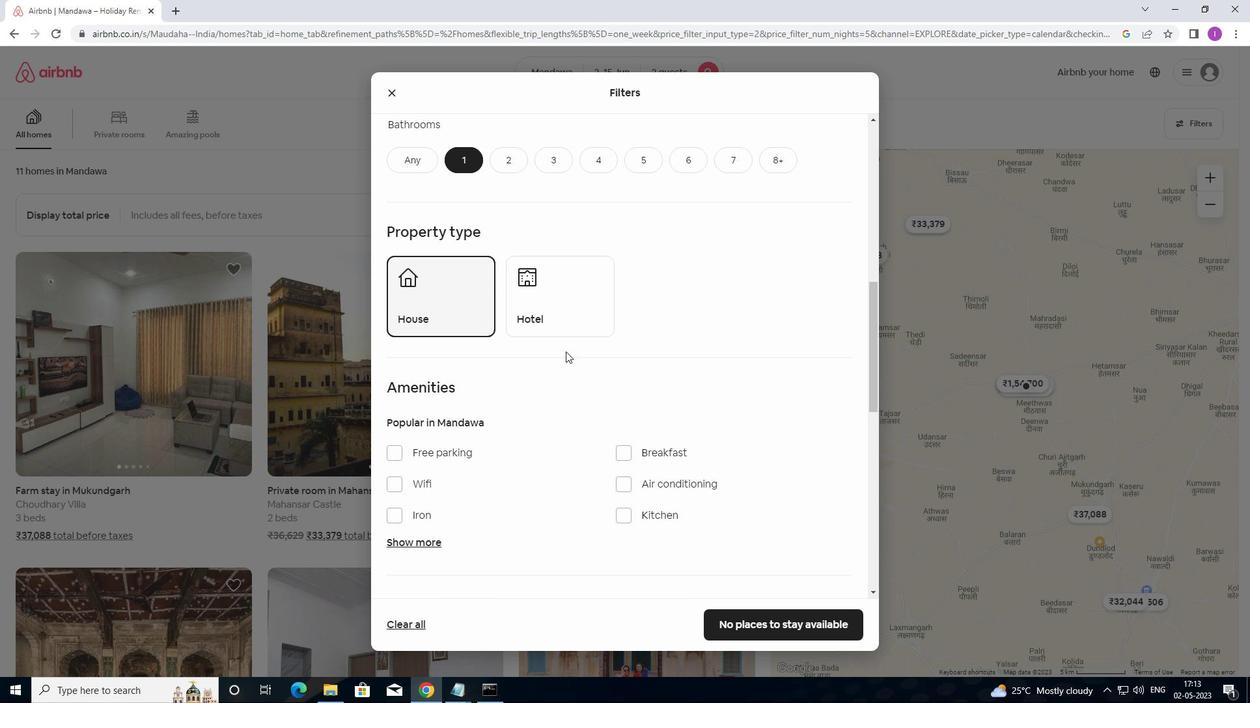 
Action: Mouse pressed left at (563, 326)
Screenshot: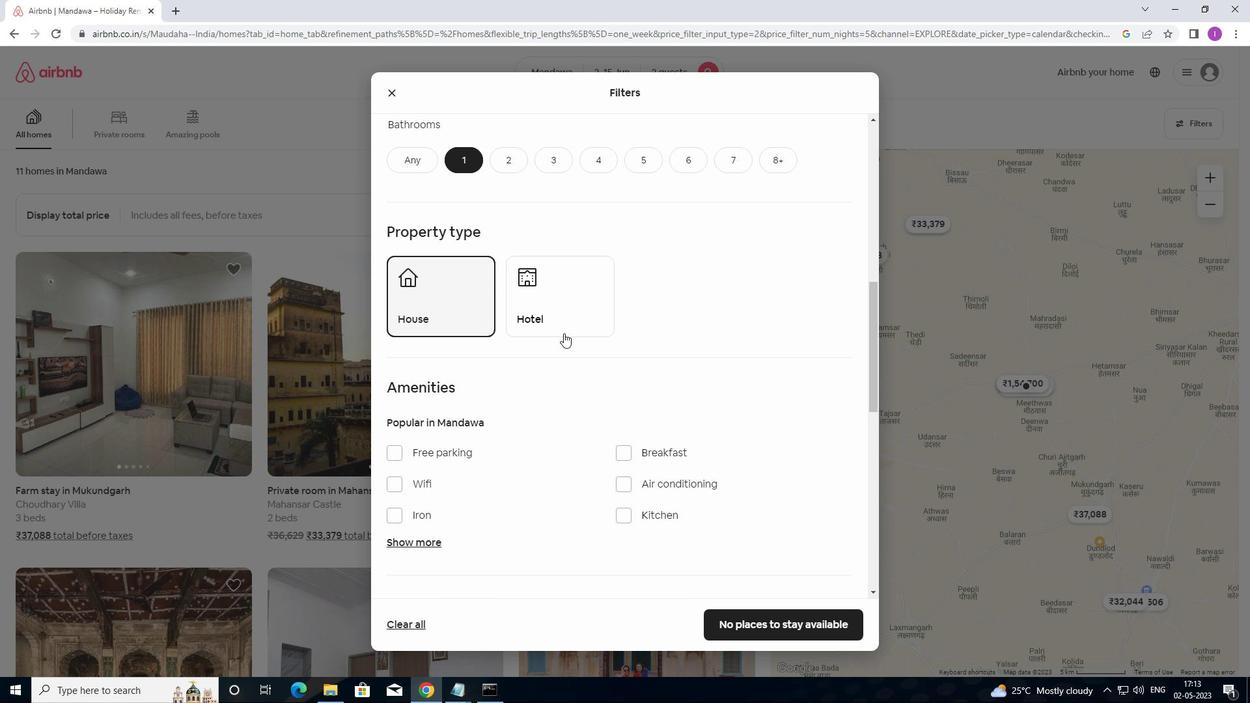 
Action: Mouse moved to (618, 377)
Screenshot: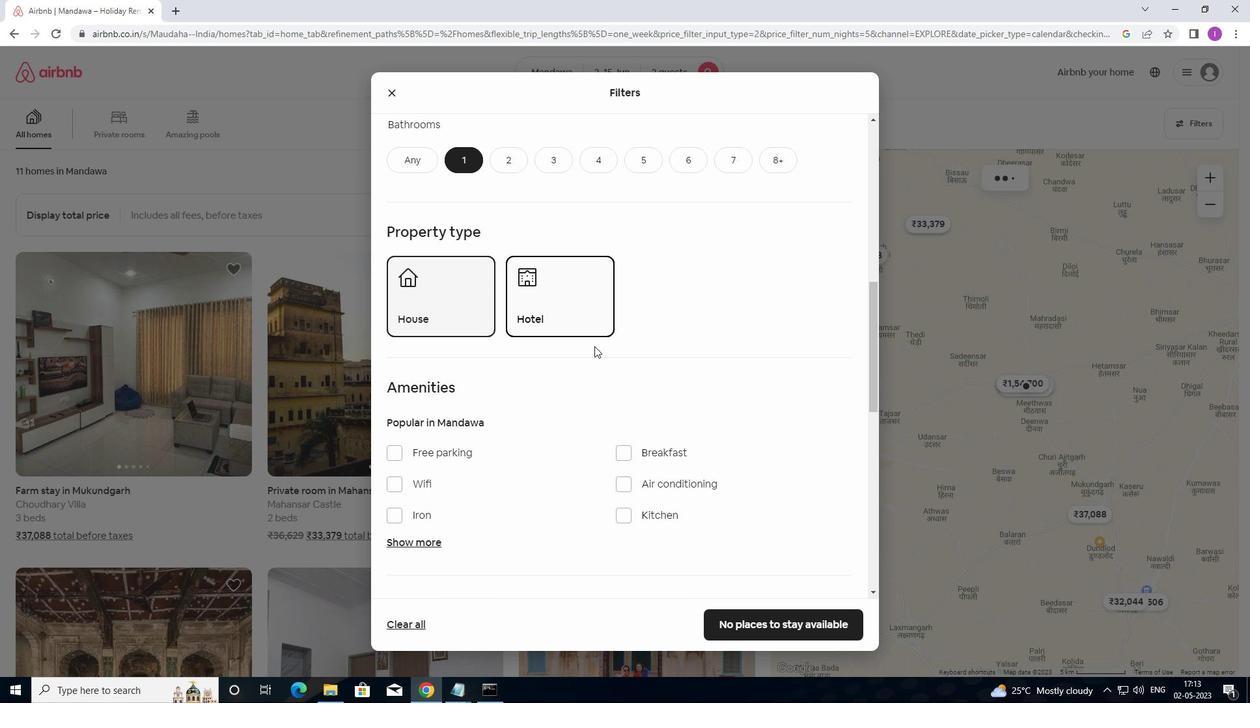 
Action: Mouse scrolled (618, 377) with delta (0, 0)
Screenshot: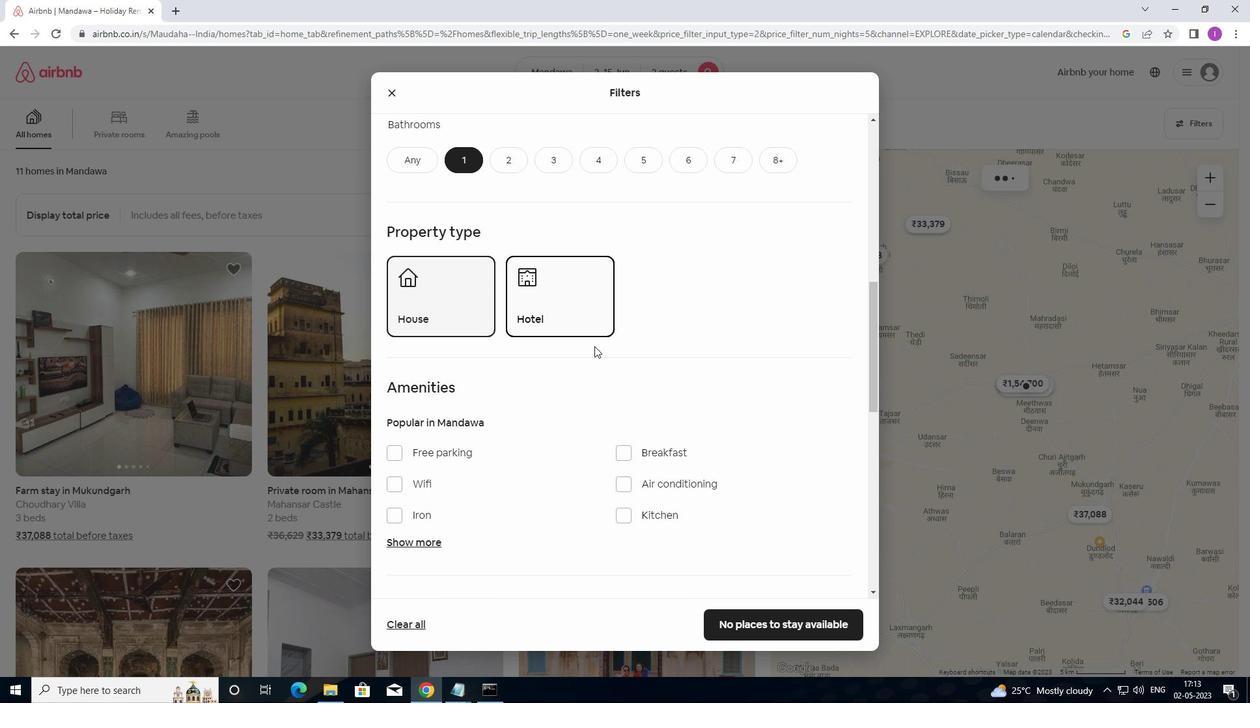 
Action: Mouse moved to (620, 382)
Screenshot: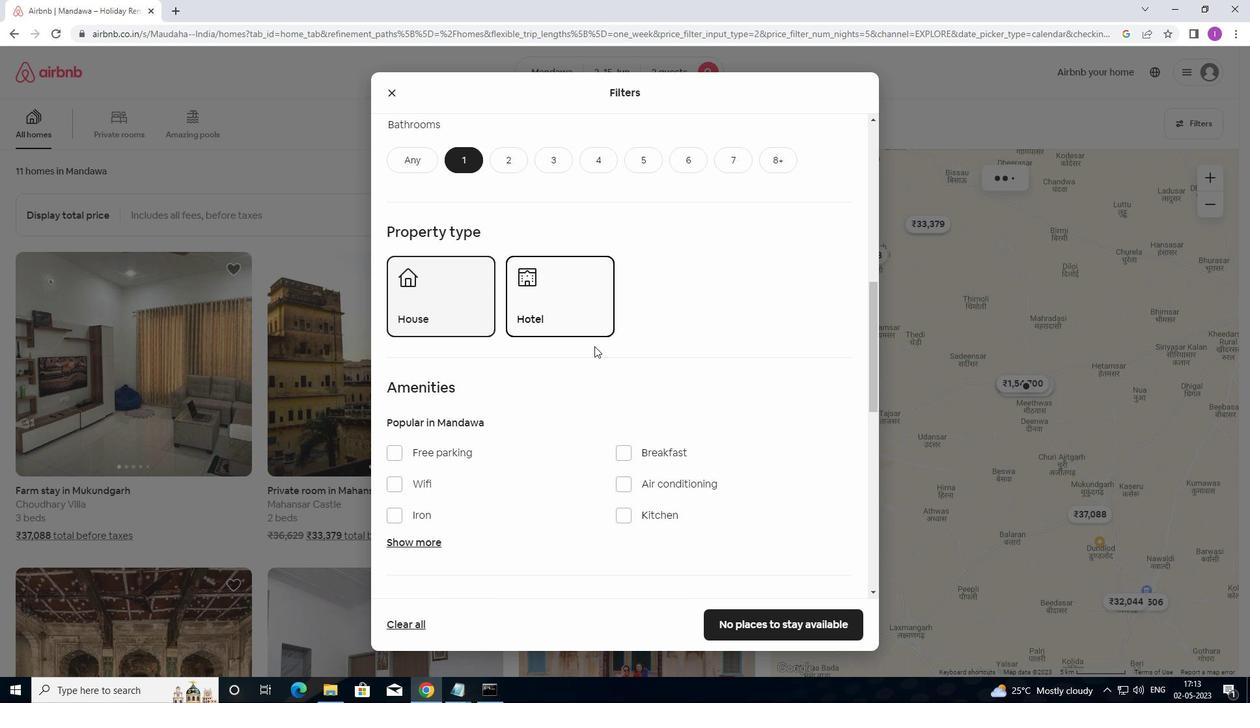 
Action: Mouse scrolled (620, 382) with delta (0, 0)
Screenshot: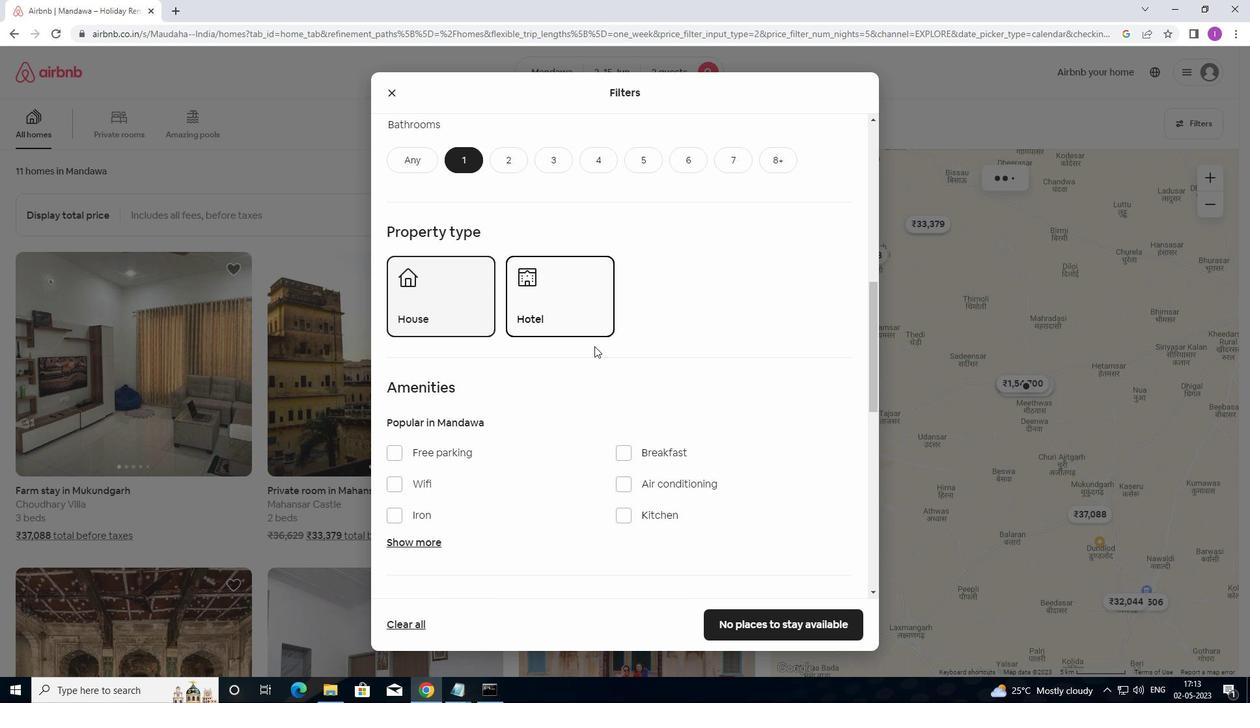 
Action: Mouse moved to (621, 384)
Screenshot: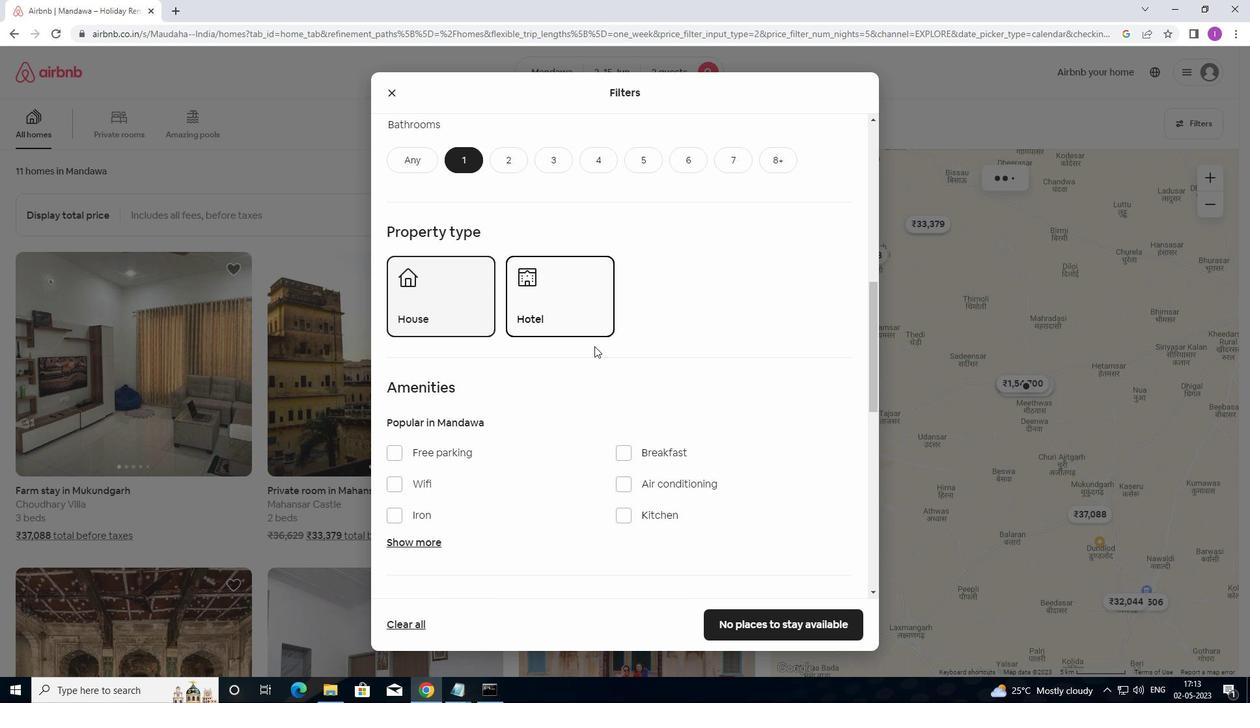 
Action: Mouse scrolled (621, 384) with delta (0, 0)
Screenshot: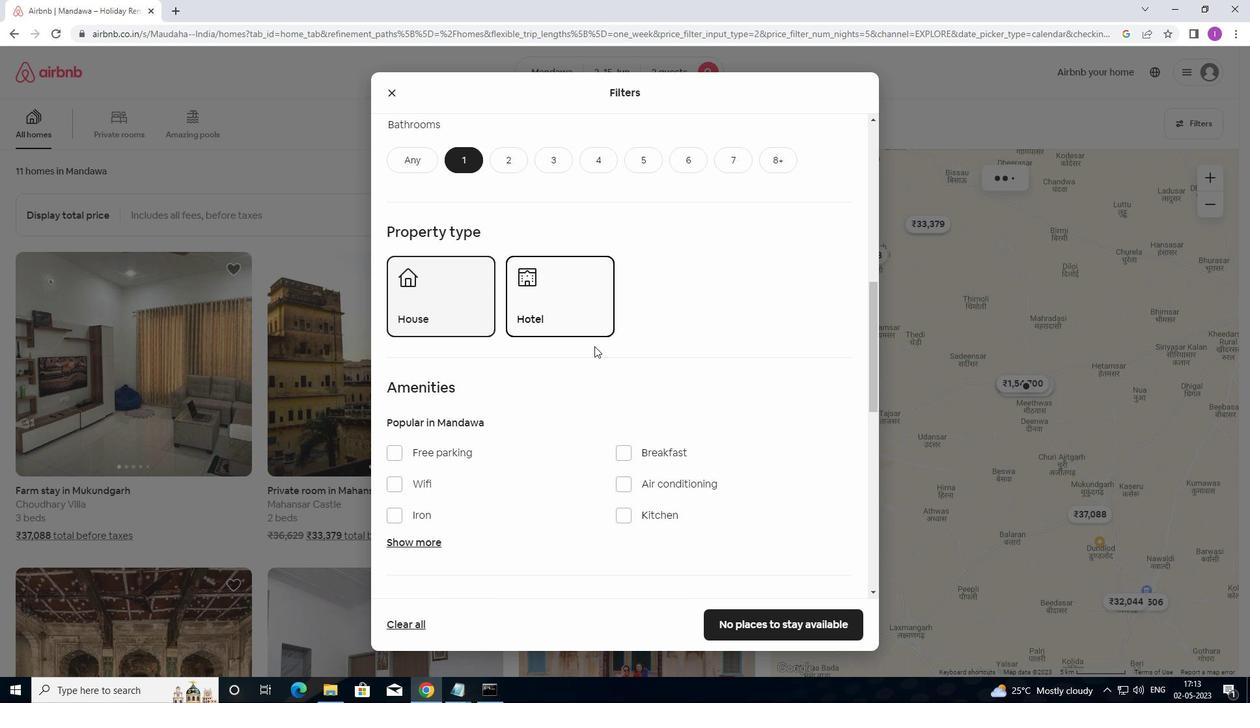 
Action: Mouse scrolled (621, 384) with delta (0, 0)
Screenshot: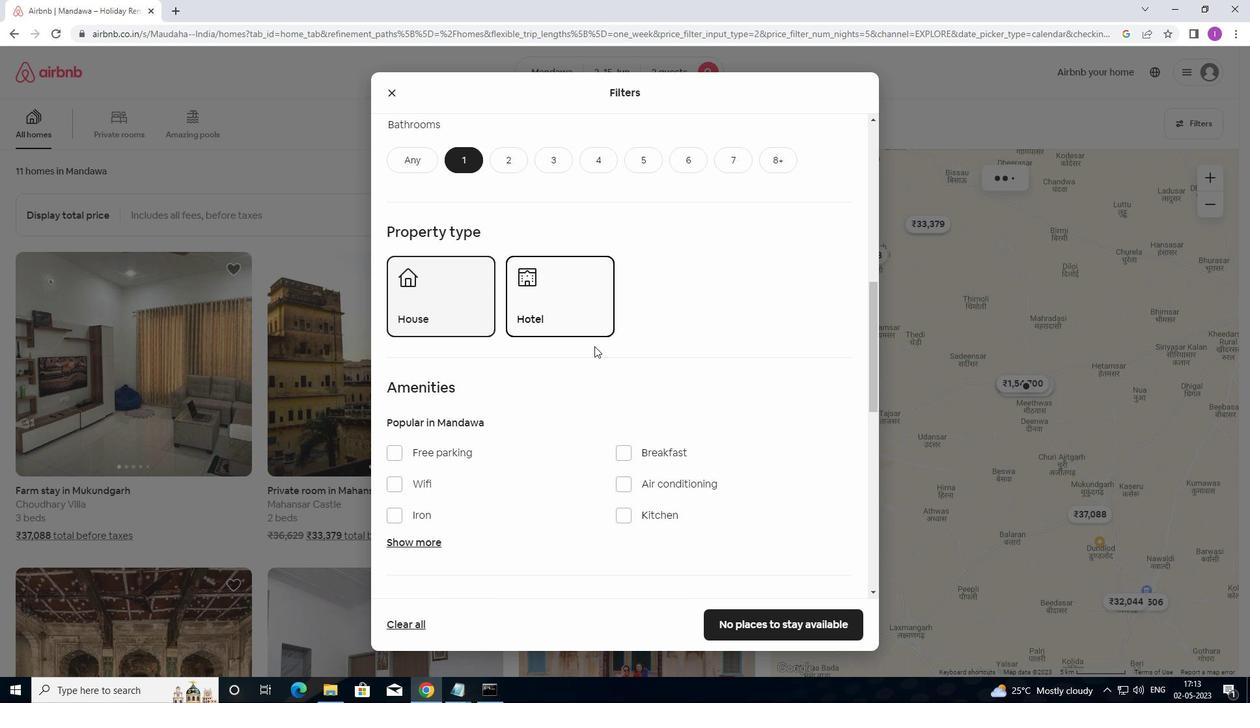 
Action: Mouse moved to (630, 388)
Screenshot: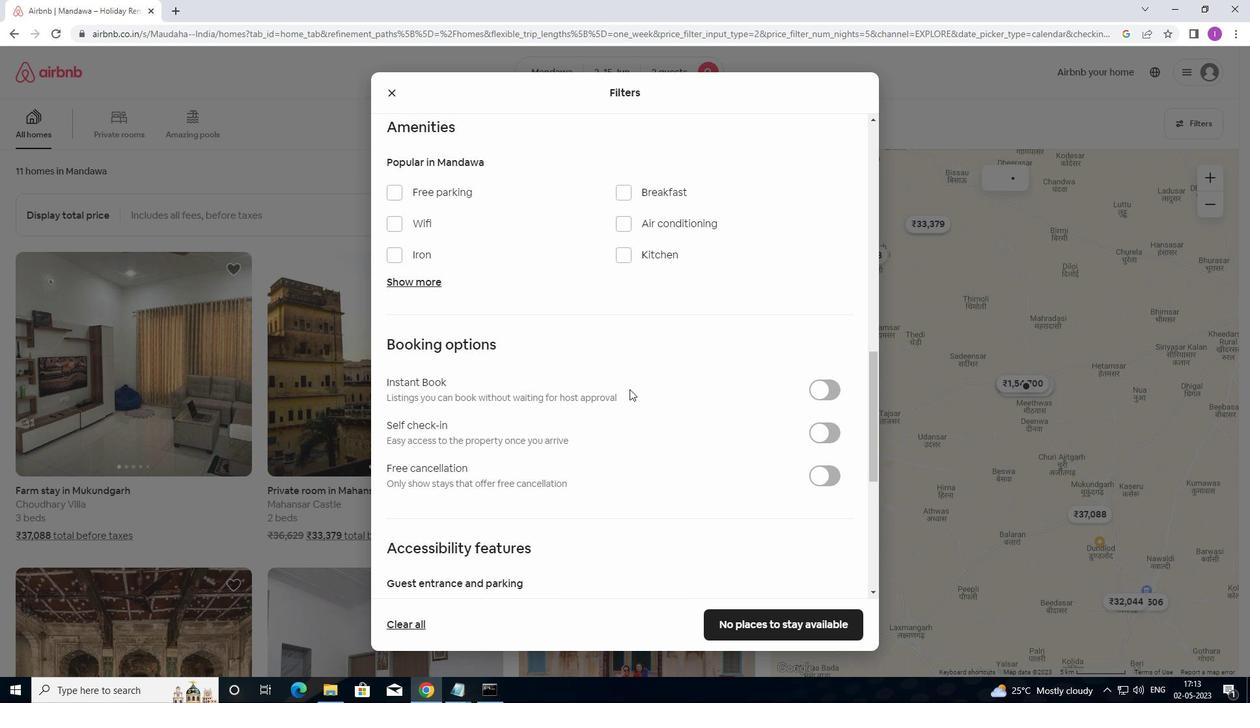 
Action: Mouse scrolled (630, 388) with delta (0, 0)
Screenshot: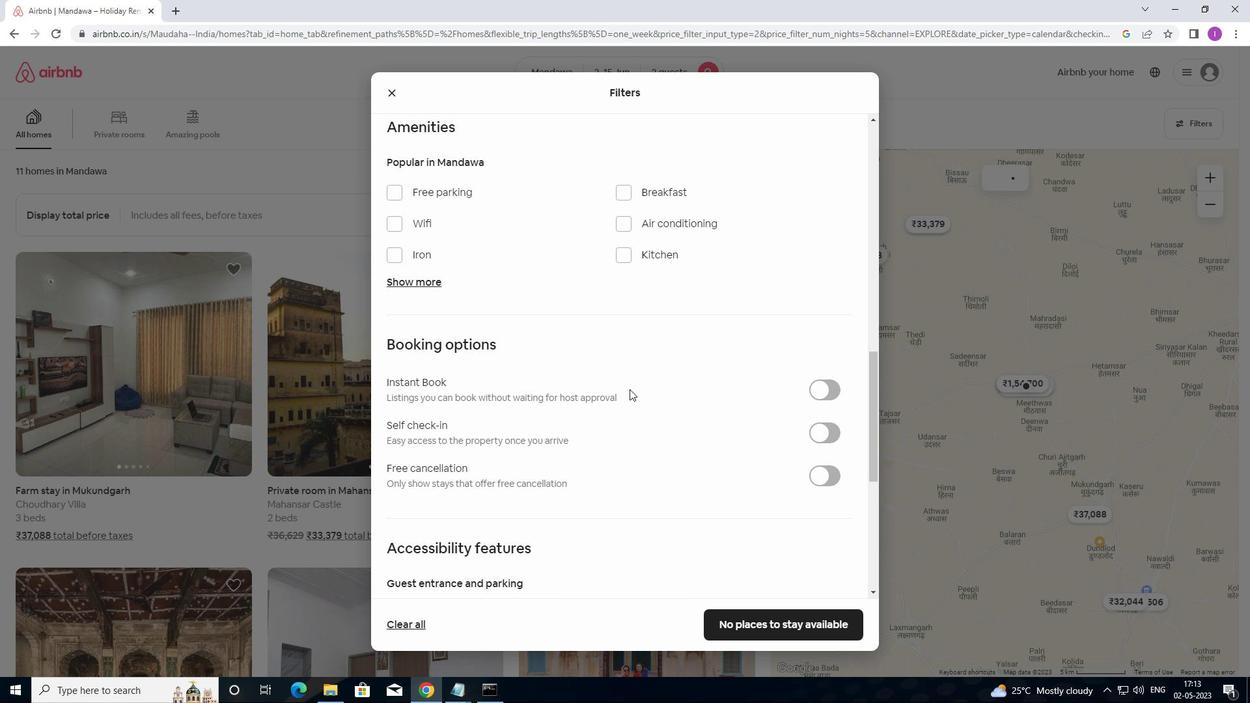
Action: Mouse scrolled (630, 388) with delta (0, 0)
Screenshot: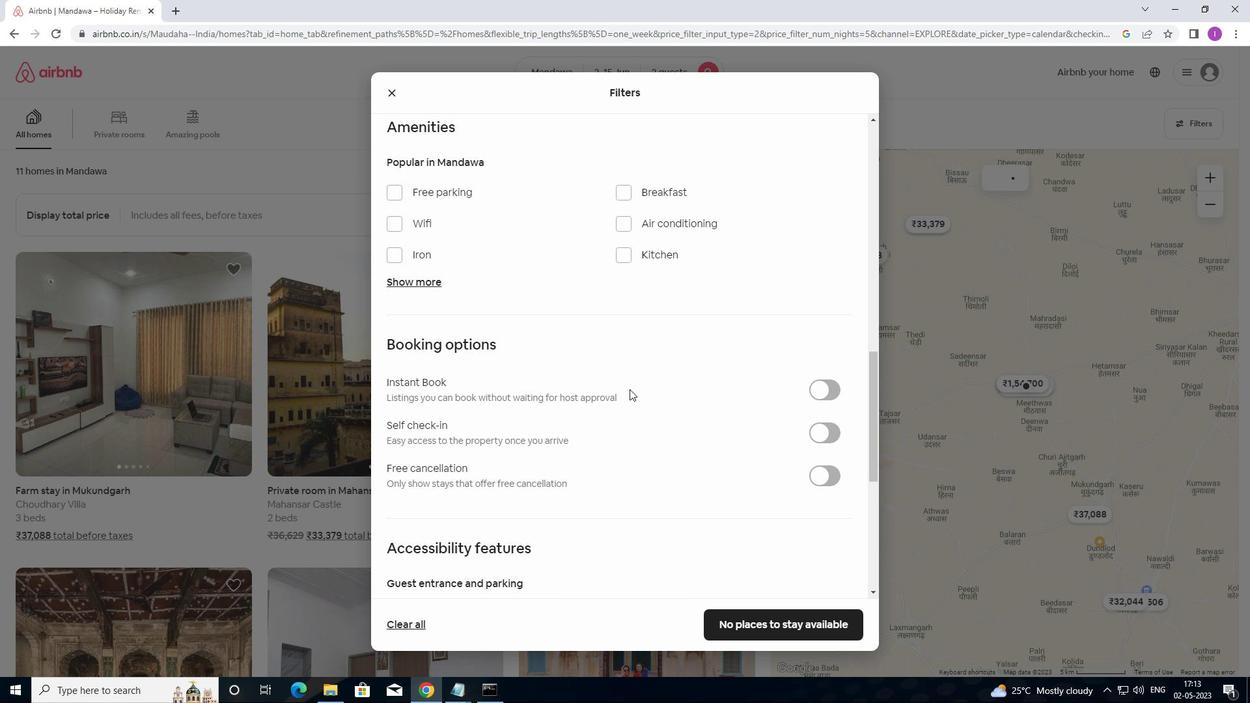
Action: Mouse scrolled (630, 388) with delta (0, 0)
Screenshot: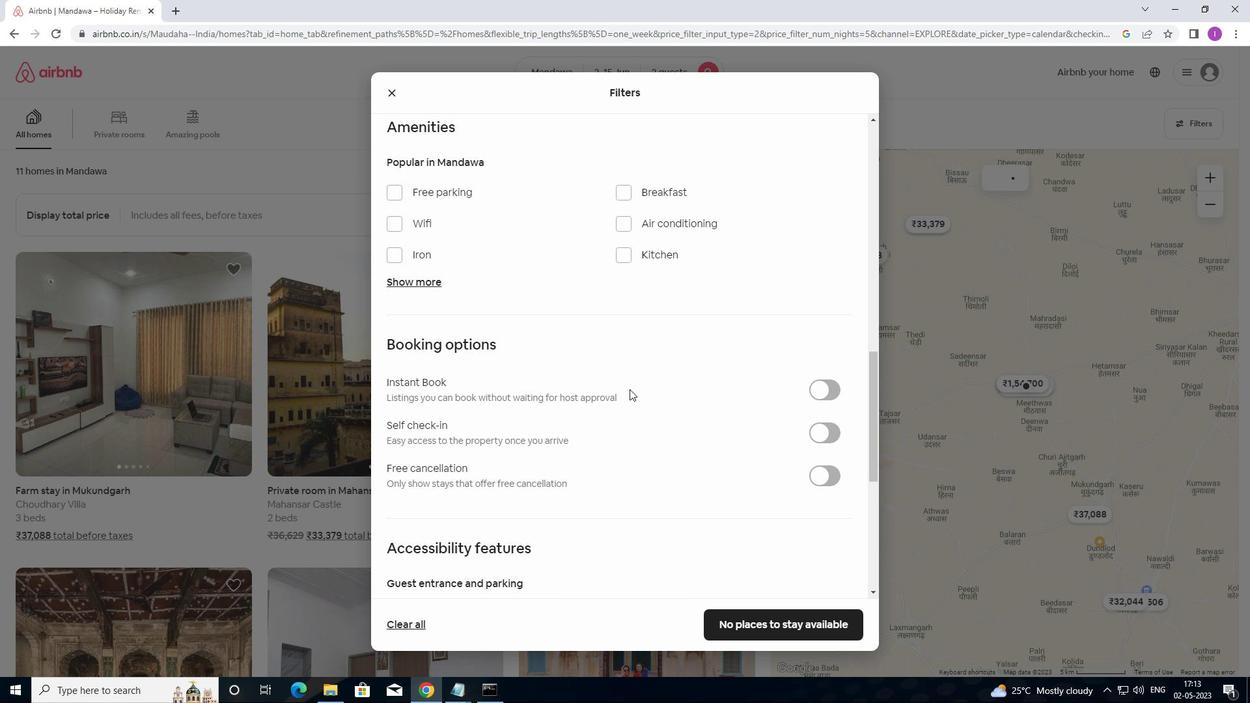 
Action: Mouse moved to (839, 239)
Screenshot: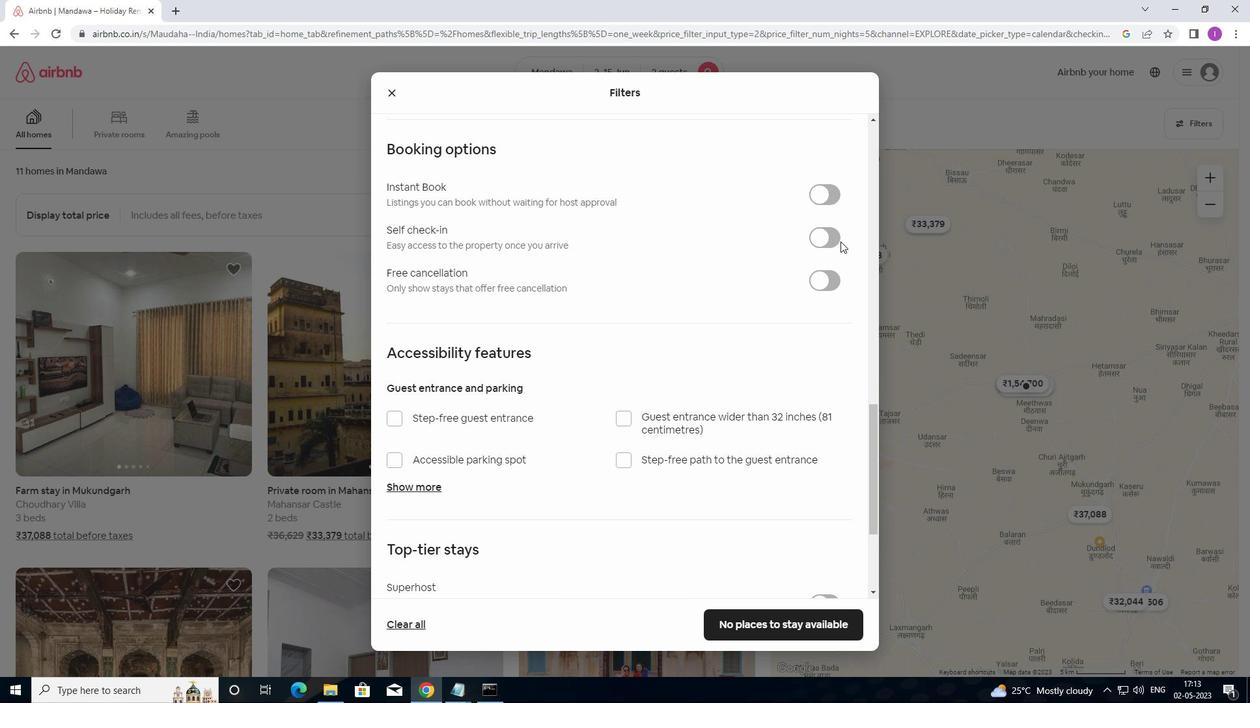
Action: Mouse pressed left at (839, 239)
Screenshot: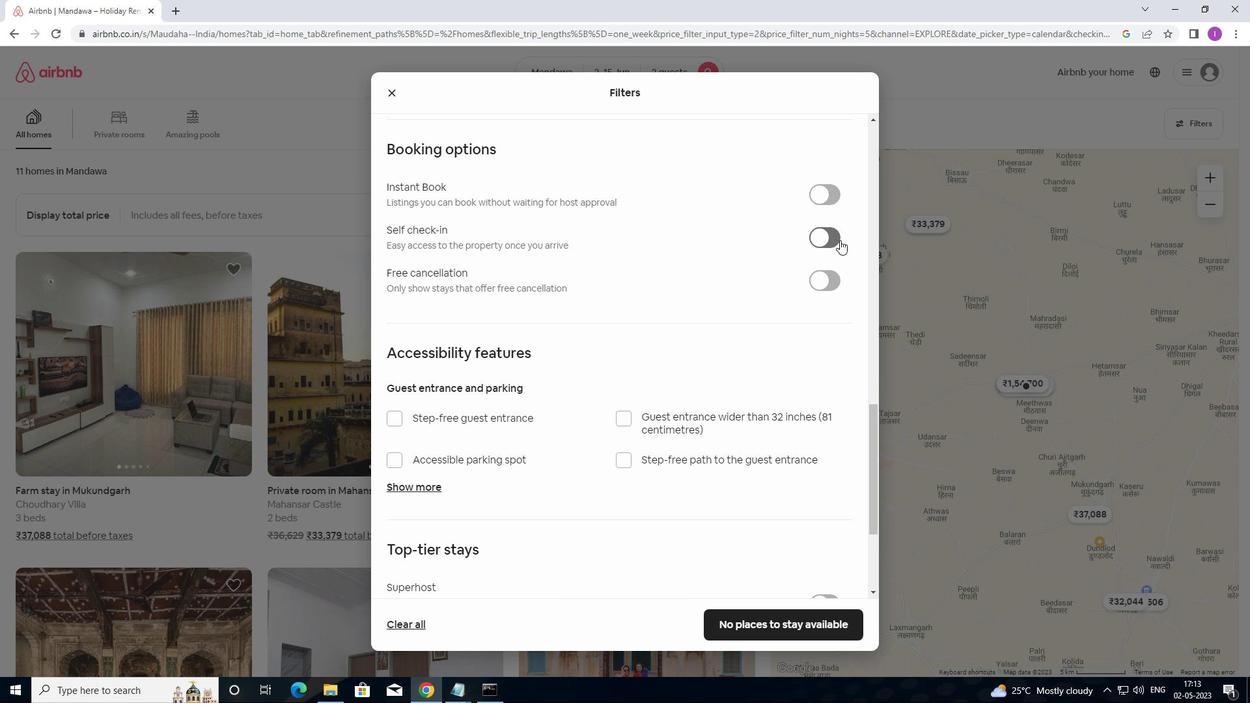 
Action: Mouse moved to (836, 245)
Screenshot: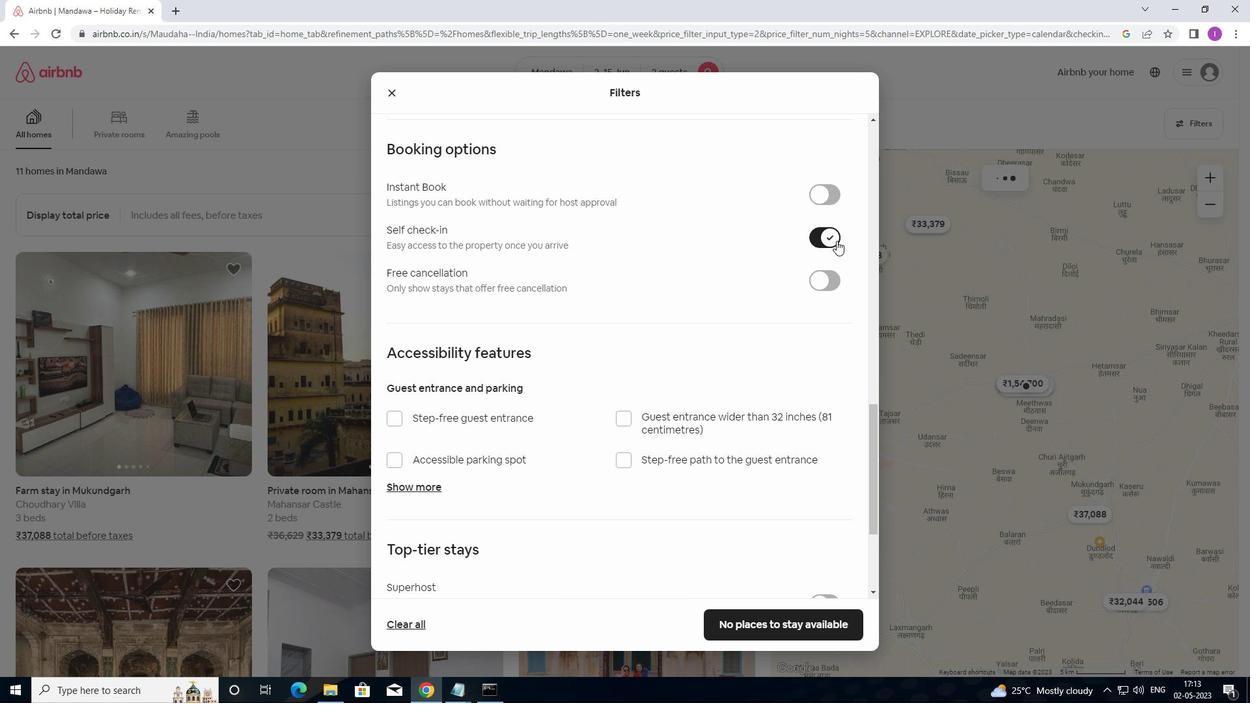 
Action: Mouse scrolled (836, 244) with delta (0, 0)
Screenshot: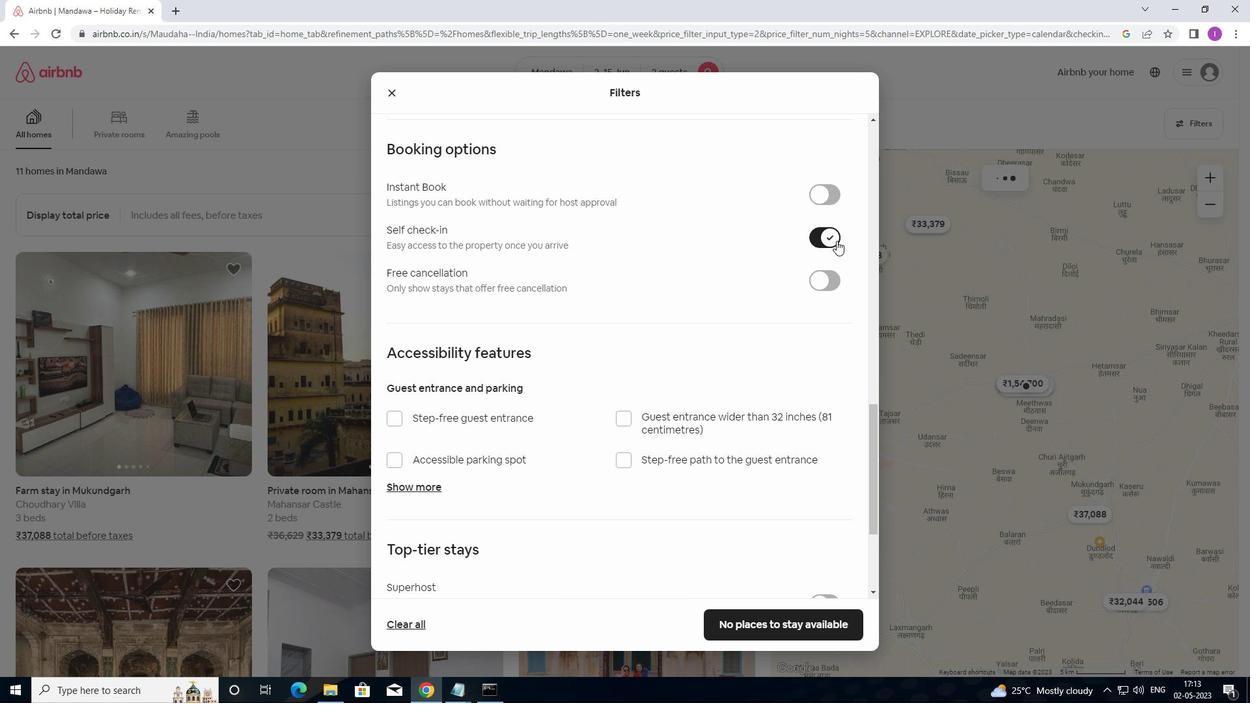
Action: Mouse scrolled (836, 244) with delta (0, 0)
Screenshot: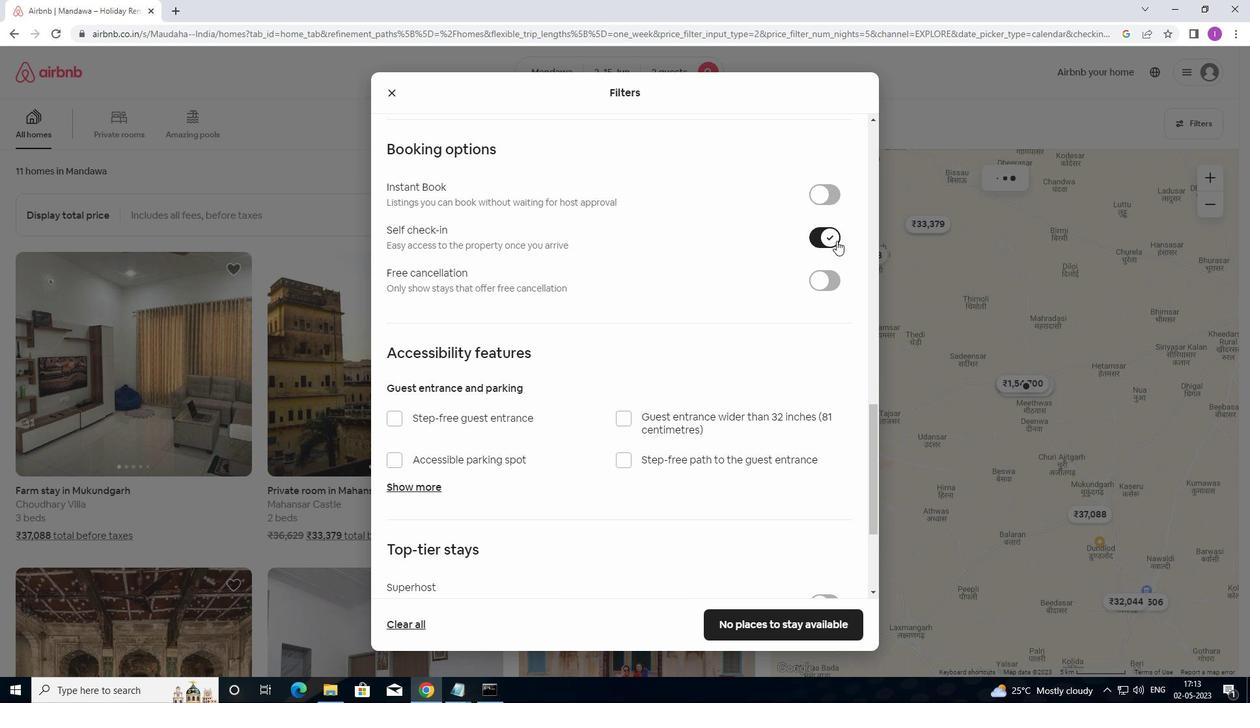 
Action: Mouse moved to (818, 261)
Screenshot: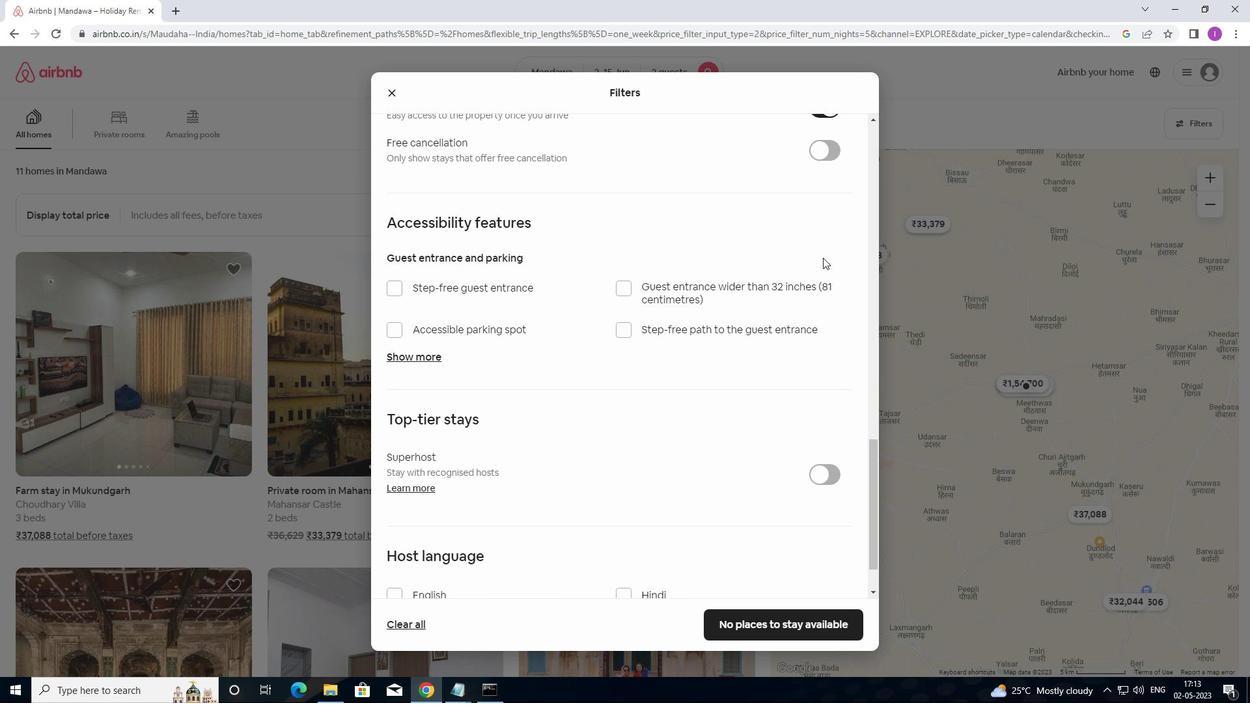 
Action: Mouse scrolled (818, 261) with delta (0, 0)
Screenshot: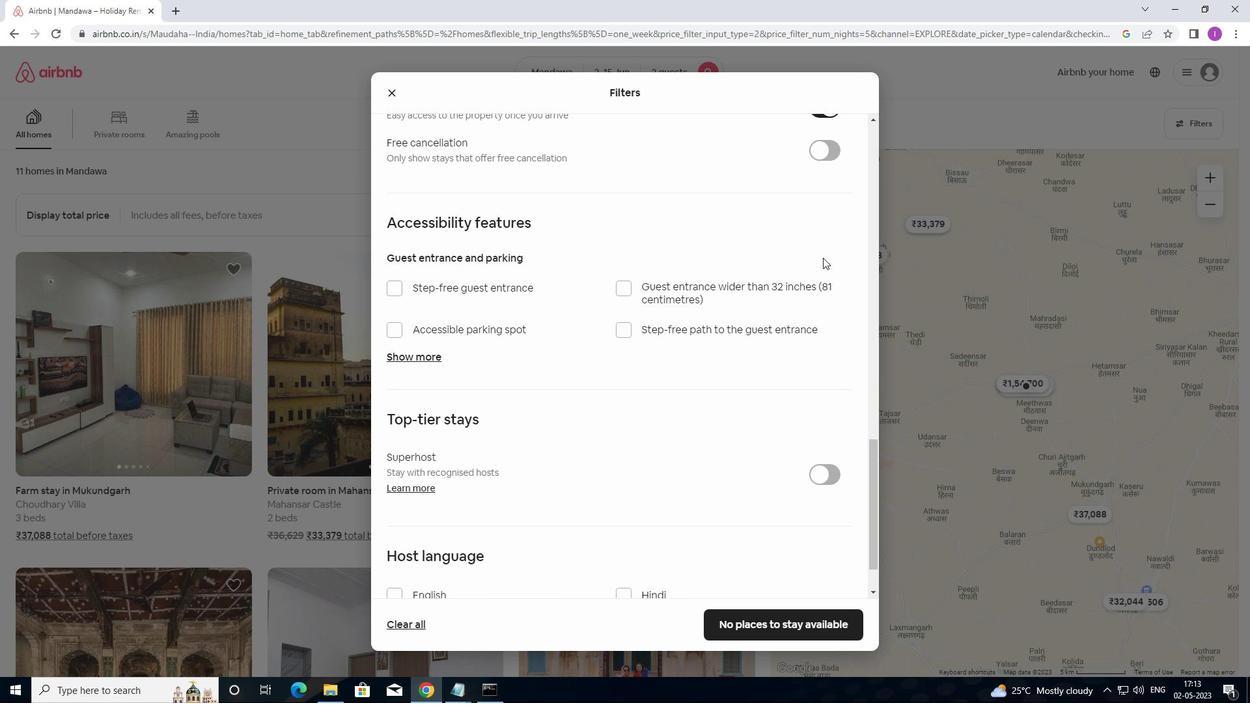 
Action: Mouse moved to (802, 281)
Screenshot: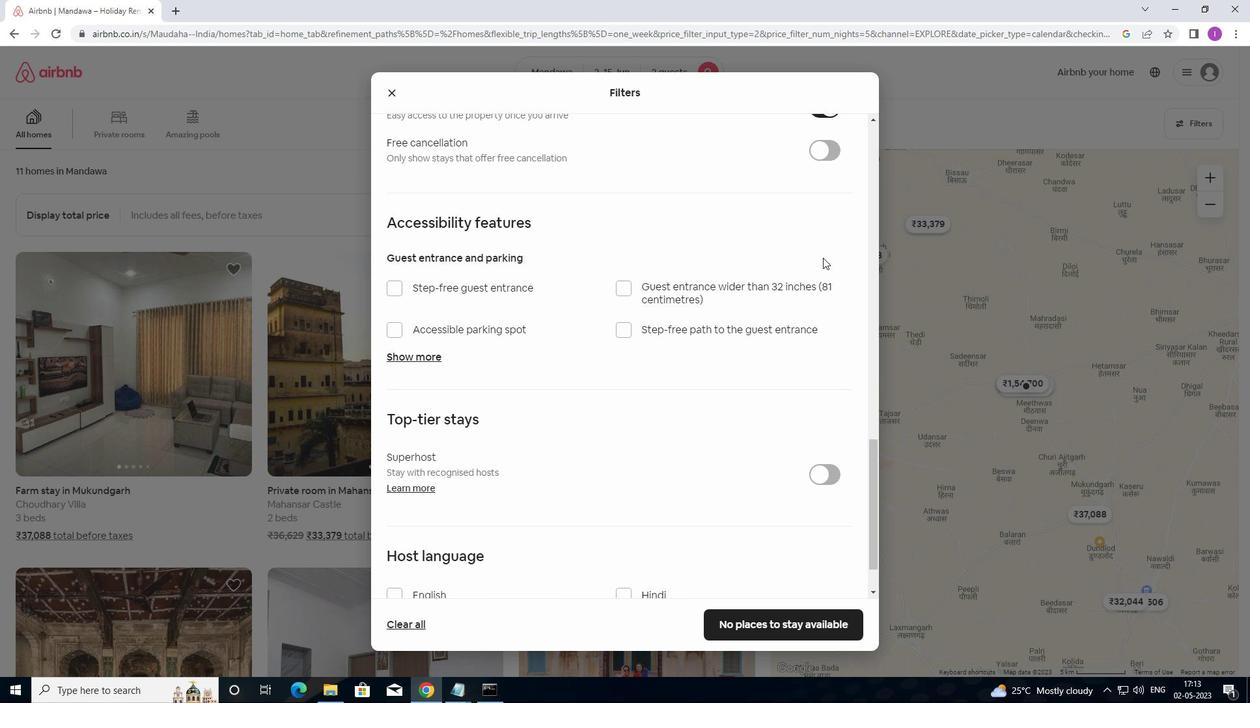 
Action: Mouse scrolled (802, 280) with delta (0, 0)
Screenshot: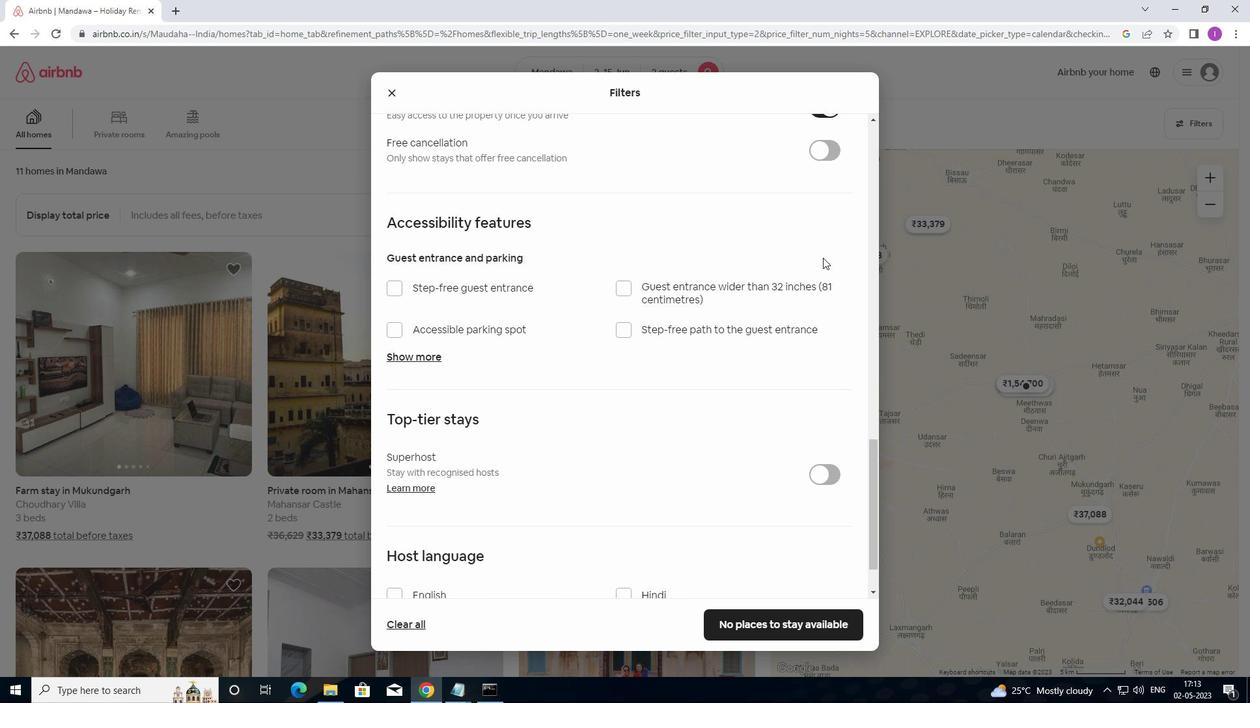 
Action: Mouse moved to (800, 285)
Screenshot: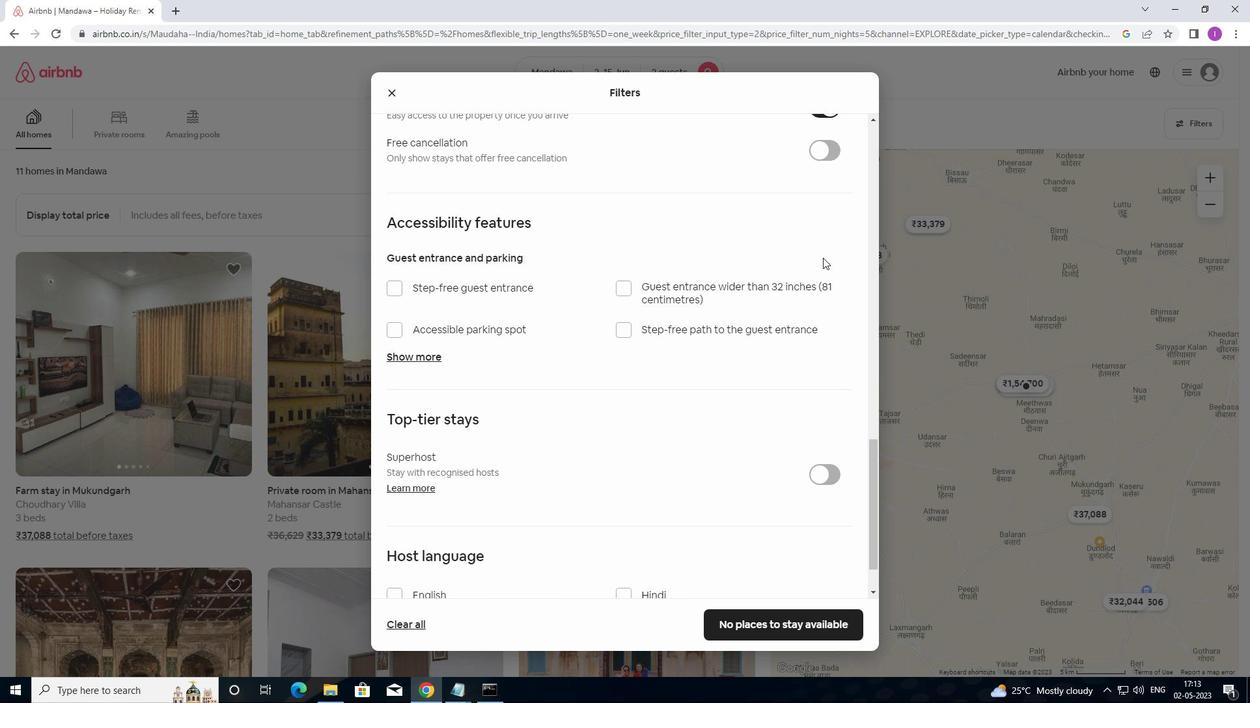 
Action: Mouse scrolled (800, 284) with delta (0, 0)
Screenshot: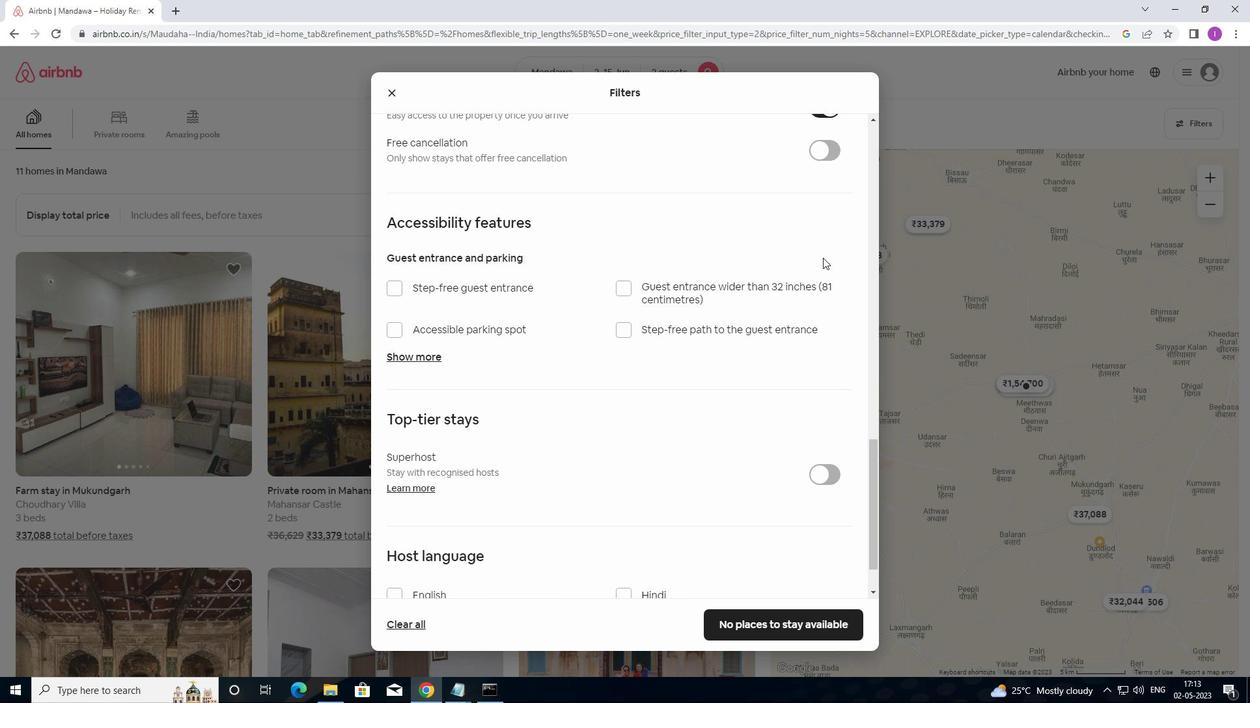
Action: Mouse moved to (799, 285)
Screenshot: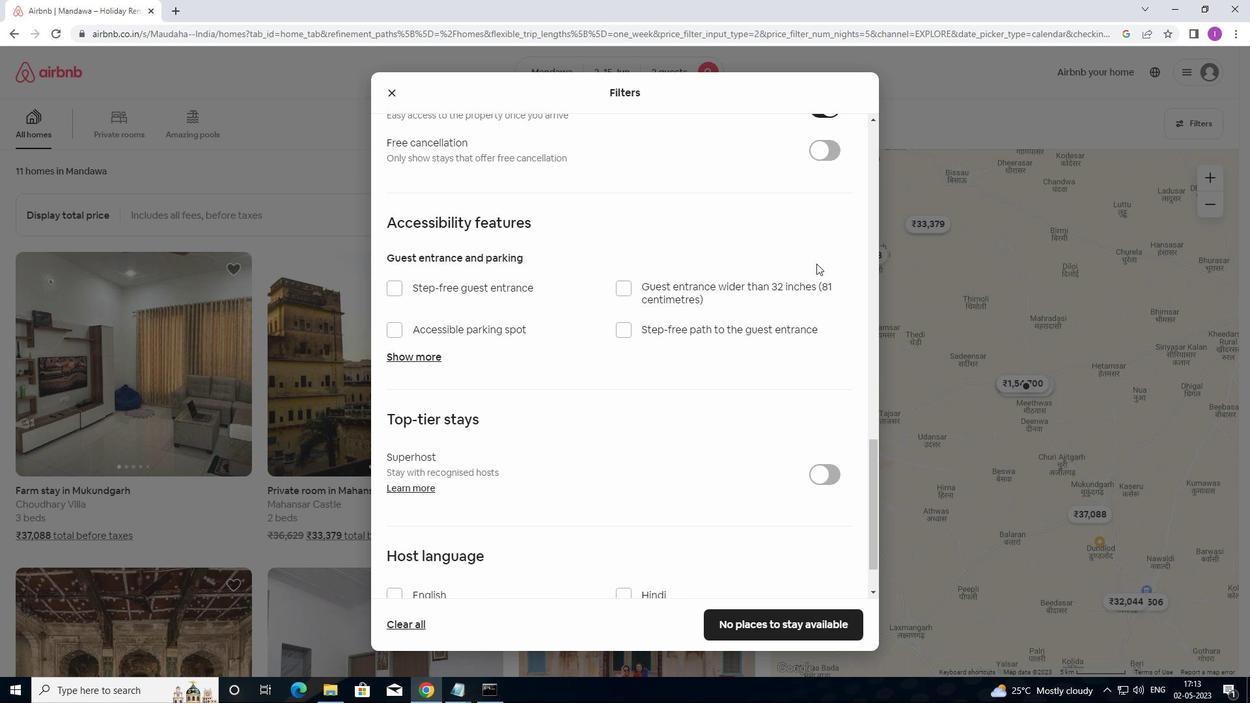 
Action: Mouse scrolled (799, 285) with delta (0, 0)
Screenshot: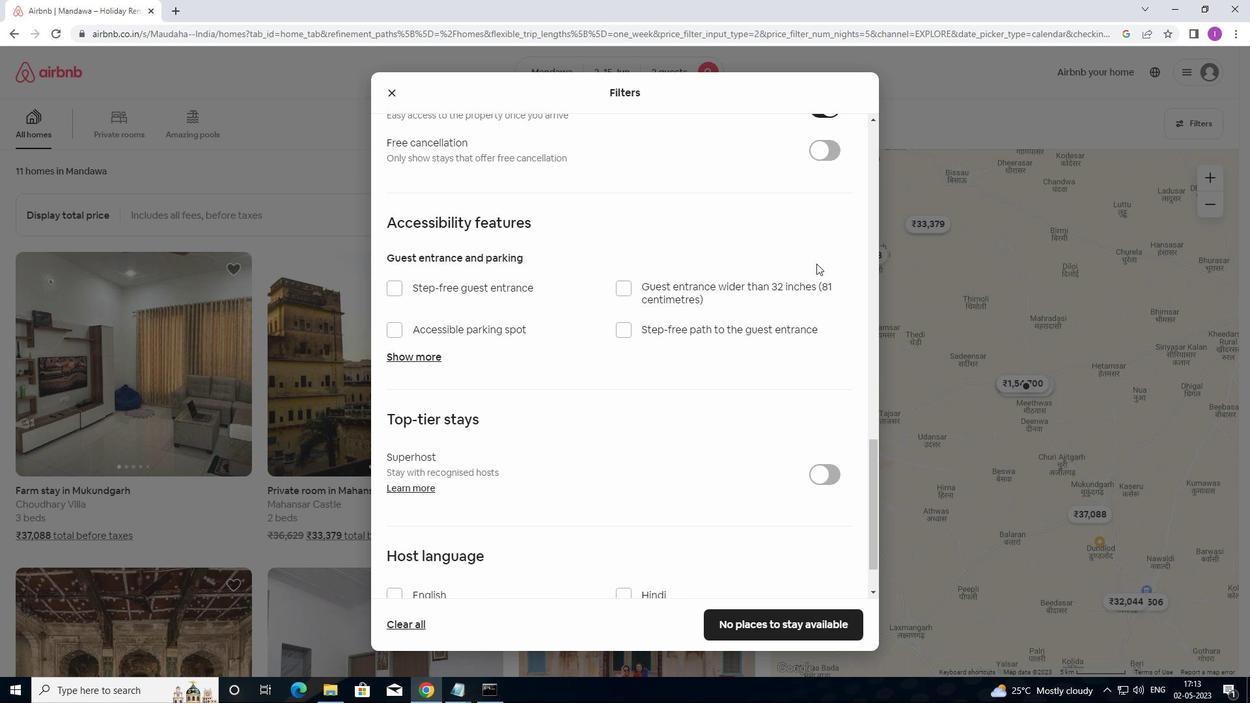 
Action: Mouse moved to (784, 300)
Screenshot: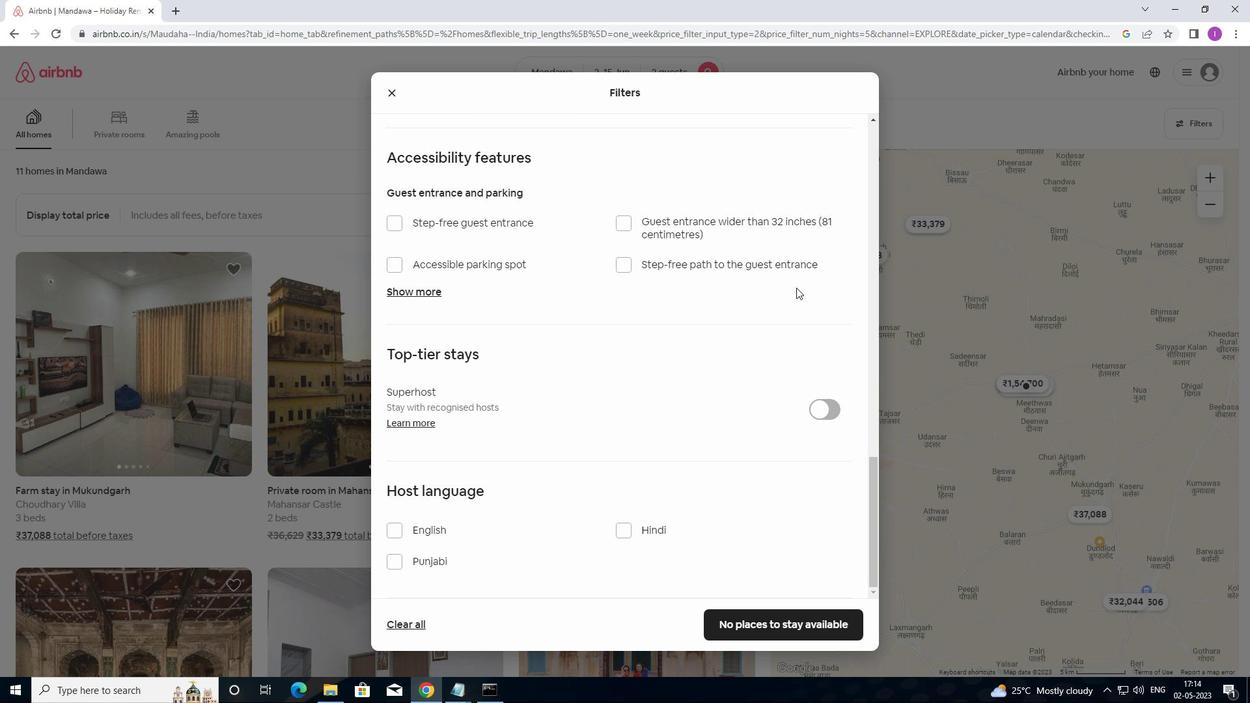 
Action: Mouse scrolled (784, 299) with delta (0, 0)
Screenshot: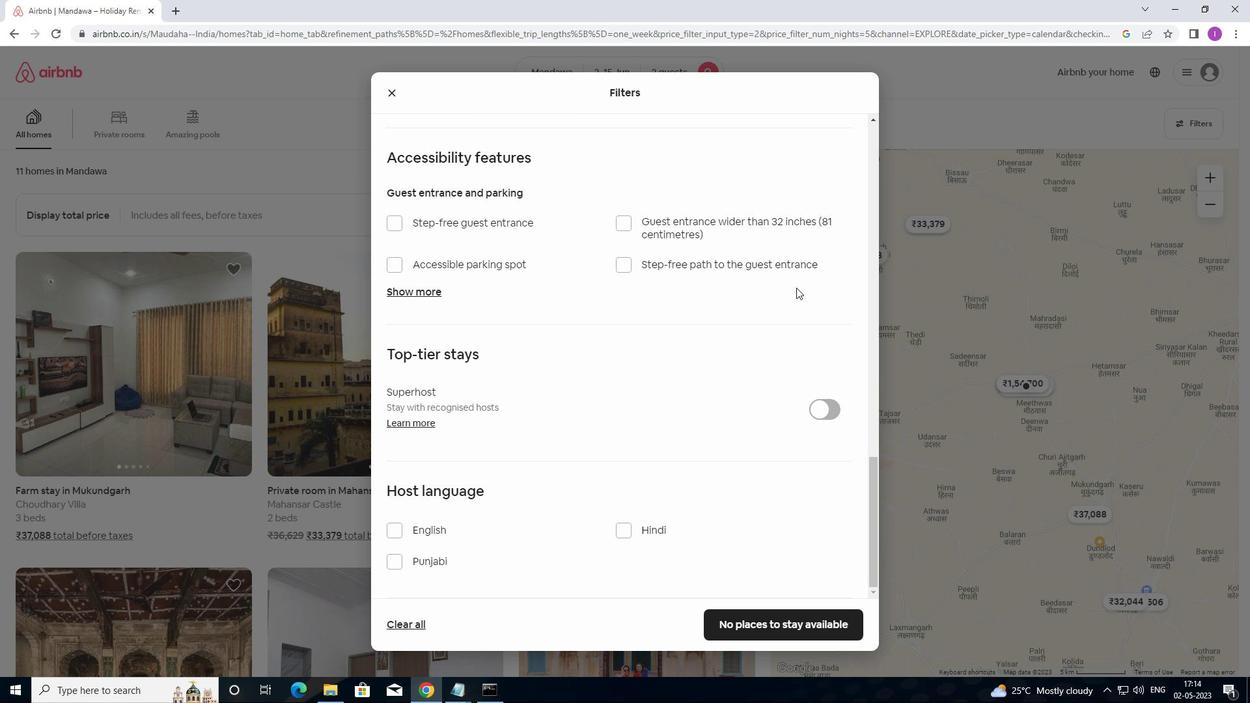 
Action: Mouse moved to (780, 305)
Screenshot: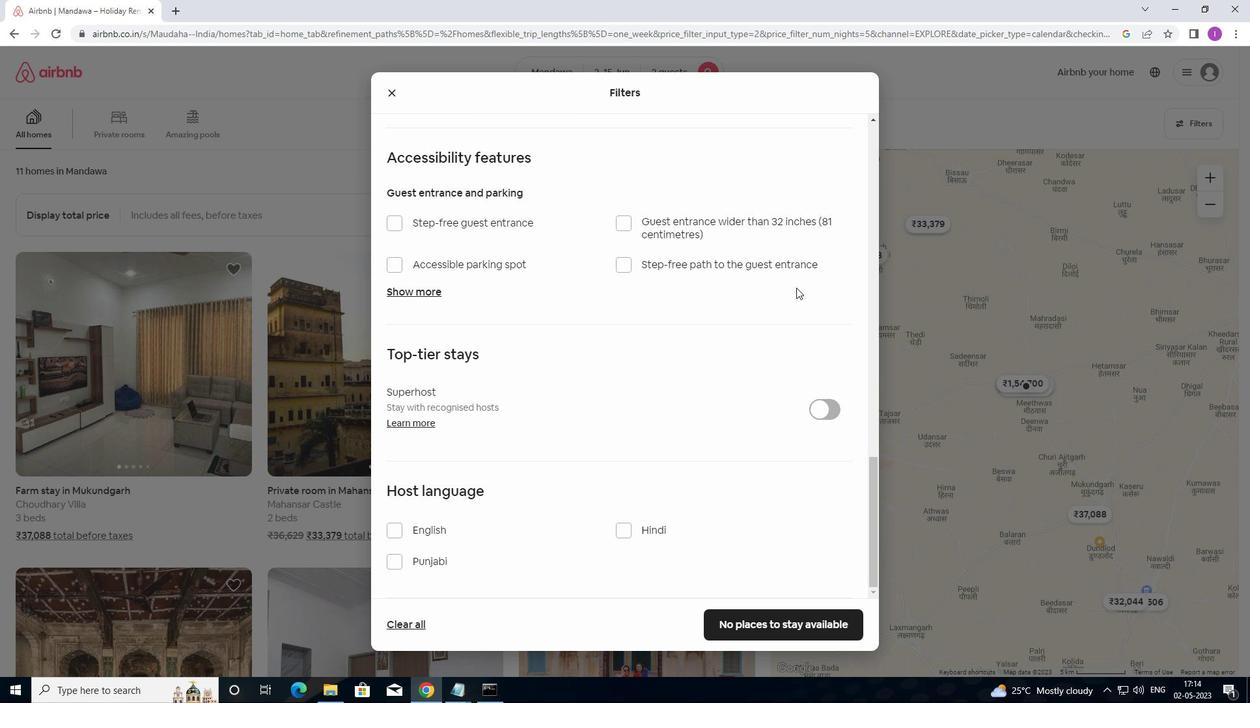 
Action: Mouse scrolled (780, 304) with delta (0, 0)
Screenshot: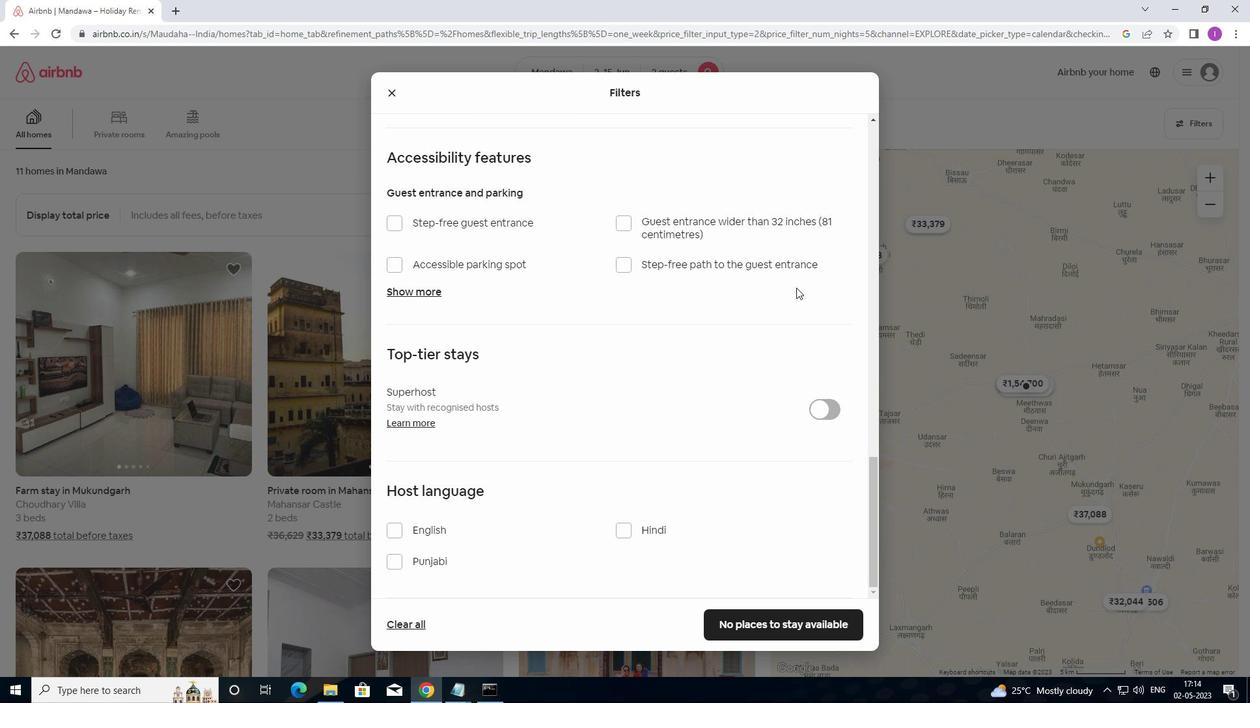 
Action: Mouse moved to (780, 306)
Screenshot: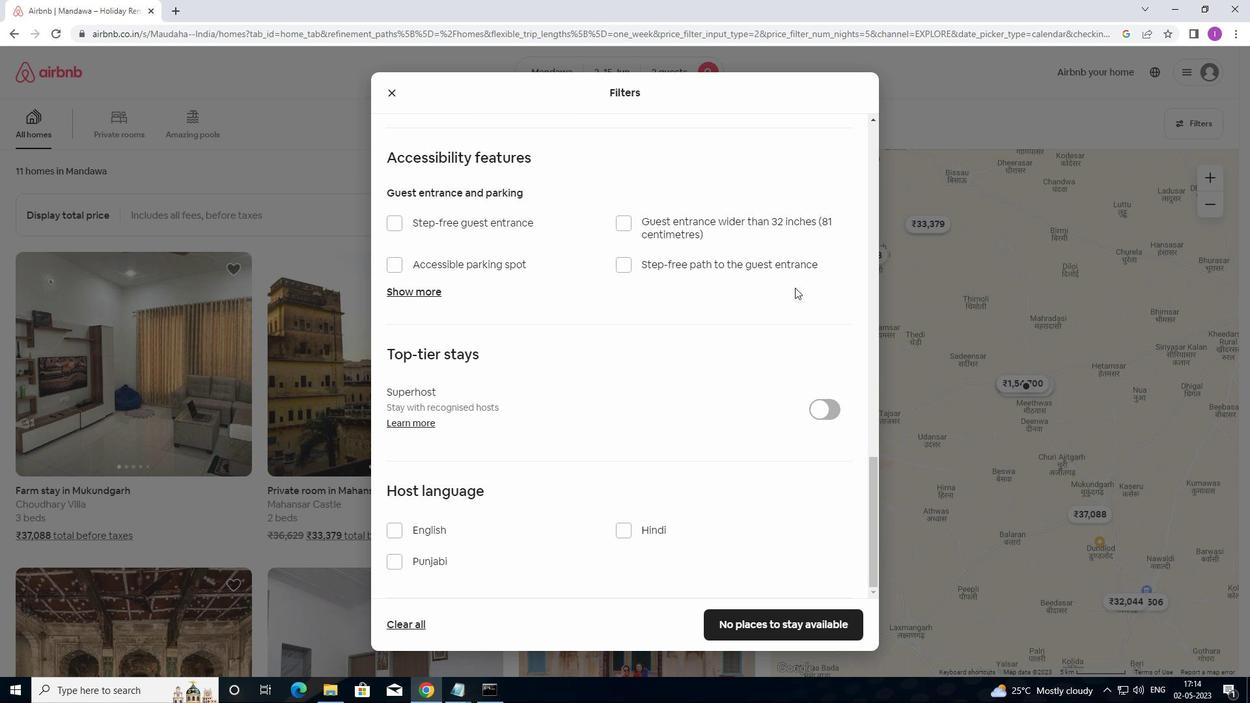 
Action: Mouse scrolled (780, 305) with delta (0, 0)
Screenshot: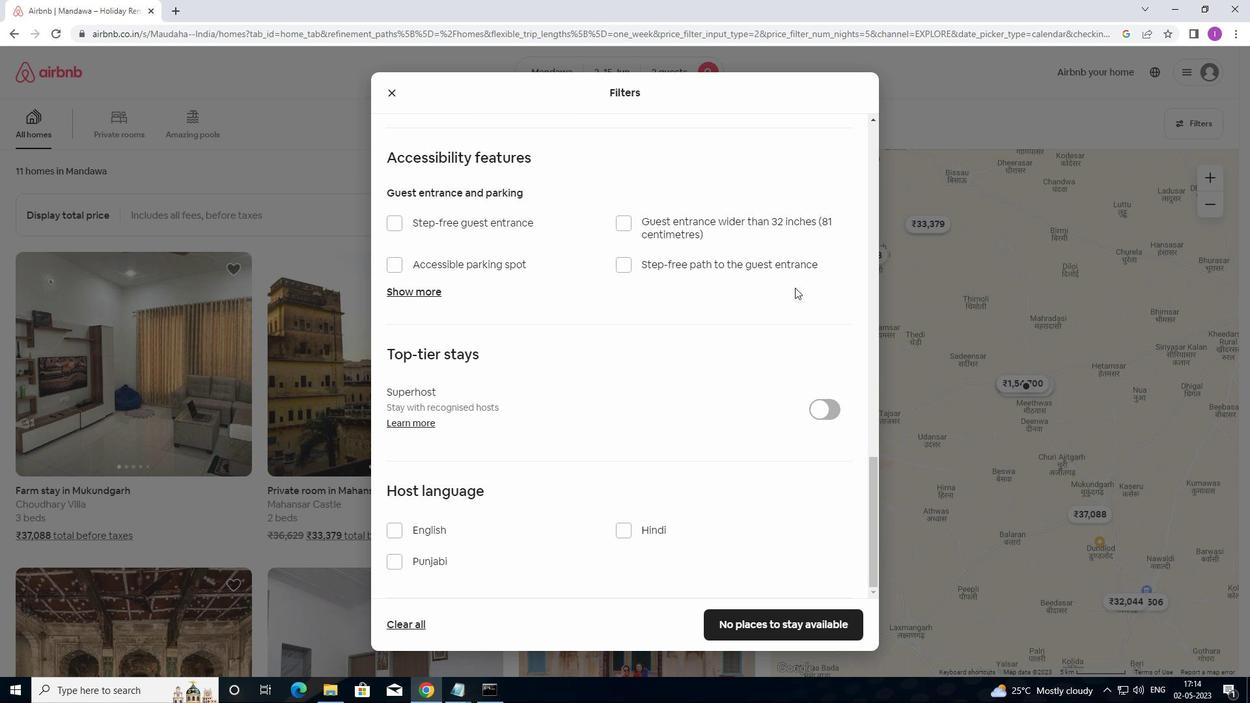 
Action: Mouse moved to (400, 526)
Screenshot: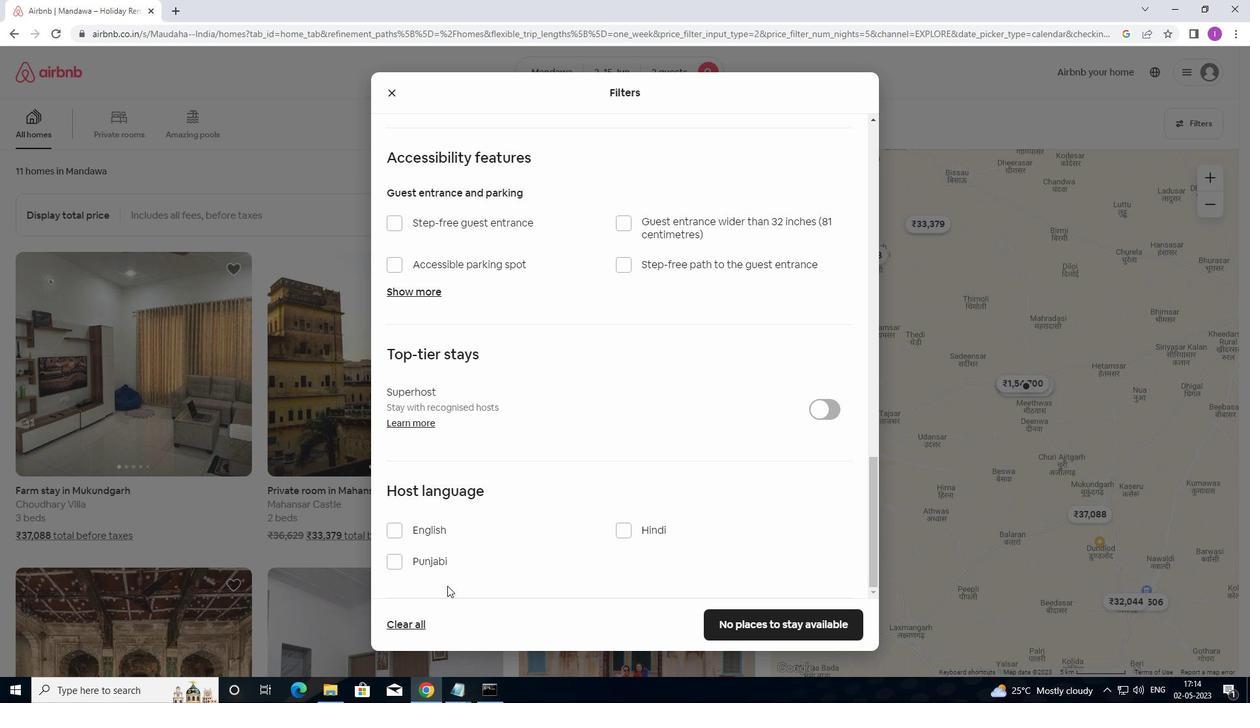 
Action: Mouse pressed left at (400, 526)
Screenshot: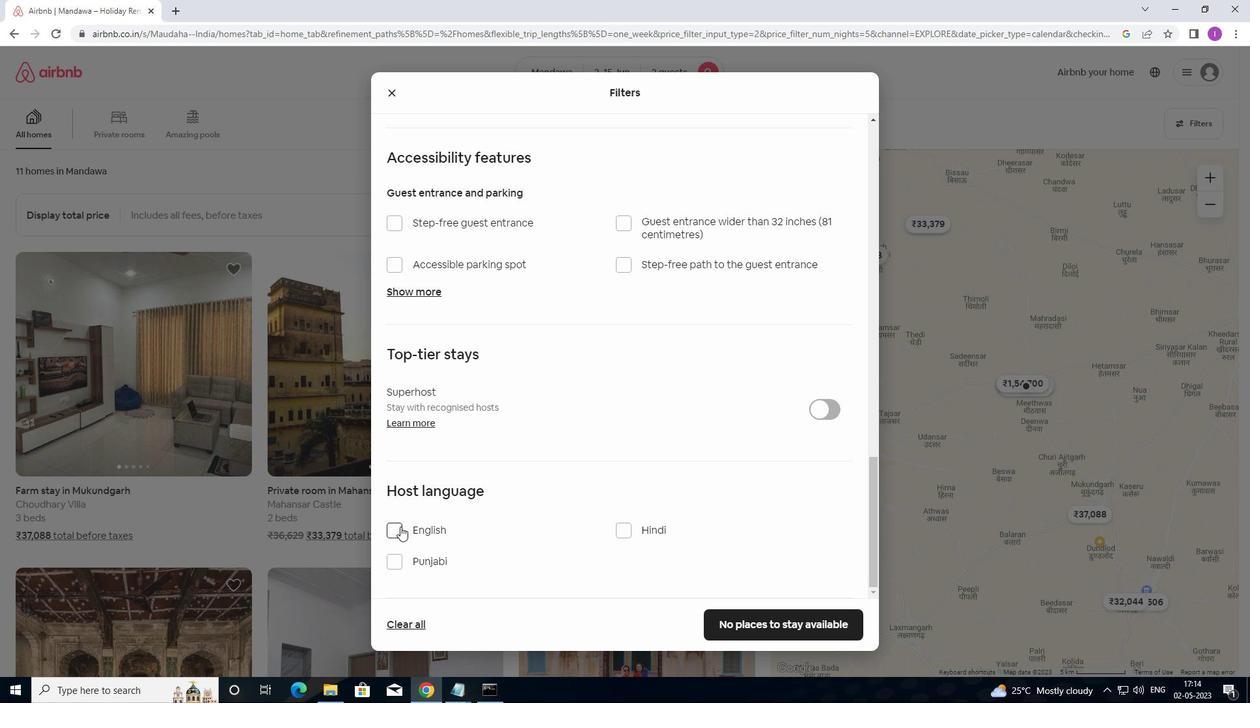 
Action: Mouse moved to (780, 634)
Screenshot: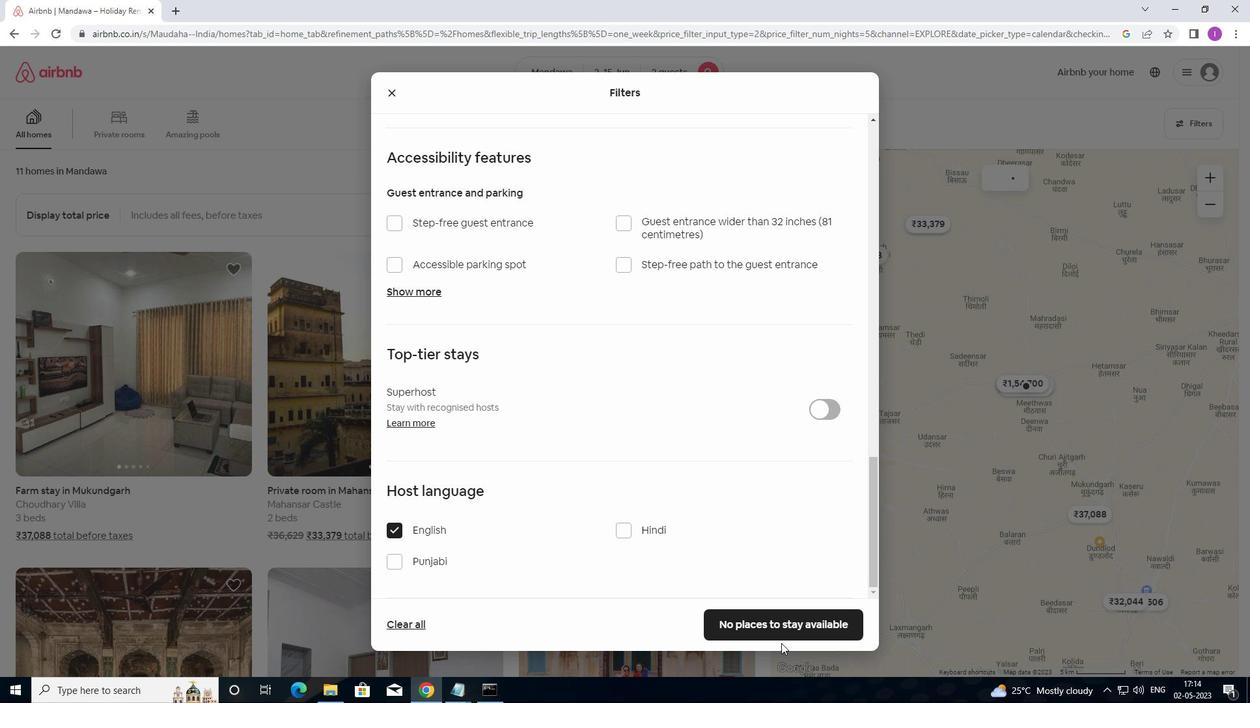 
Action: Mouse pressed left at (780, 634)
Screenshot: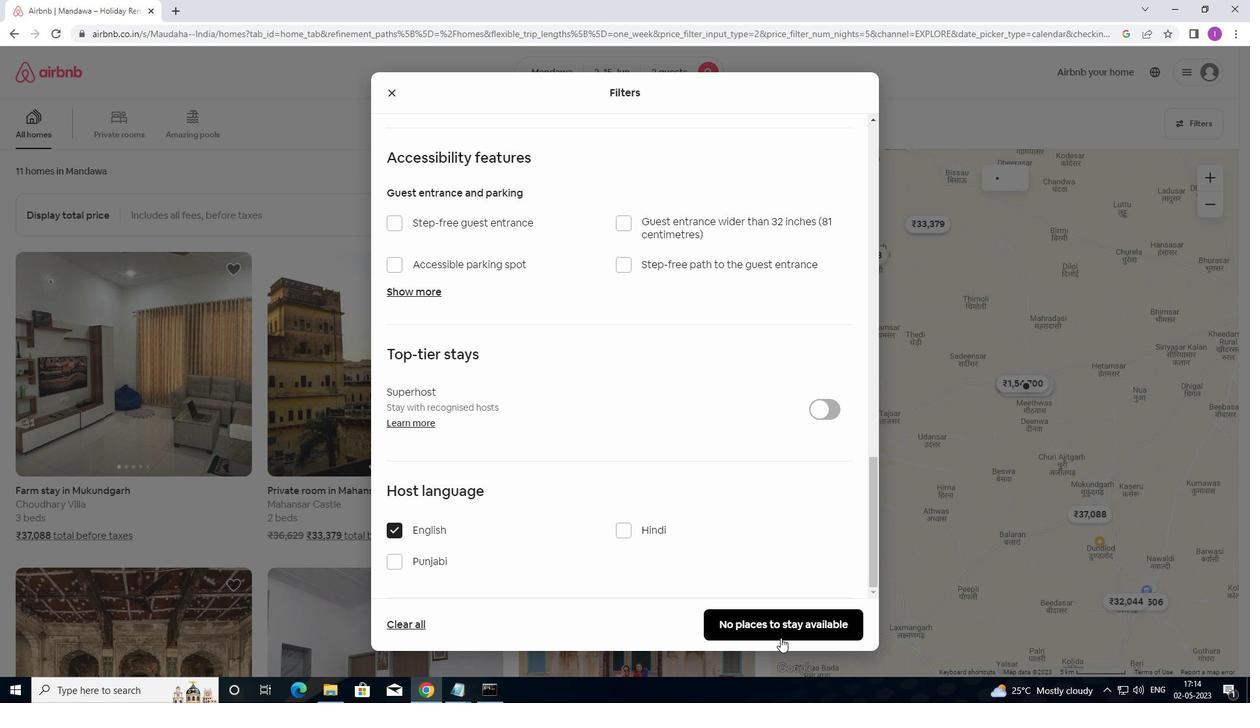 
Action: Mouse moved to (913, 582)
Screenshot: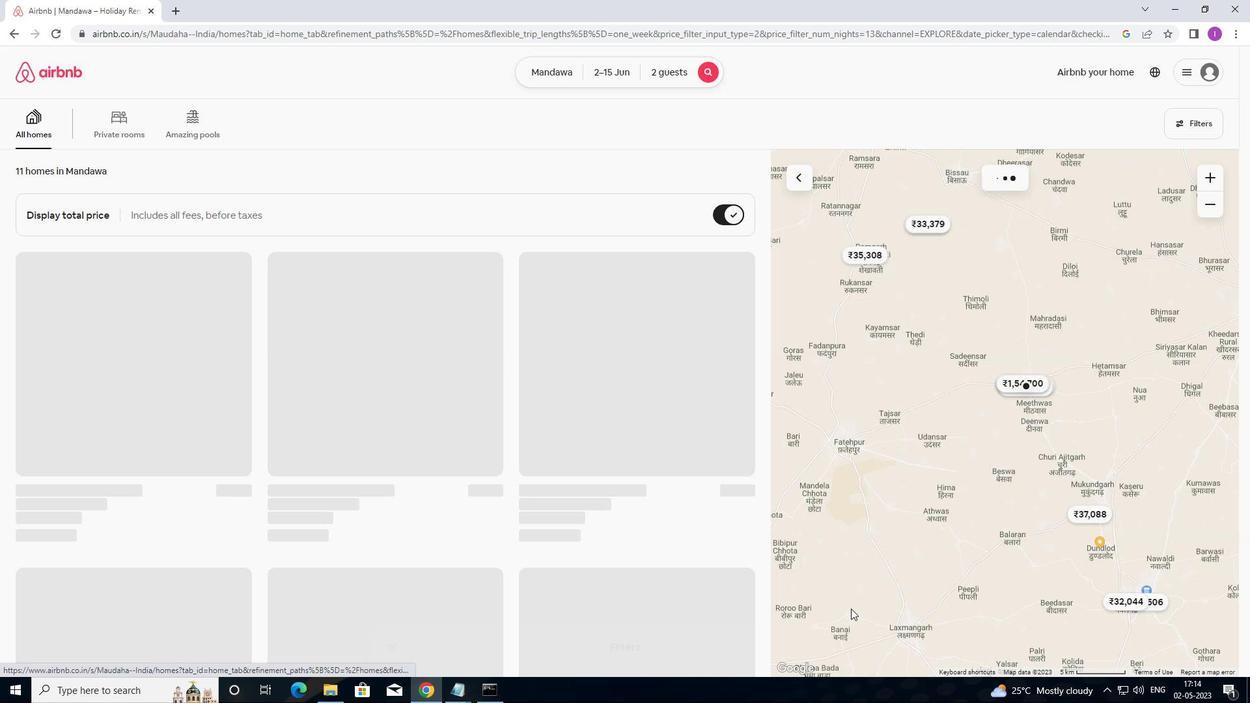 
